 Task: Find connections with filter location Český Těšín with filter topic #CEOwith filter profile language Spanish with filter current company Victoria's Secret with filter school Oriental Institute of Science & Technology with filter industry Wholesale Footwear with filter service category Digital Marketing with filter keywords title Market Researcher
Action: Mouse moved to (584, 88)
Screenshot: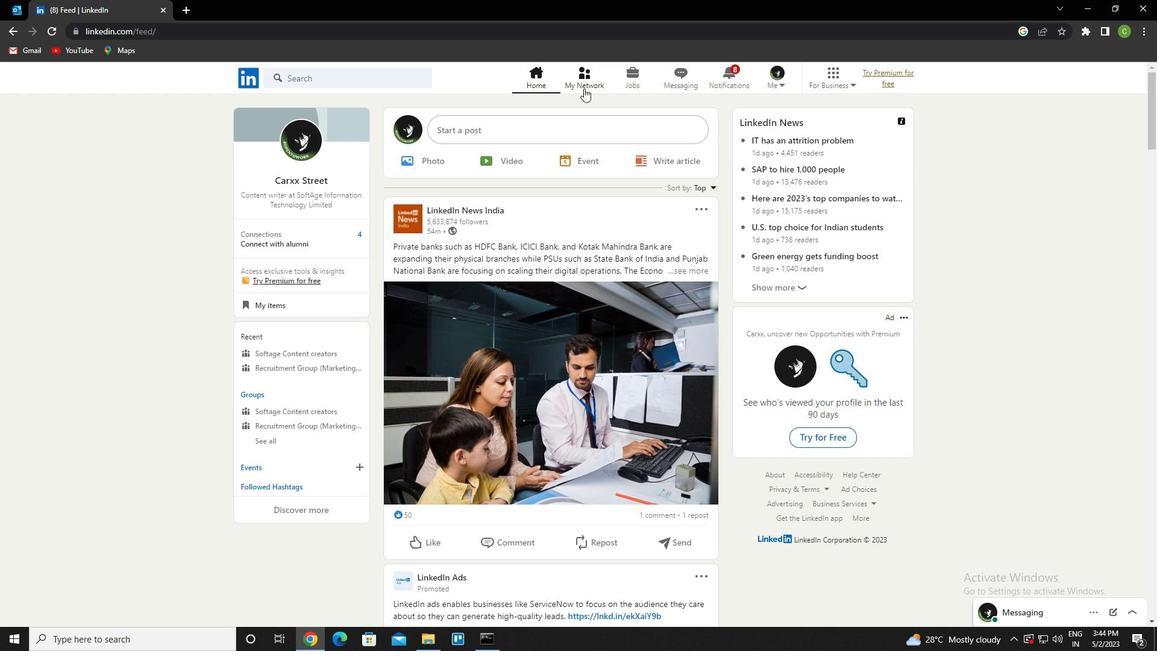
Action: Mouse pressed left at (584, 88)
Screenshot: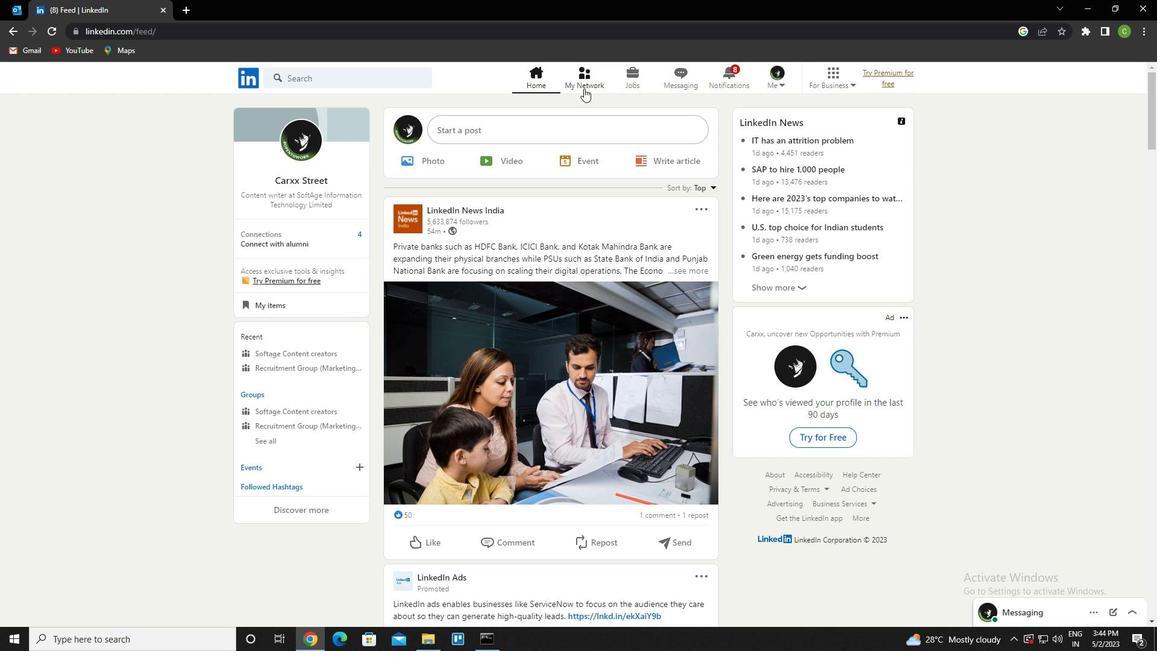 
Action: Mouse moved to (355, 142)
Screenshot: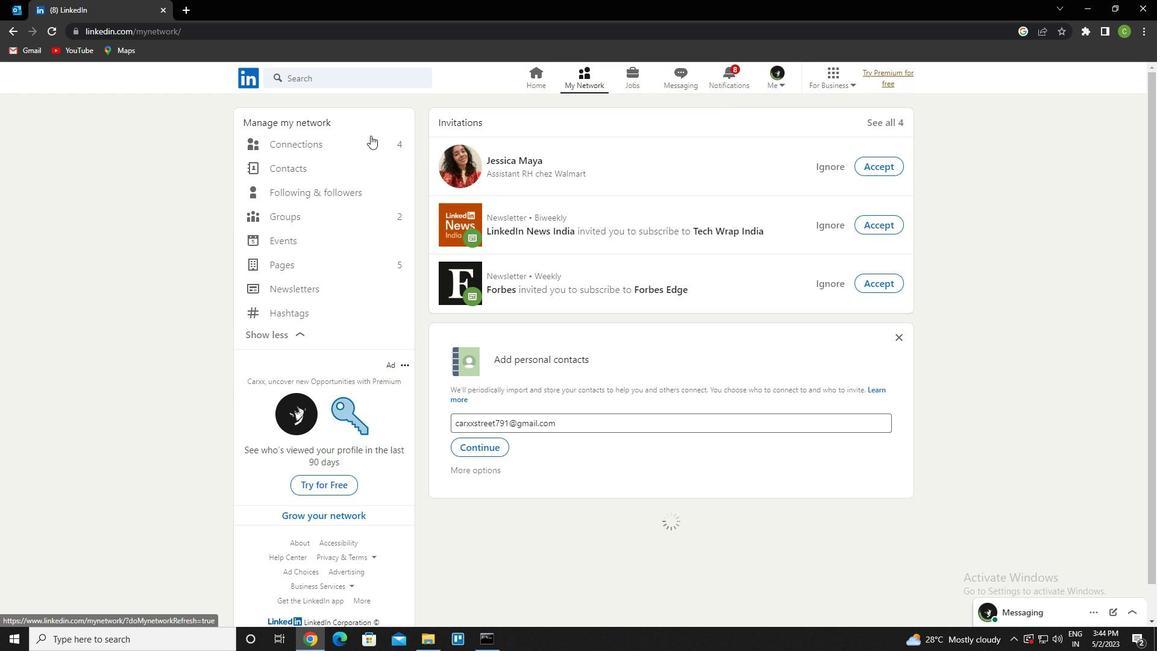 
Action: Mouse pressed left at (355, 142)
Screenshot: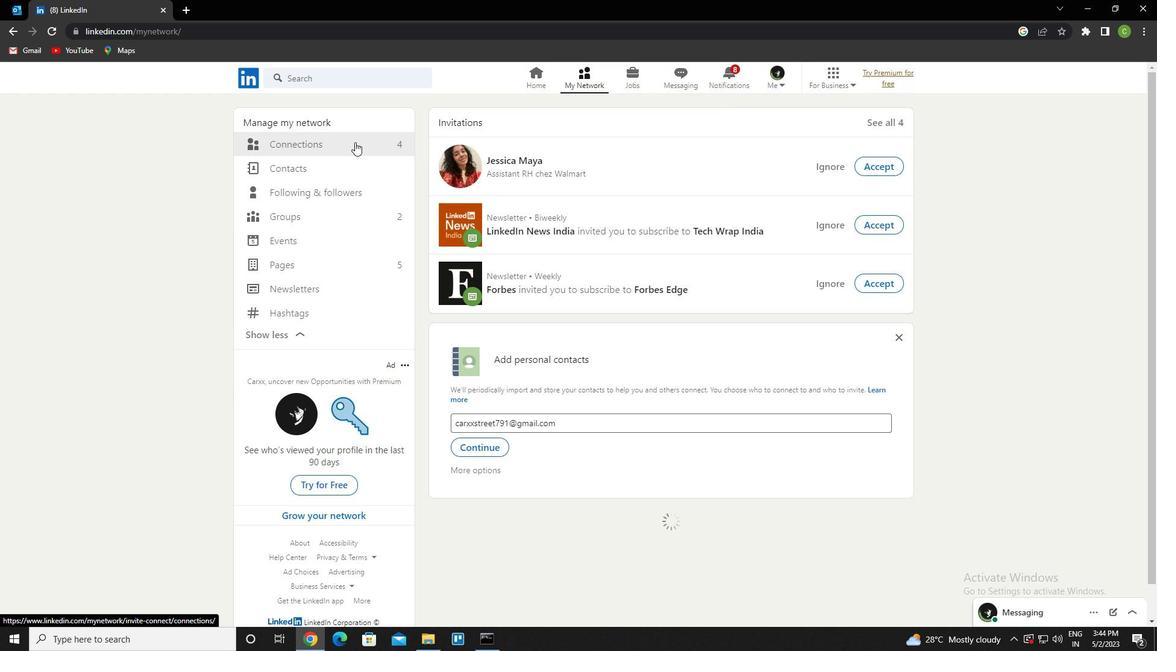 
Action: Mouse moved to (689, 142)
Screenshot: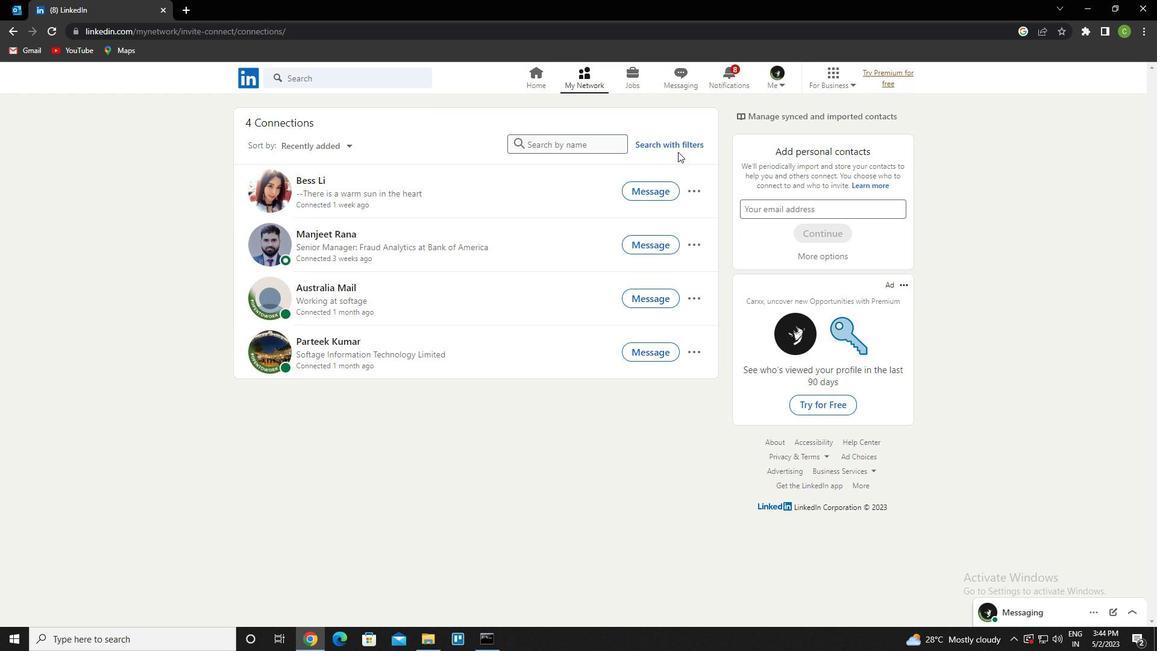 
Action: Mouse pressed left at (689, 142)
Screenshot: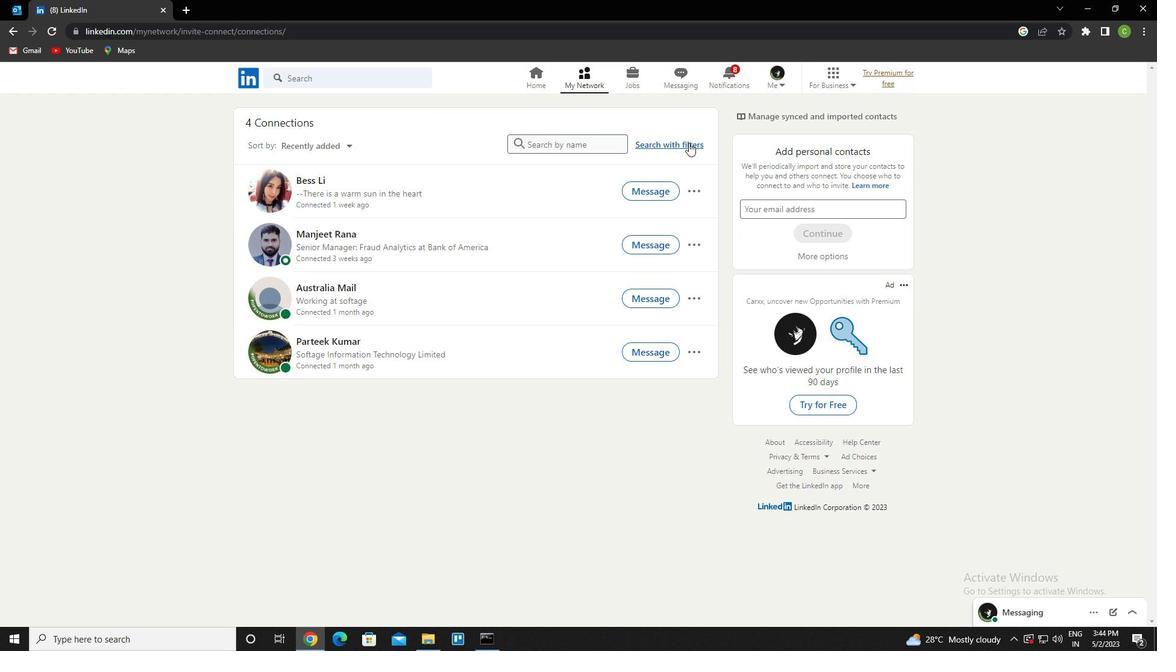 
Action: Mouse moved to (612, 113)
Screenshot: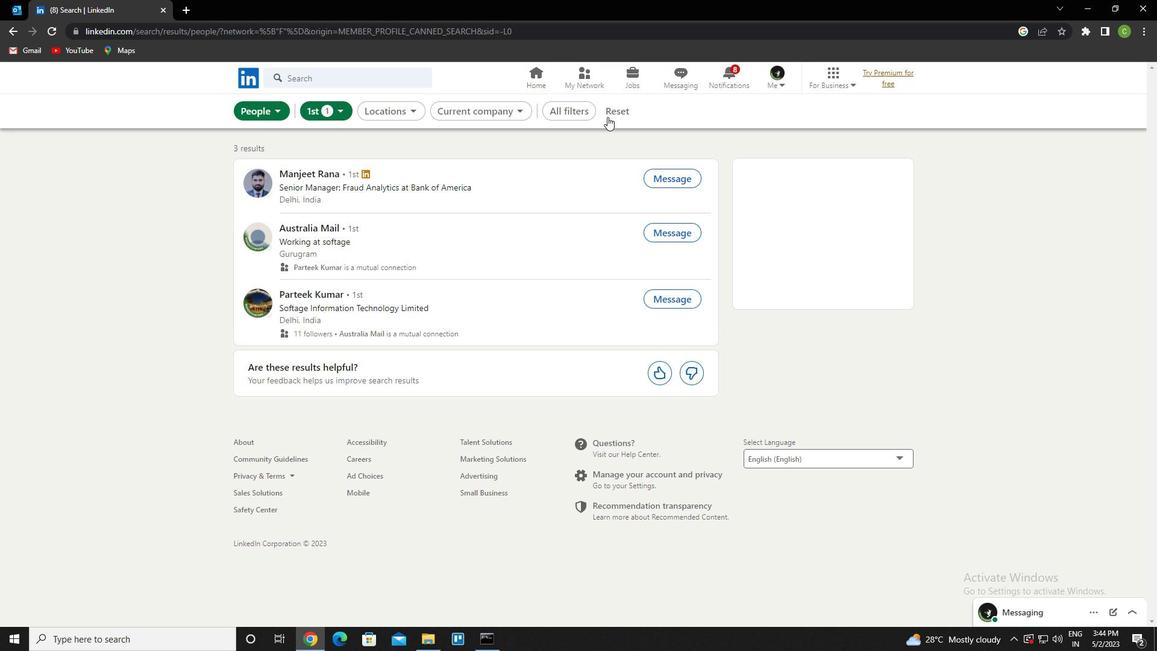 
Action: Mouse pressed left at (612, 113)
Screenshot: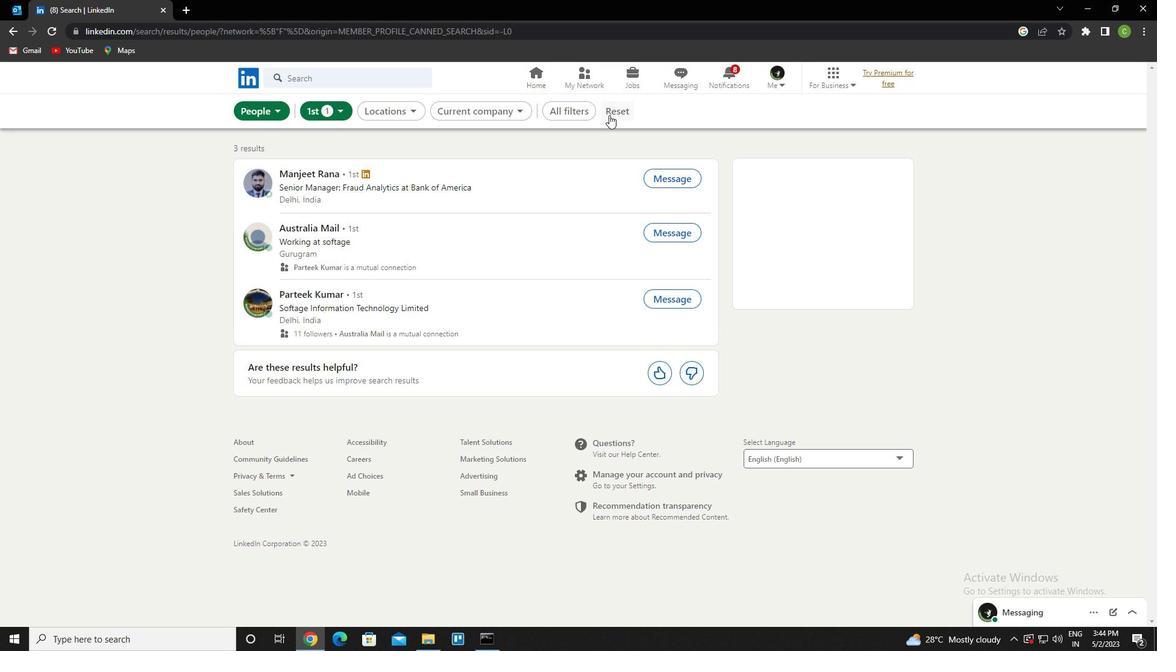 
Action: Mouse moved to (603, 112)
Screenshot: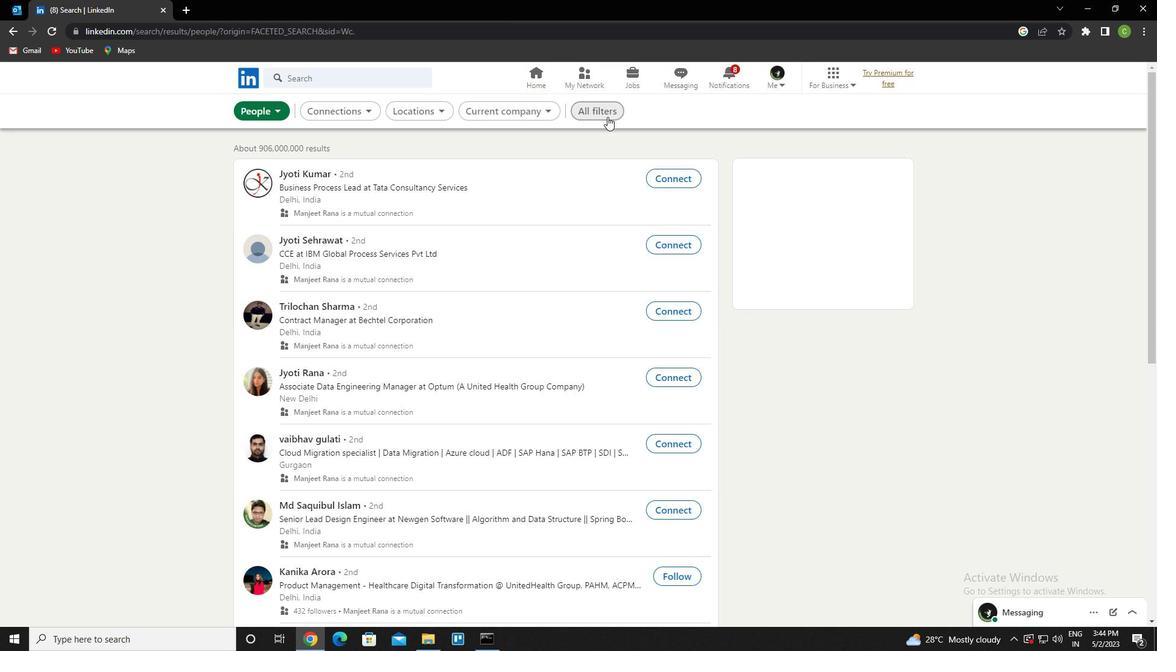 
Action: Mouse pressed left at (603, 112)
Screenshot: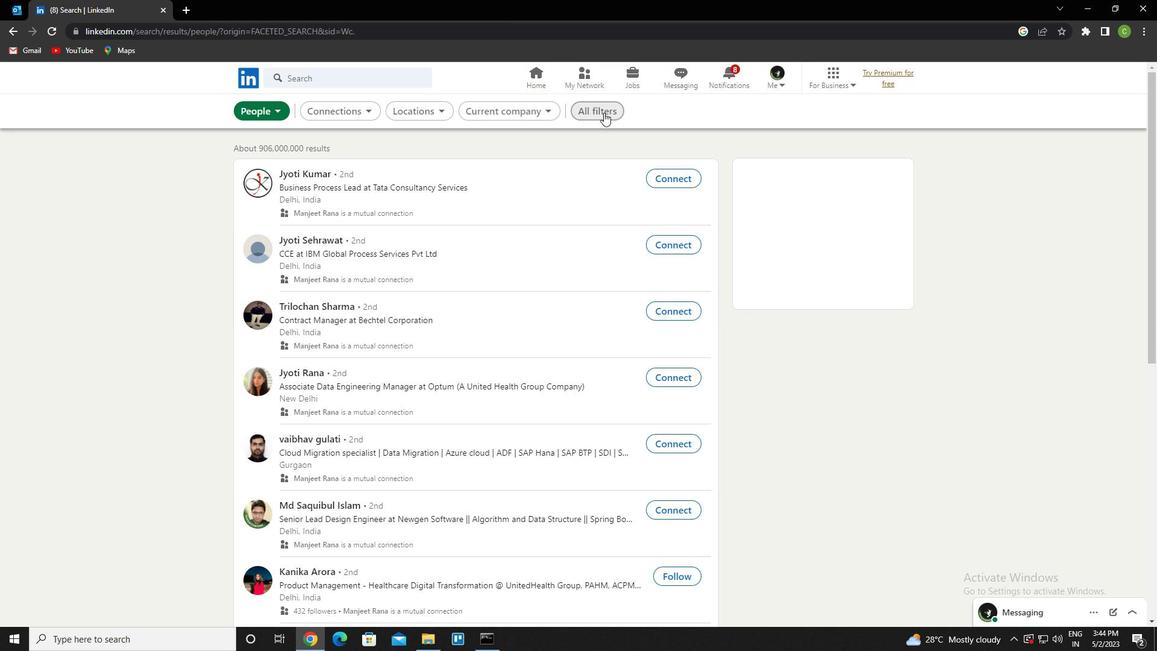 
Action: Mouse moved to (1013, 381)
Screenshot: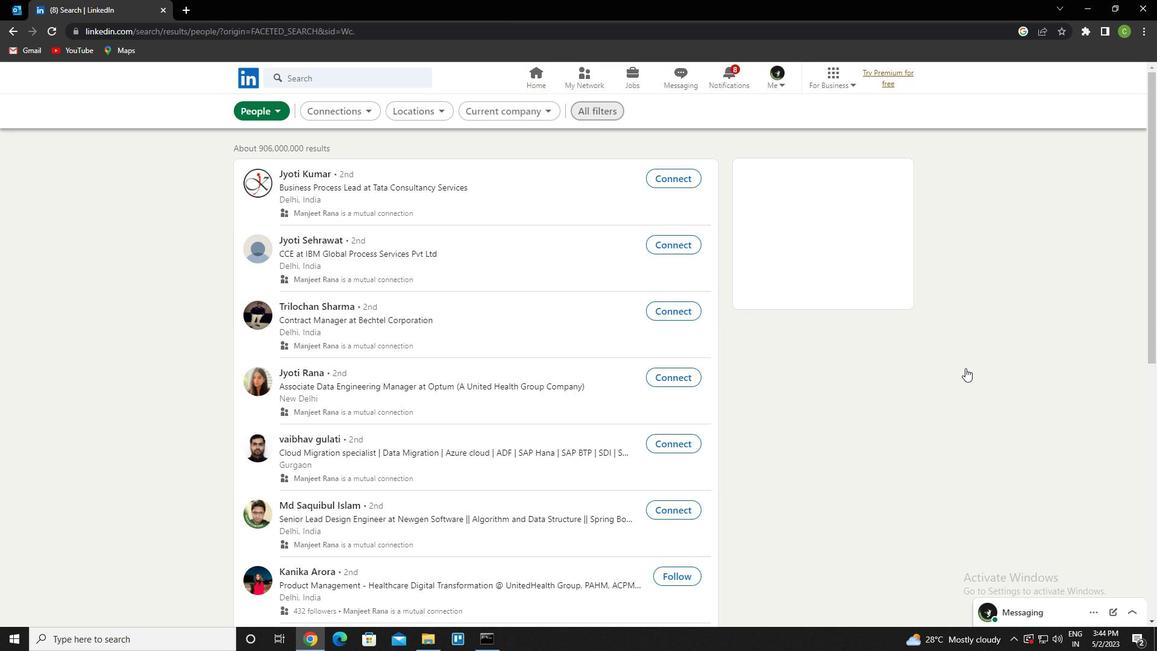 
Action: Mouse scrolled (1013, 381) with delta (0, 0)
Screenshot: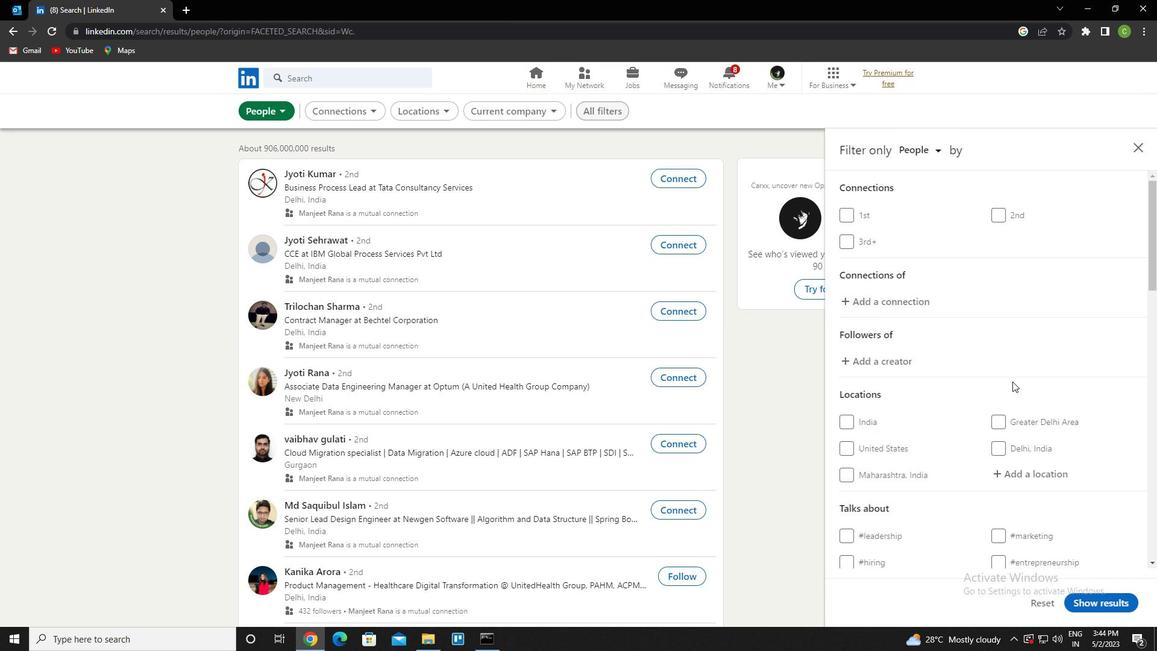 
Action: Mouse moved to (1012, 381)
Screenshot: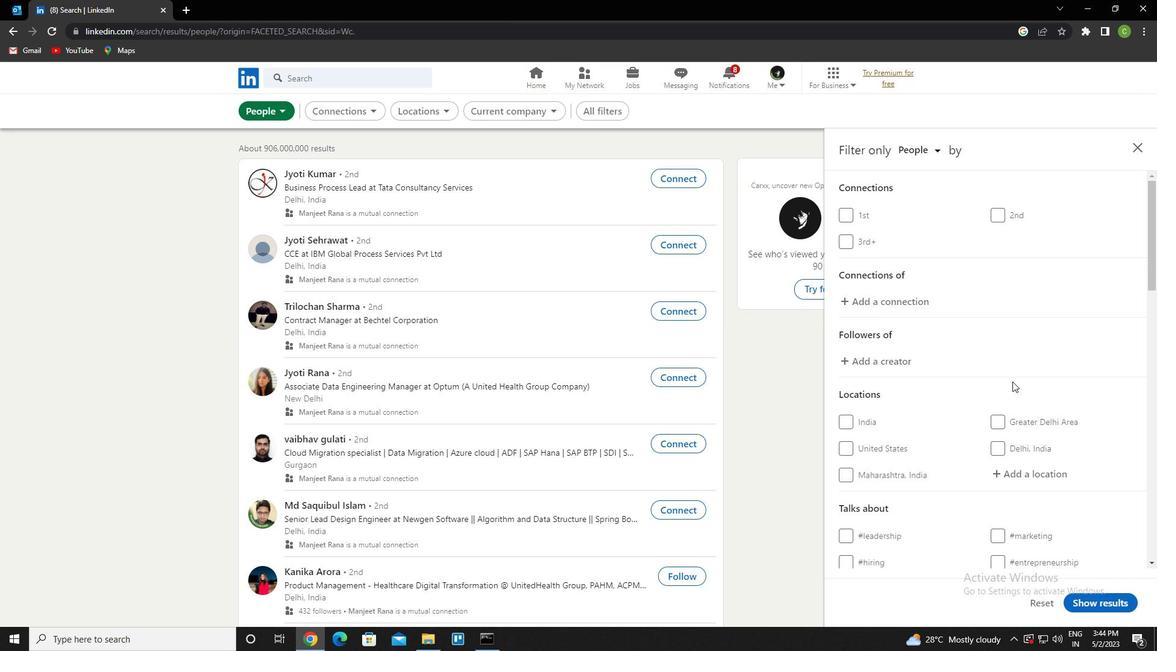 
Action: Mouse scrolled (1012, 381) with delta (0, 0)
Screenshot: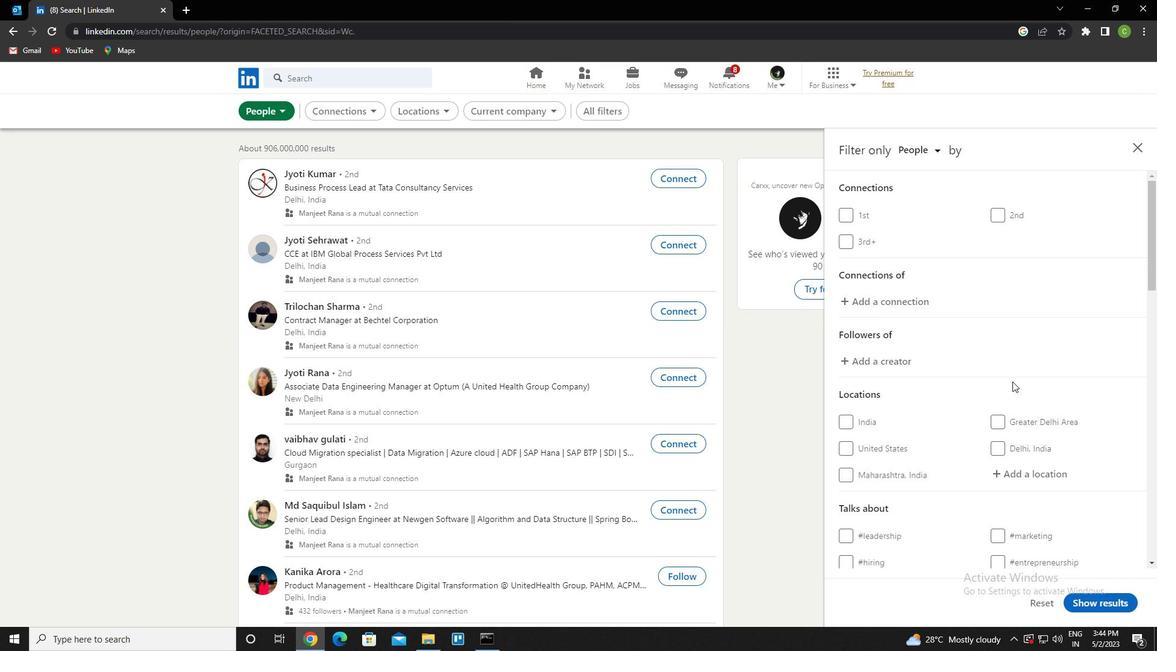 
Action: Mouse moved to (1008, 352)
Screenshot: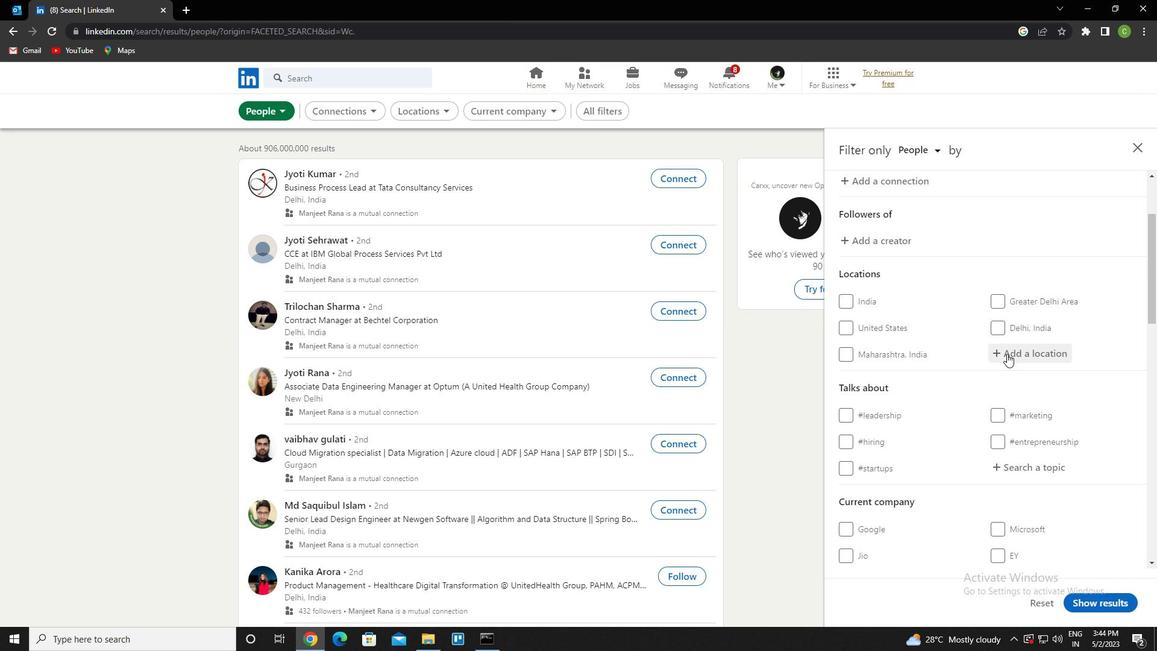 
Action: Mouse pressed left at (1008, 352)
Screenshot: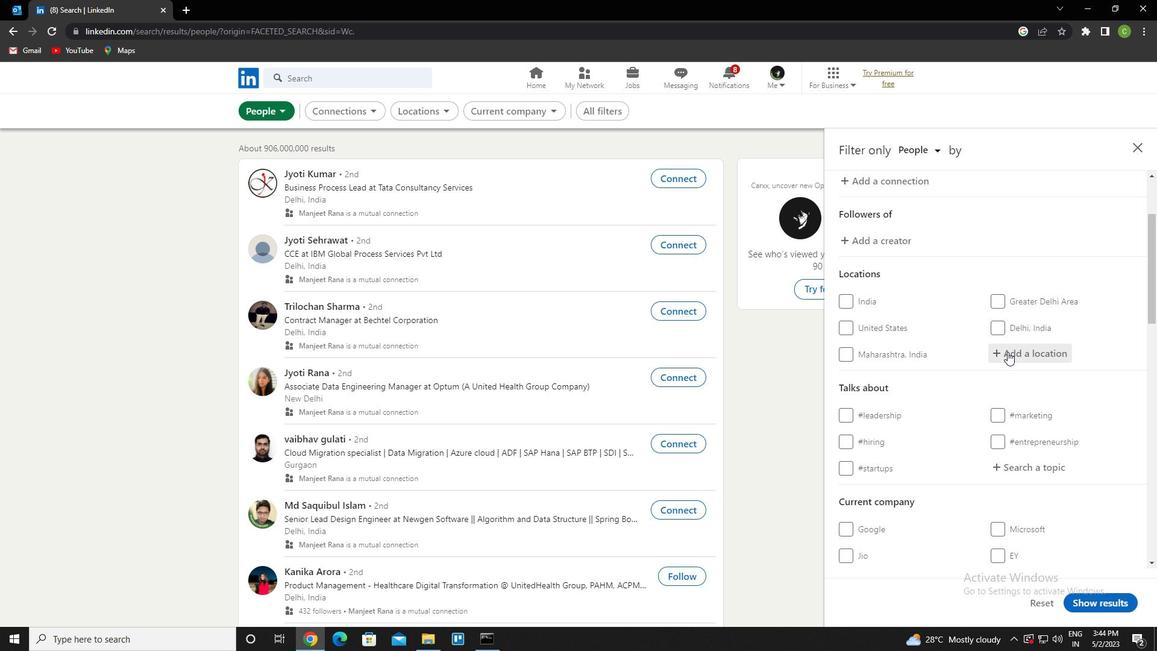 
Action: Key pressed <Key.caps_lock>c<Key.caps_lock>esky<Key.down><Key.enter>
Screenshot: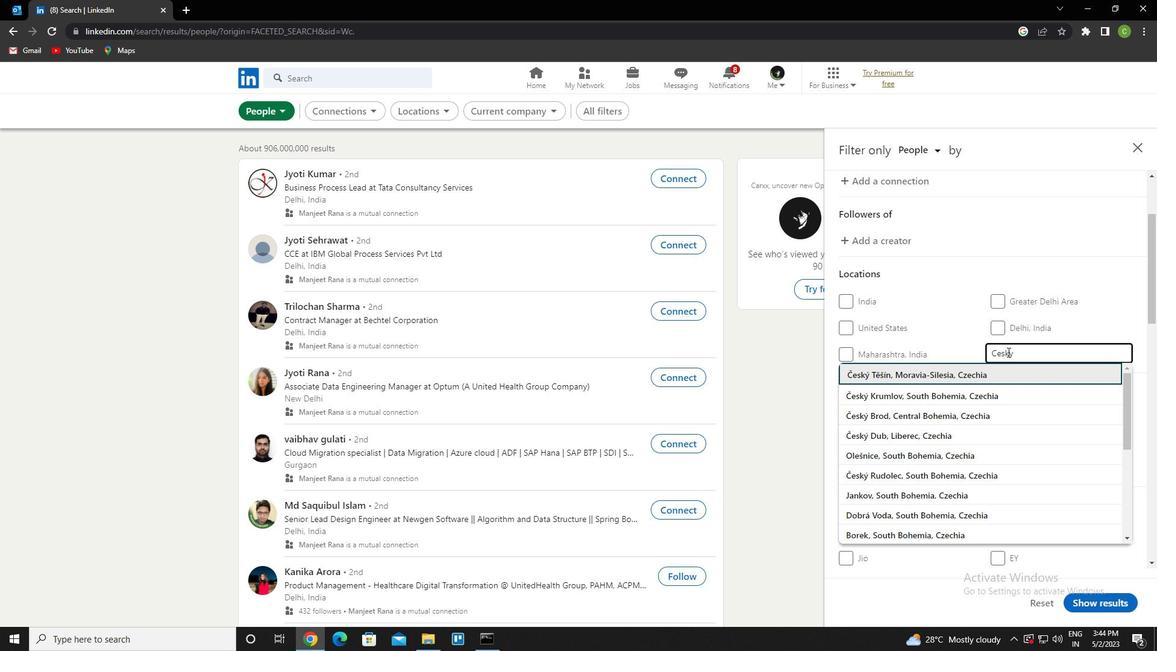 
Action: Mouse scrolled (1008, 351) with delta (0, 0)
Screenshot: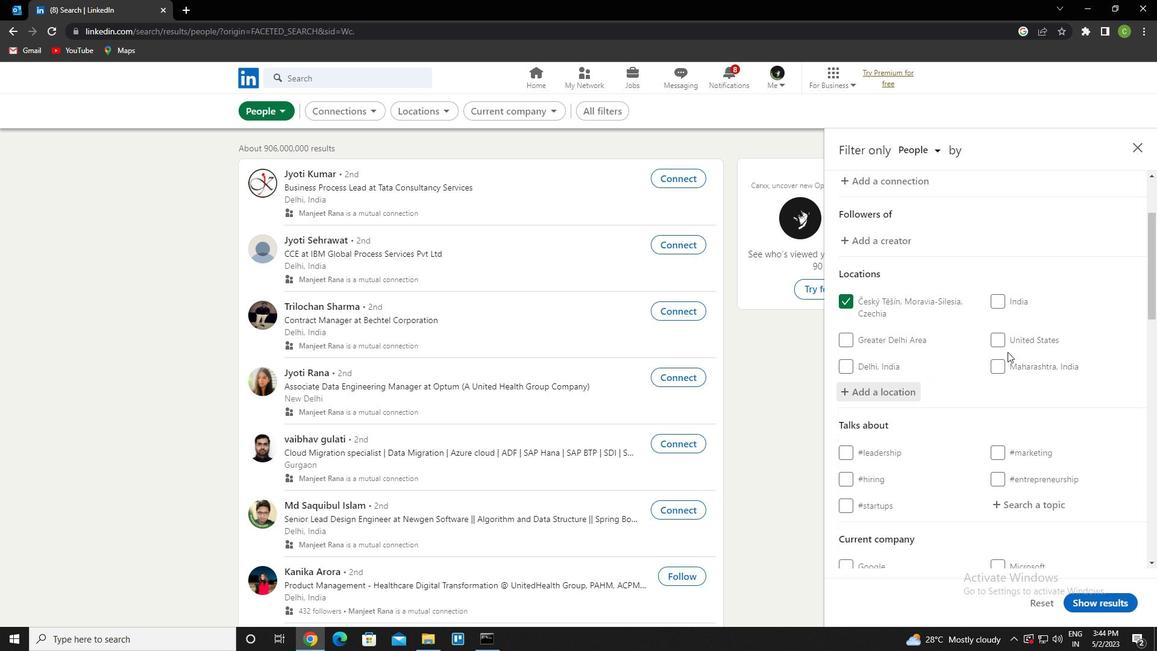 
Action: Mouse moved to (1028, 441)
Screenshot: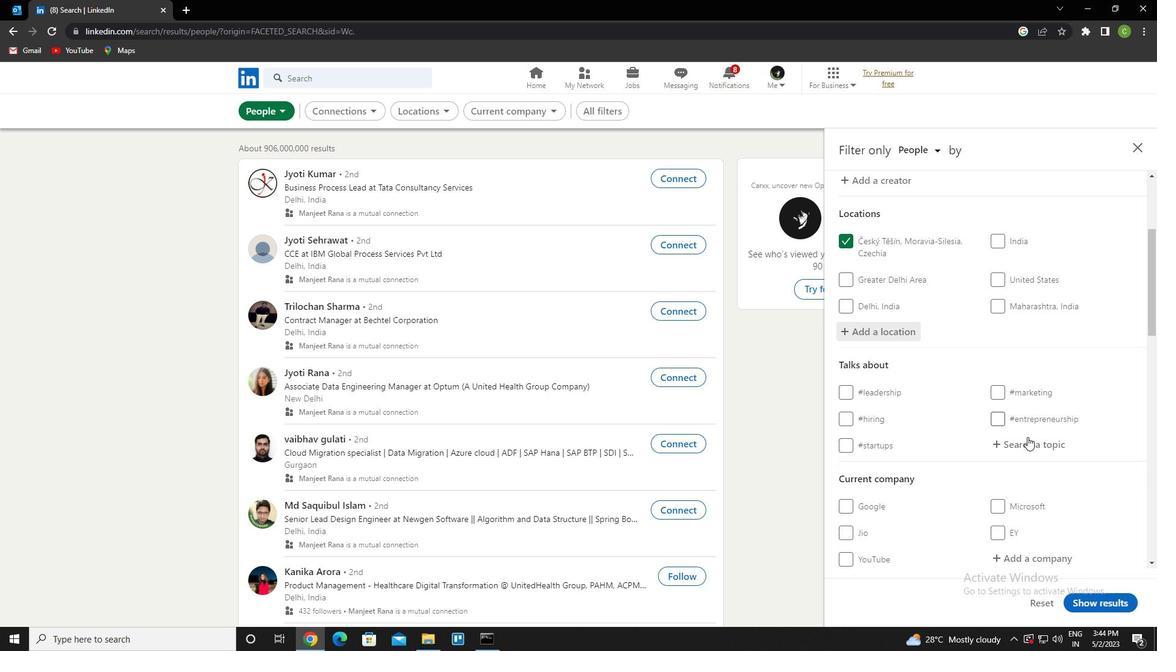 
Action: Mouse pressed left at (1028, 441)
Screenshot: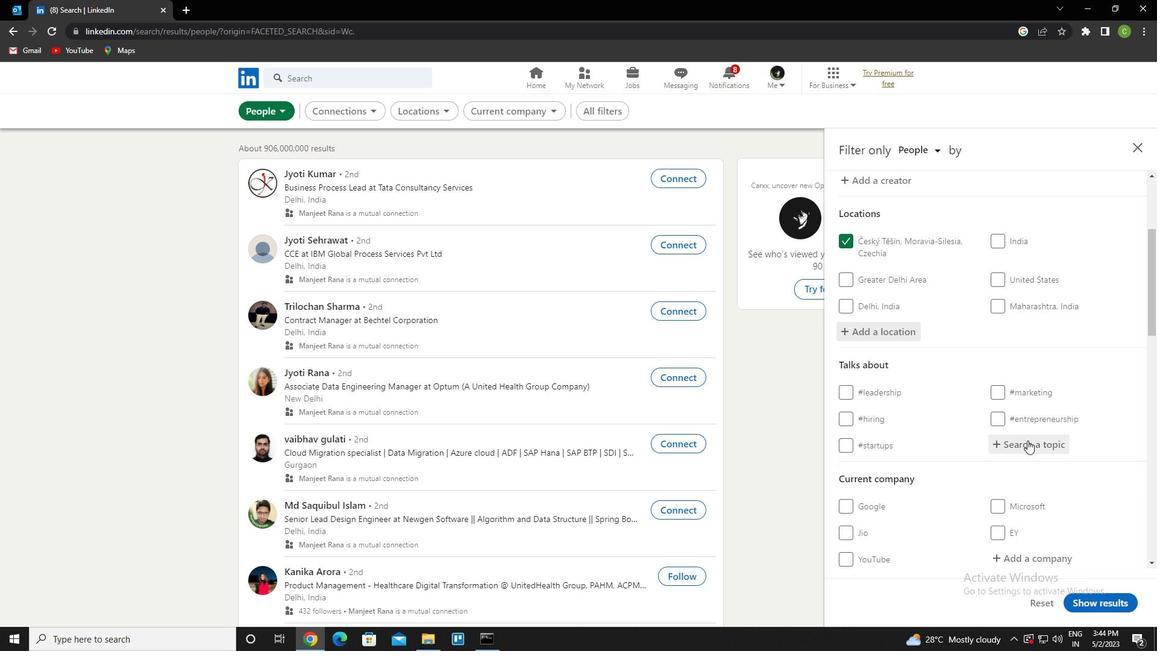 
Action: Key pressed ceo<Key.down><Key.enter>
Screenshot: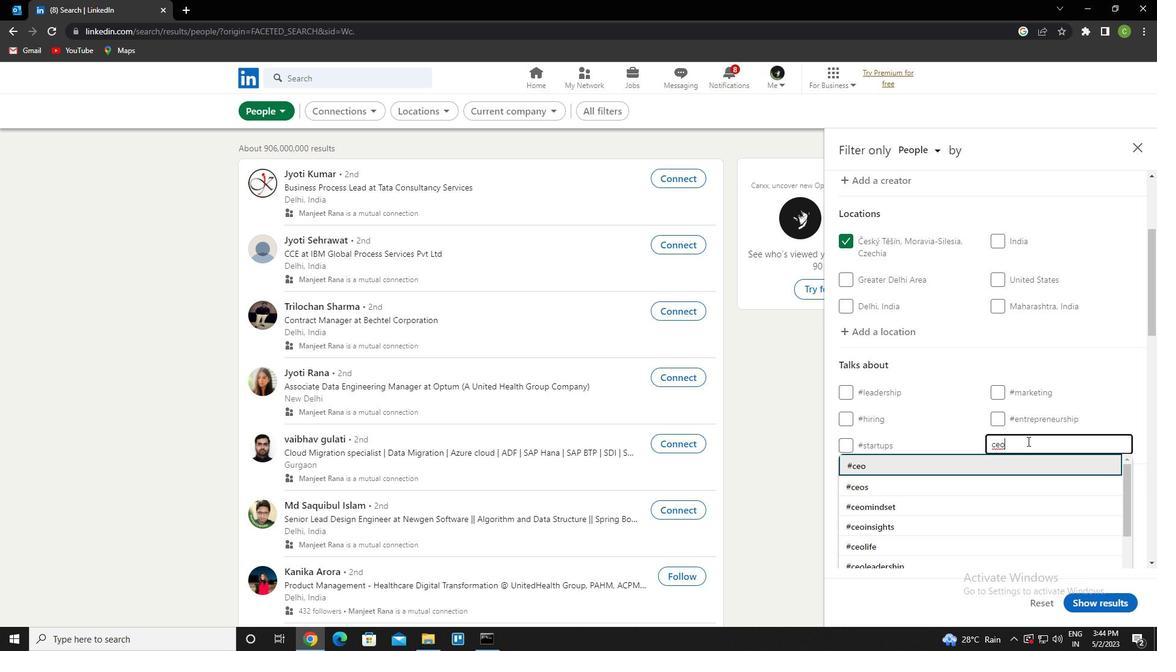 
Action: Mouse moved to (1011, 432)
Screenshot: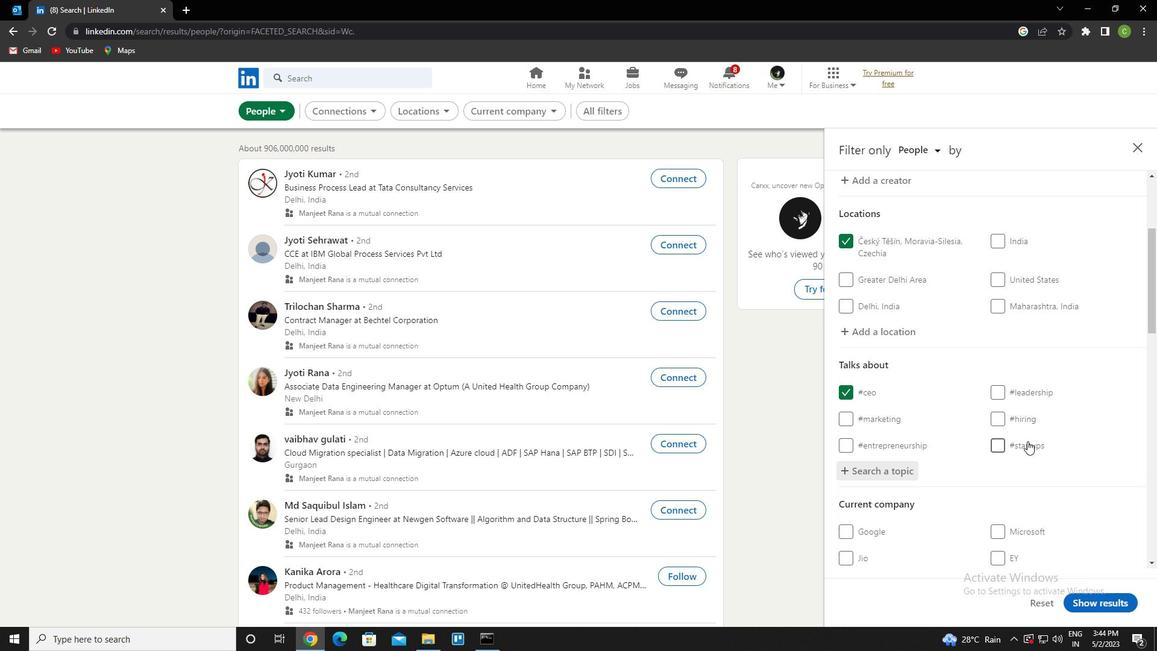 
Action: Mouse scrolled (1011, 431) with delta (0, 0)
Screenshot: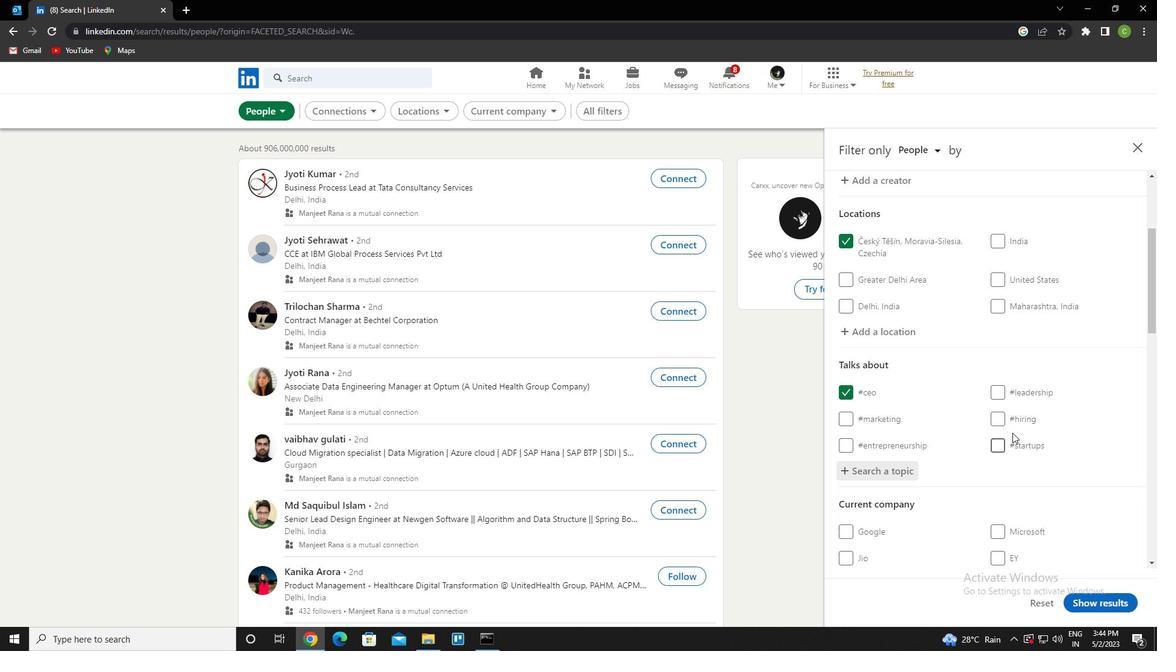 
Action: Mouse scrolled (1011, 431) with delta (0, 0)
Screenshot: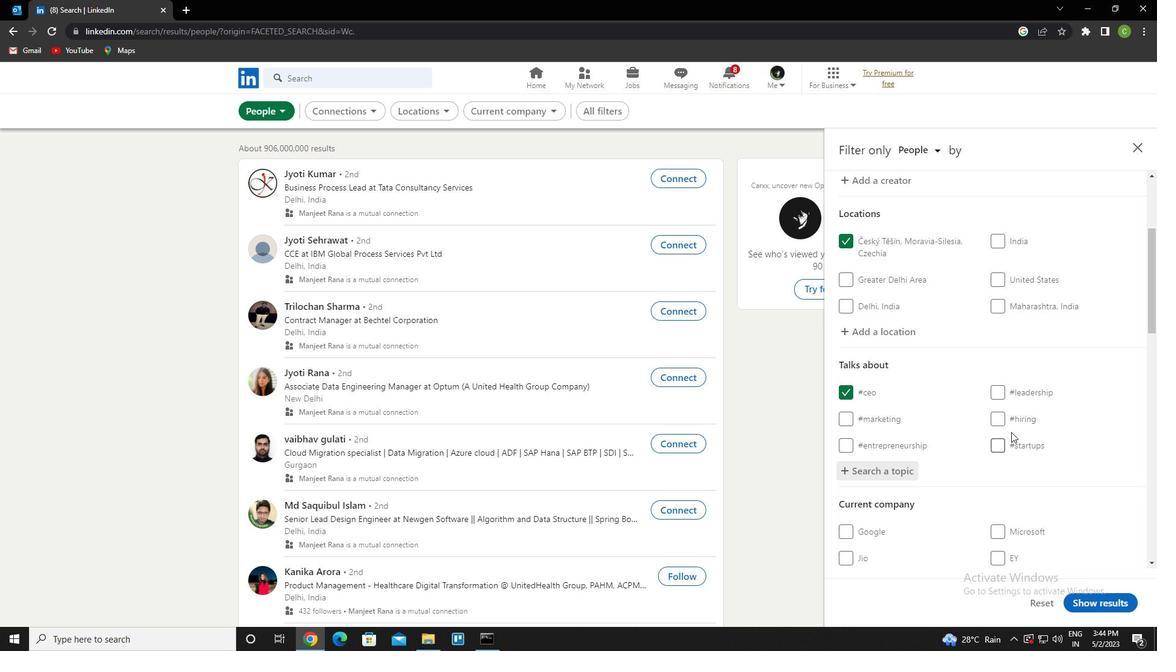 
Action: Mouse scrolled (1011, 431) with delta (0, 0)
Screenshot: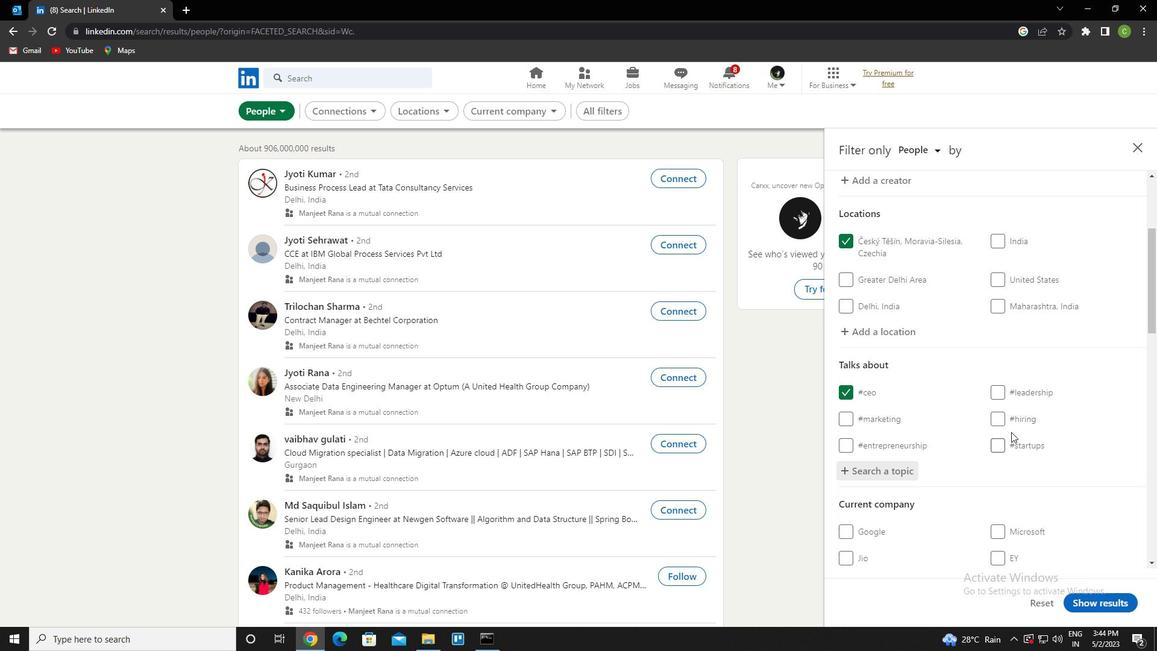 
Action: Mouse moved to (1010, 438)
Screenshot: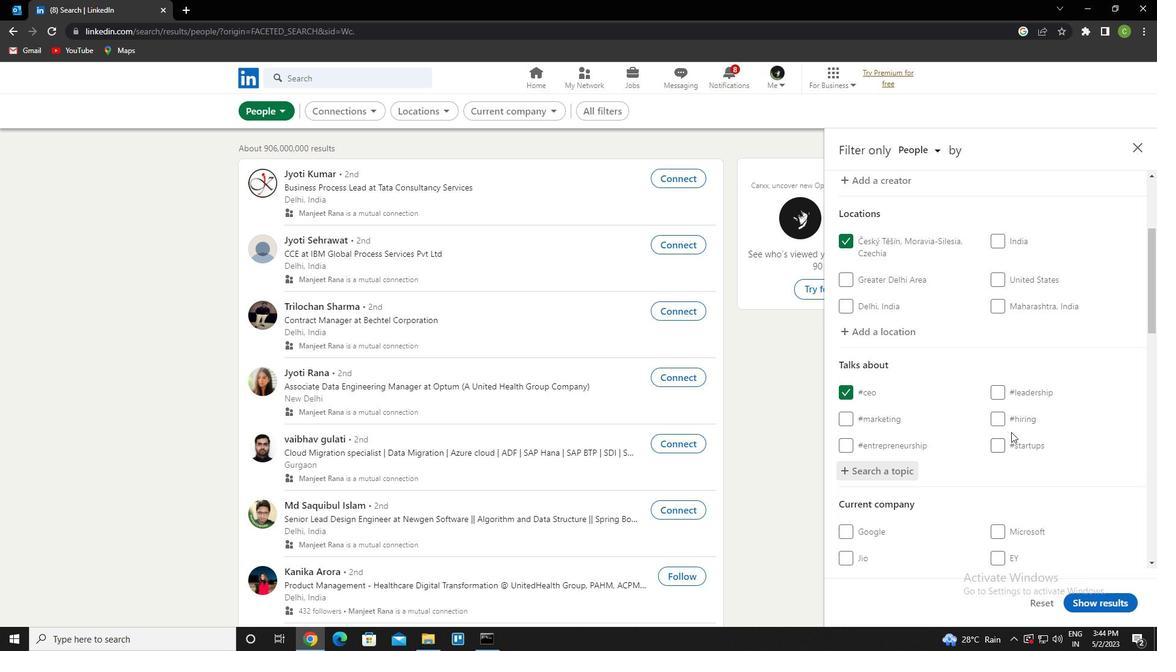
Action: Mouse scrolled (1010, 438) with delta (0, 0)
Screenshot: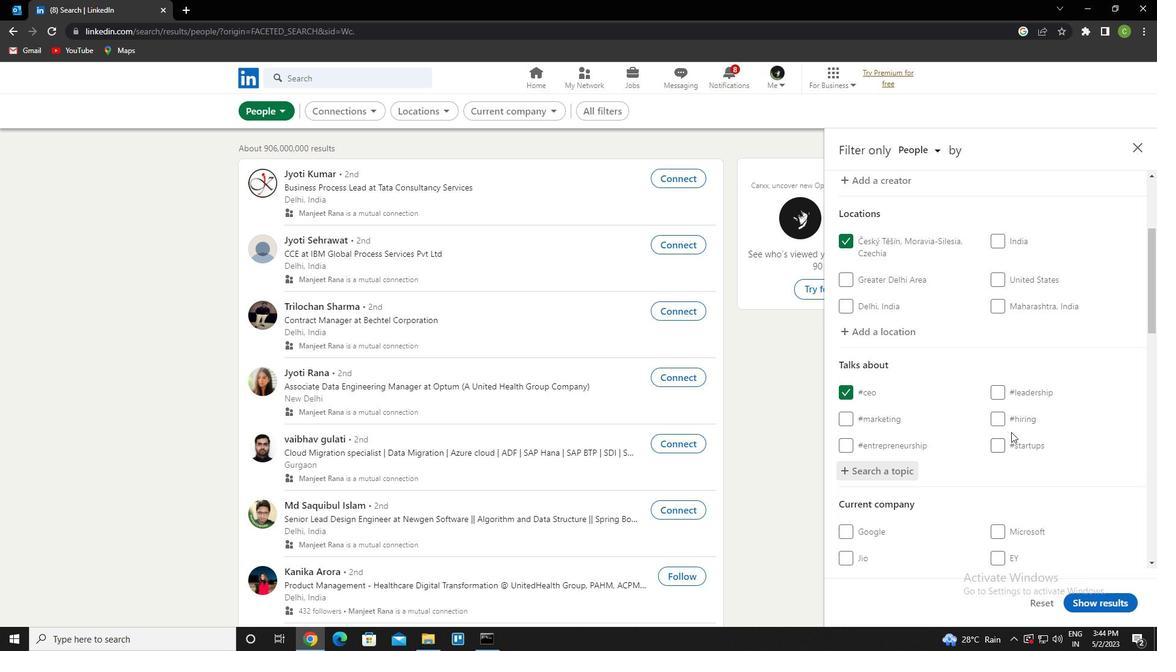
Action: Mouse moved to (1009, 442)
Screenshot: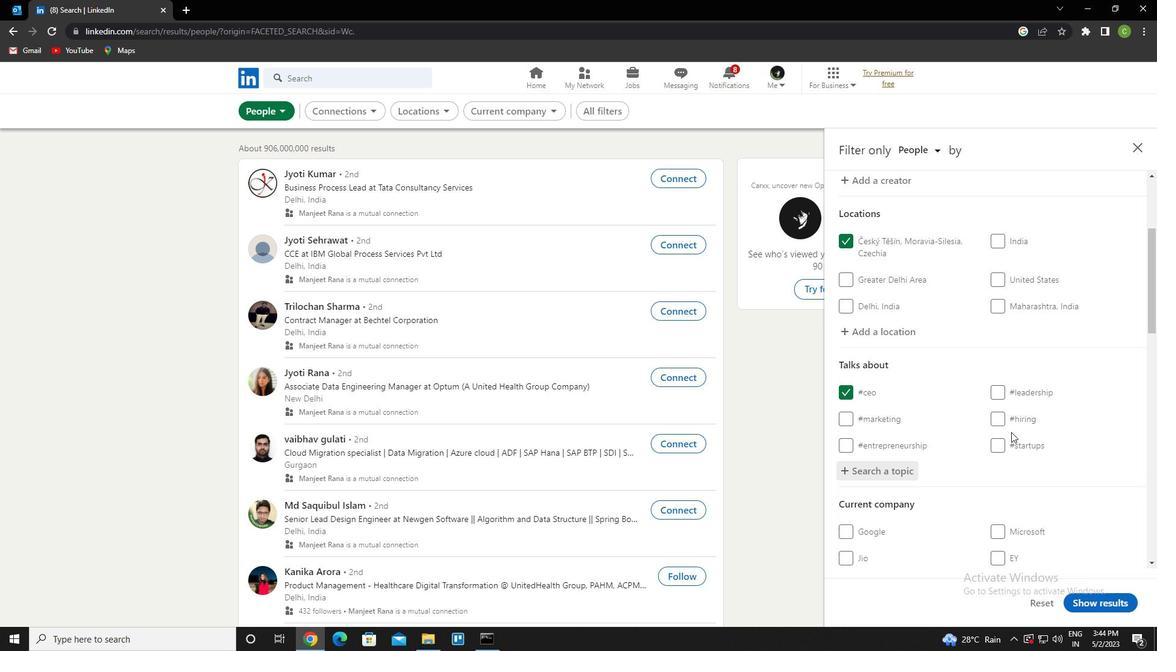 
Action: Mouse scrolled (1009, 442) with delta (0, 0)
Screenshot: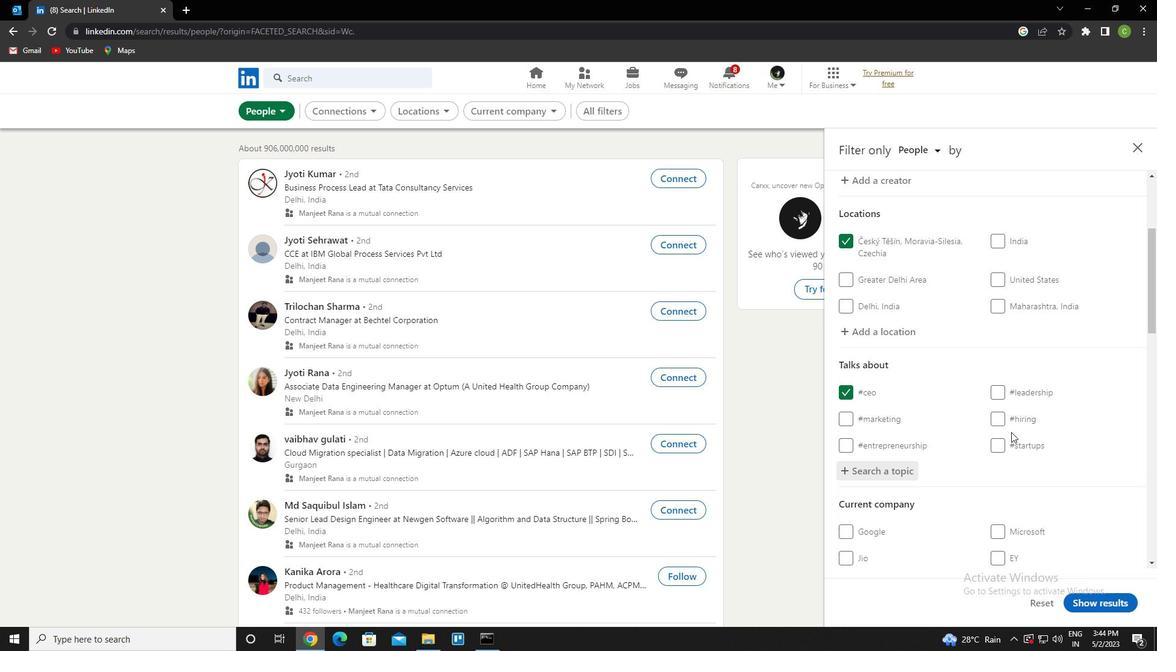 
Action: Mouse moved to (1008, 444)
Screenshot: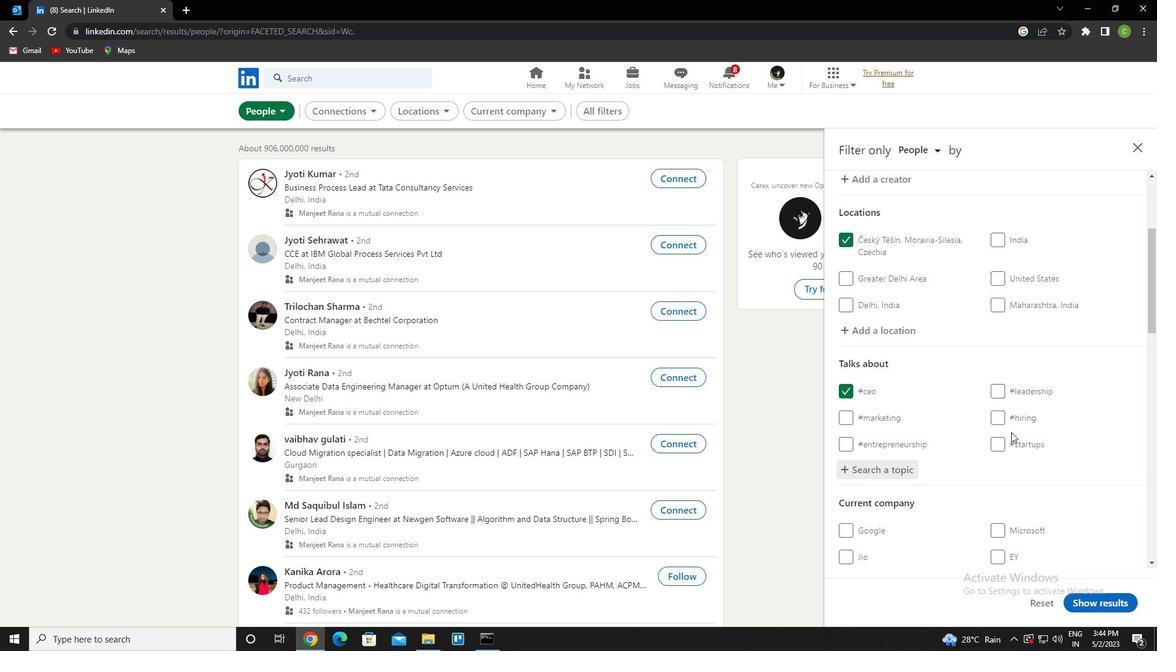 
Action: Mouse scrolled (1008, 443) with delta (0, 0)
Screenshot: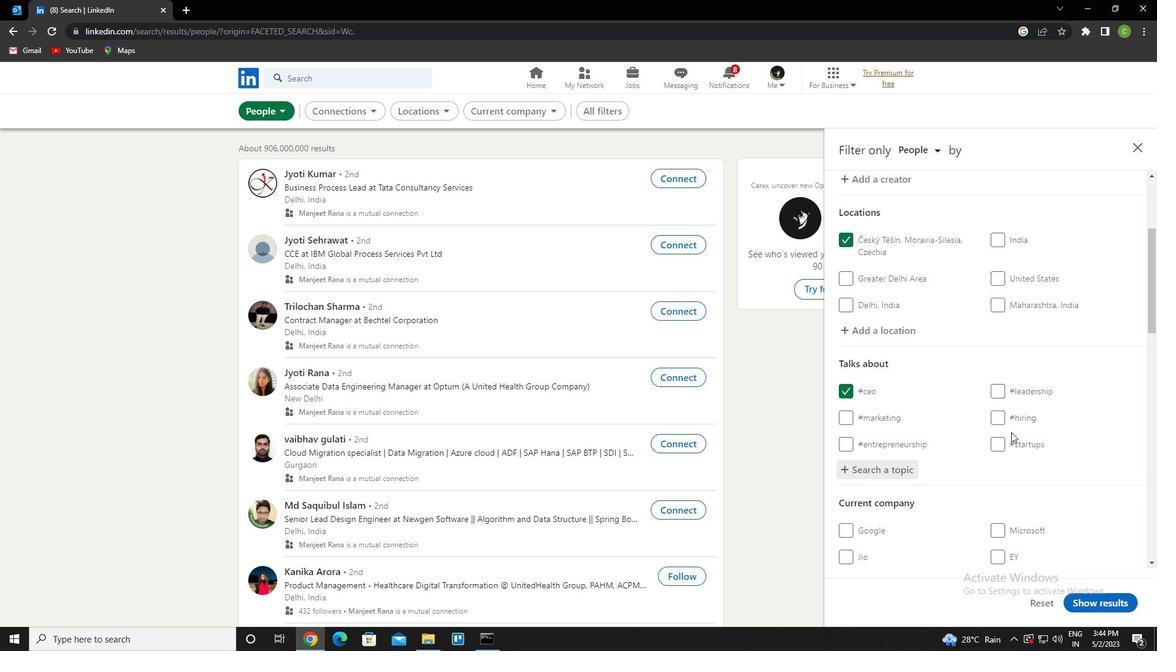
Action: Mouse moved to (1008, 445)
Screenshot: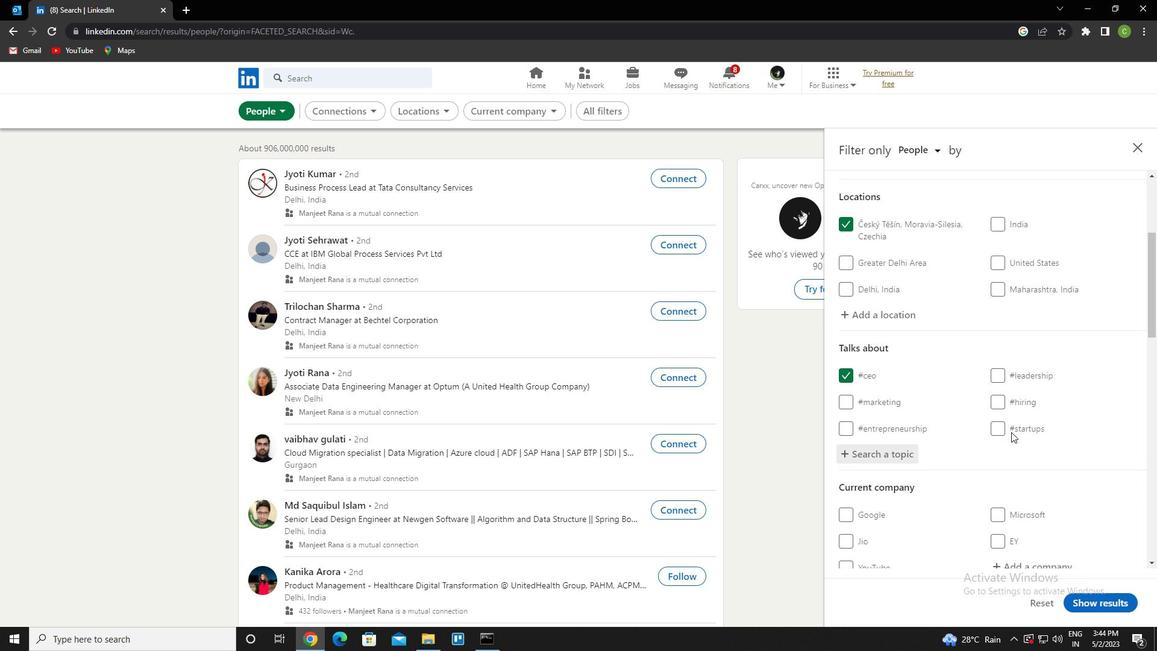 
Action: Mouse scrolled (1008, 444) with delta (0, 0)
Screenshot: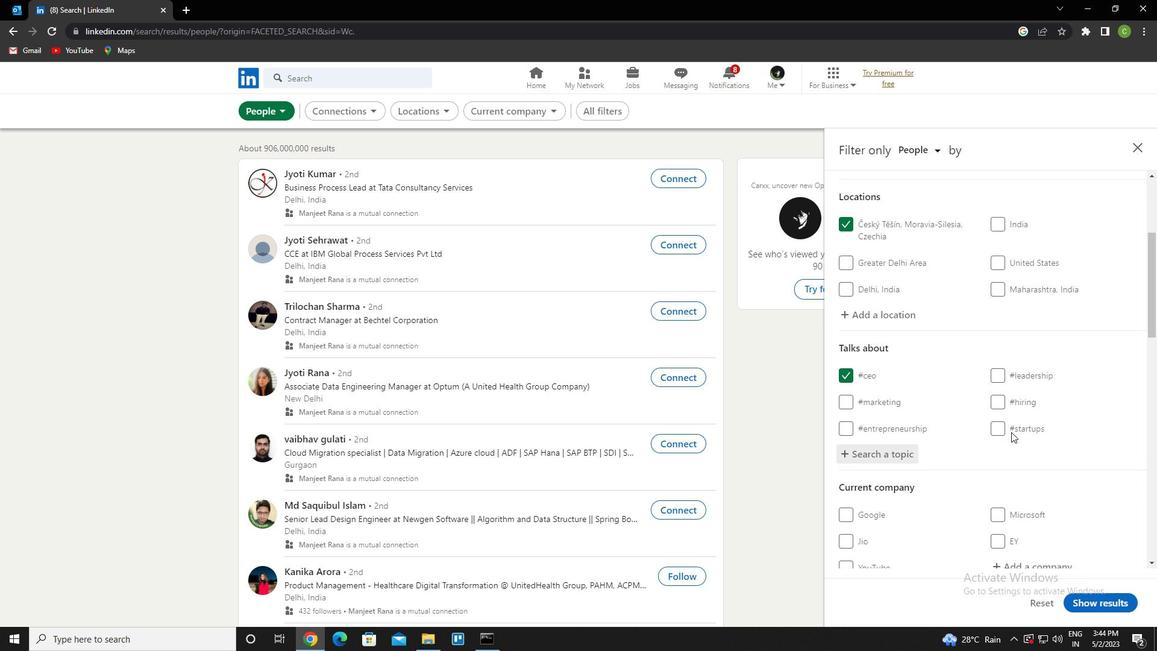 
Action: Mouse moved to (1007, 446)
Screenshot: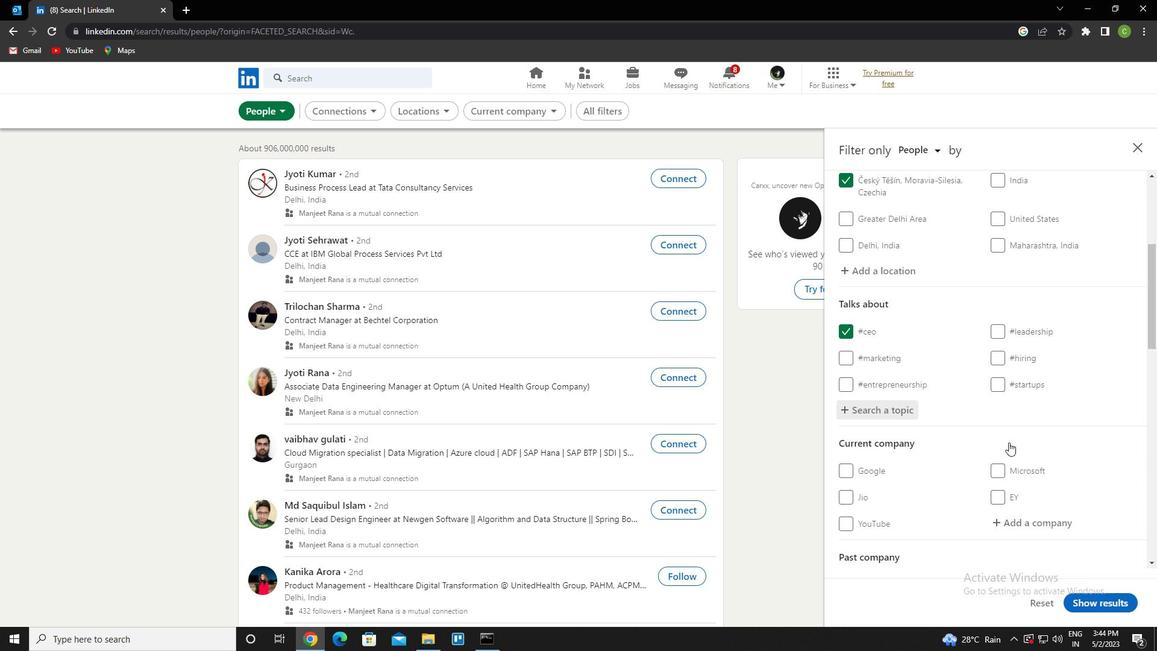 
Action: Mouse scrolled (1007, 445) with delta (0, 0)
Screenshot: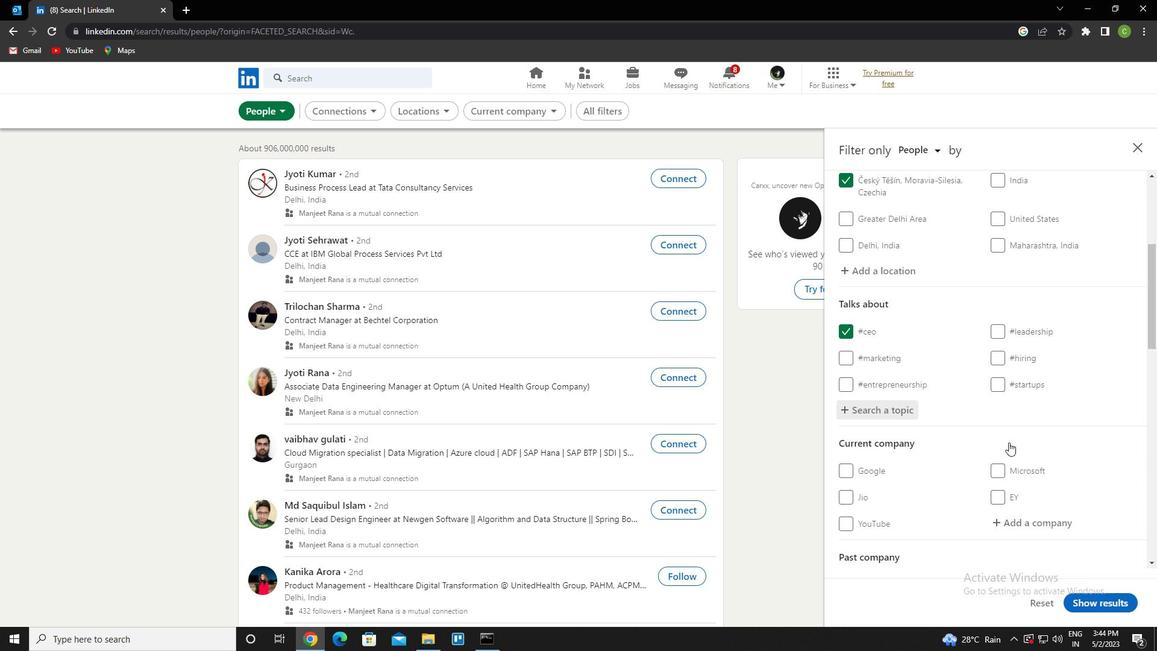 
Action: Mouse moved to (1007, 446)
Screenshot: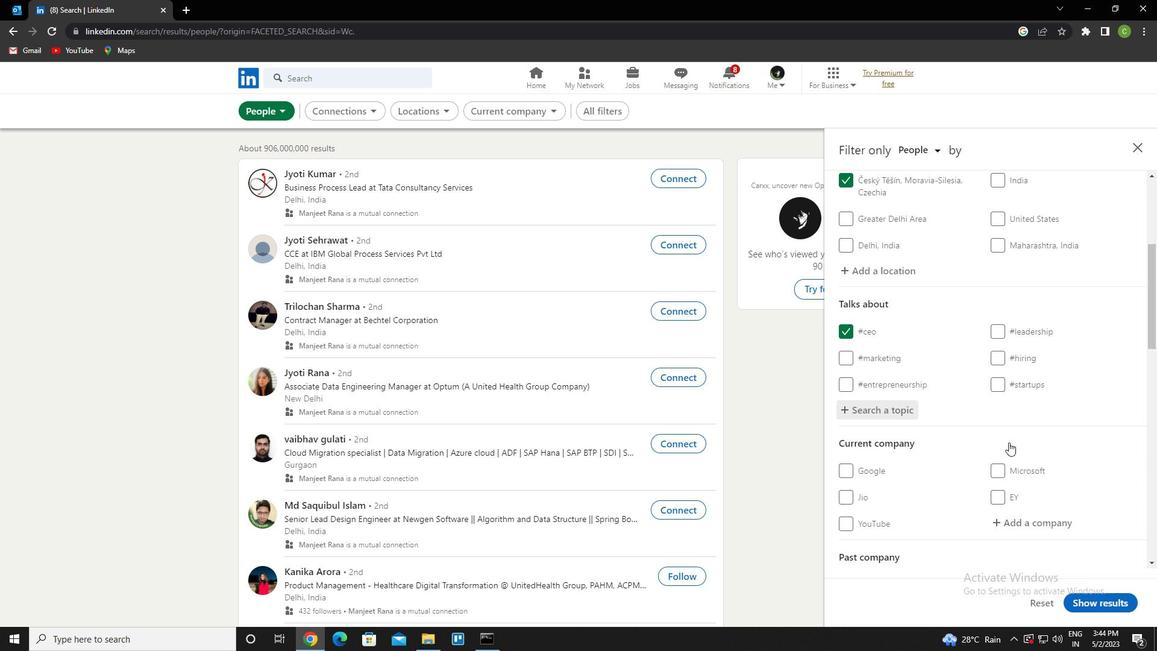 
Action: Mouse scrolled (1007, 445) with delta (0, 0)
Screenshot: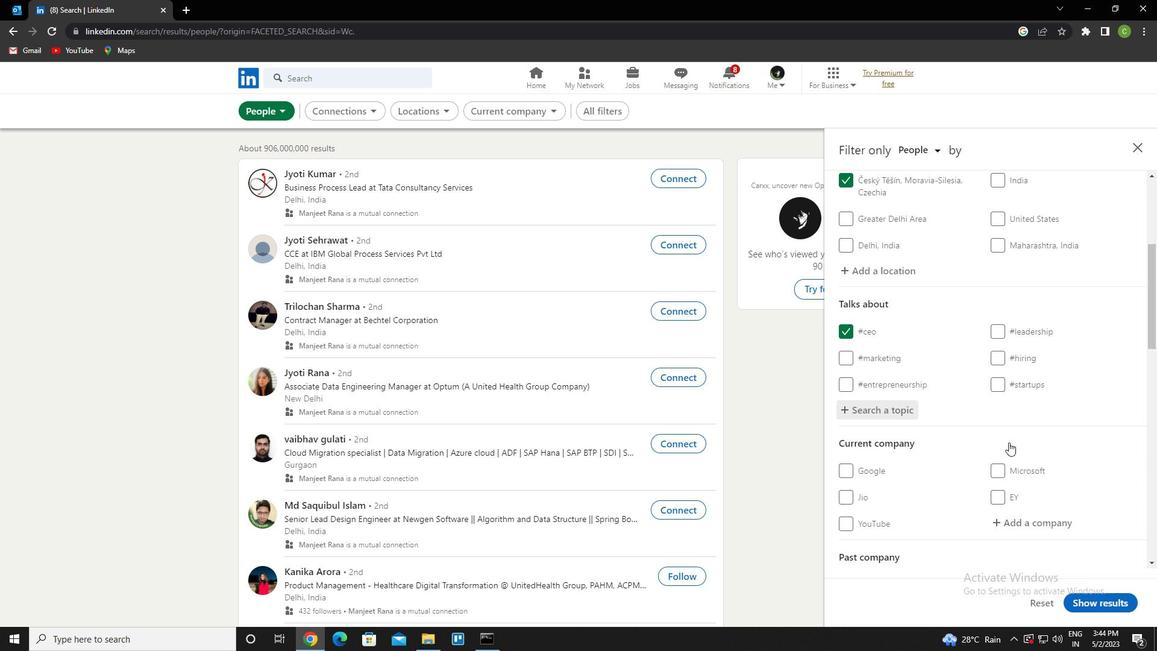 
Action: Mouse moved to (1004, 448)
Screenshot: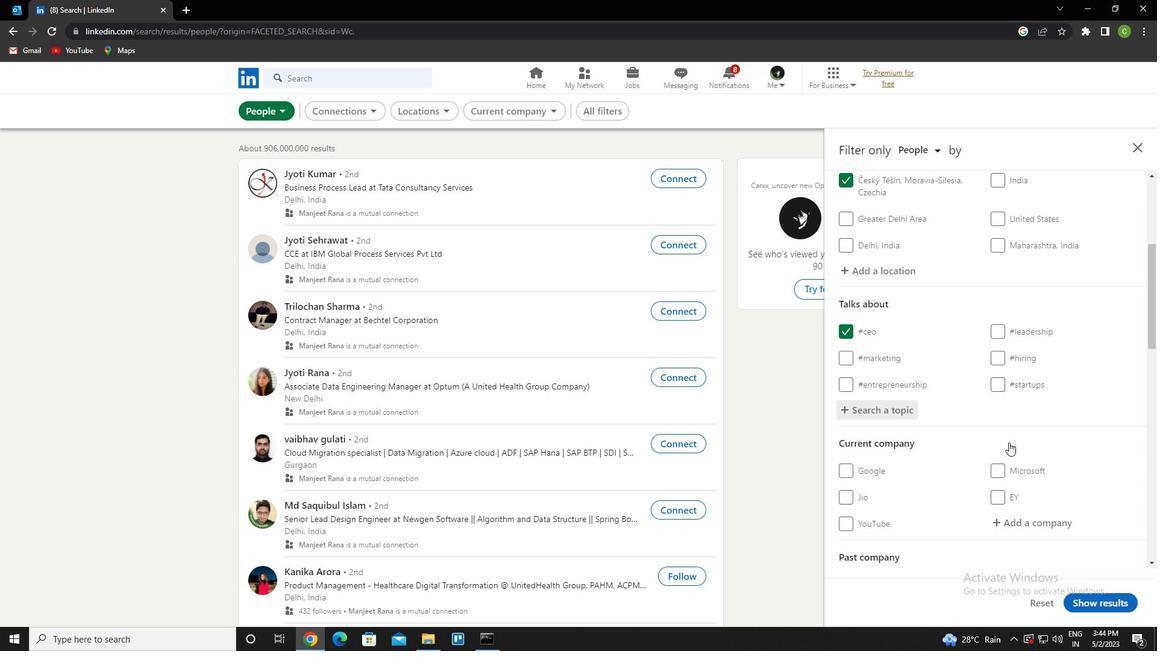 
Action: Mouse scrolled (1004, 447) with delta (0, 0)
Screenshot: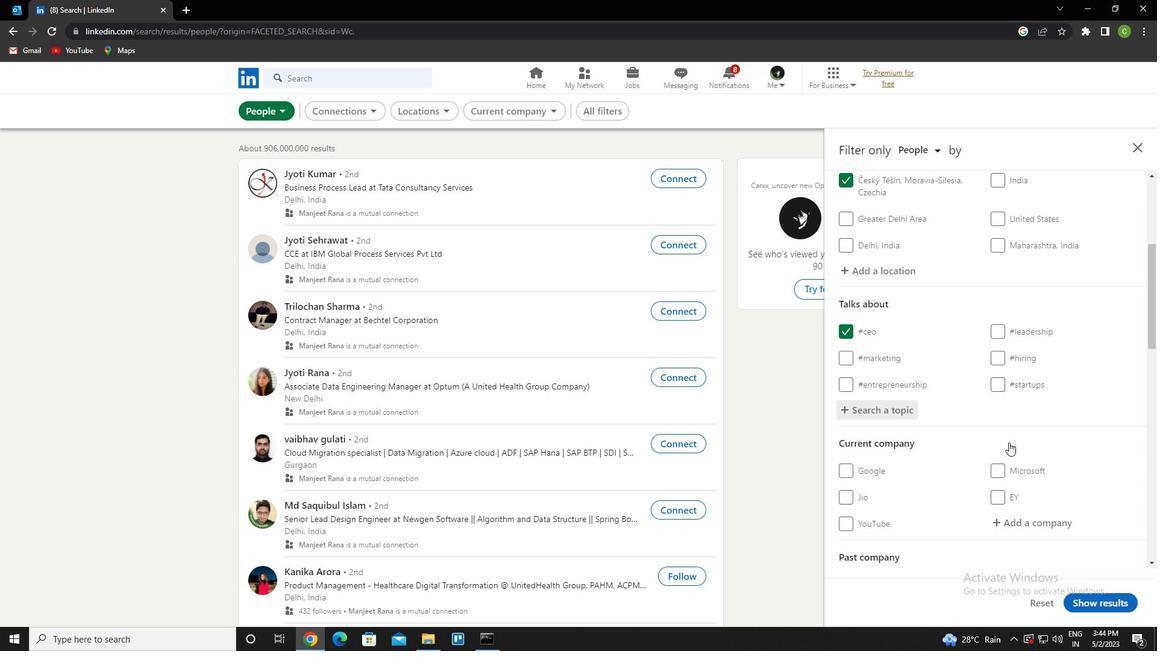 
Action: Mouse moved to (847, 440)
Screenshot: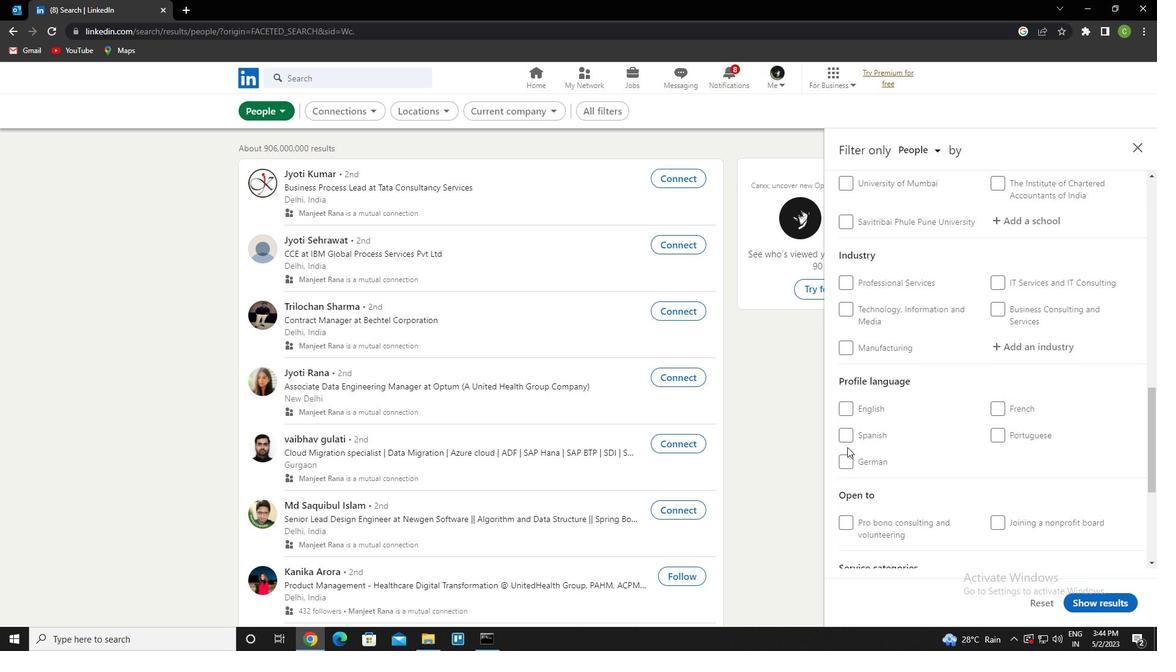
Action: Mouse pressed left at (847, 440)
Screenshot: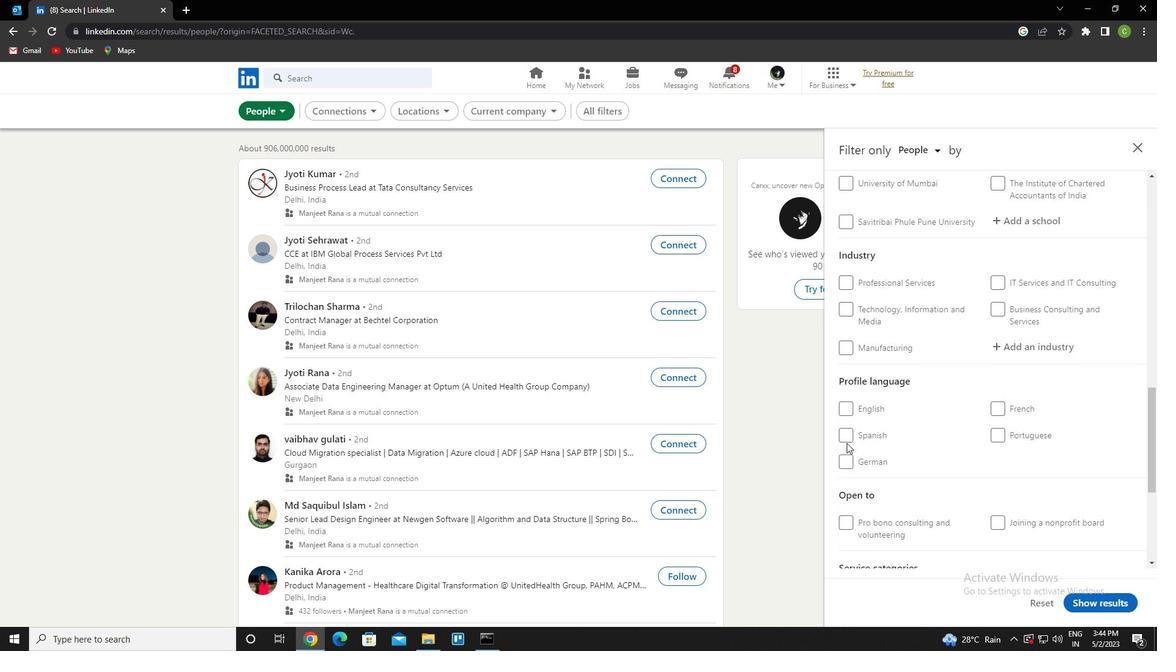 
Action: Mouse moved to (873, 447)
Screenshot: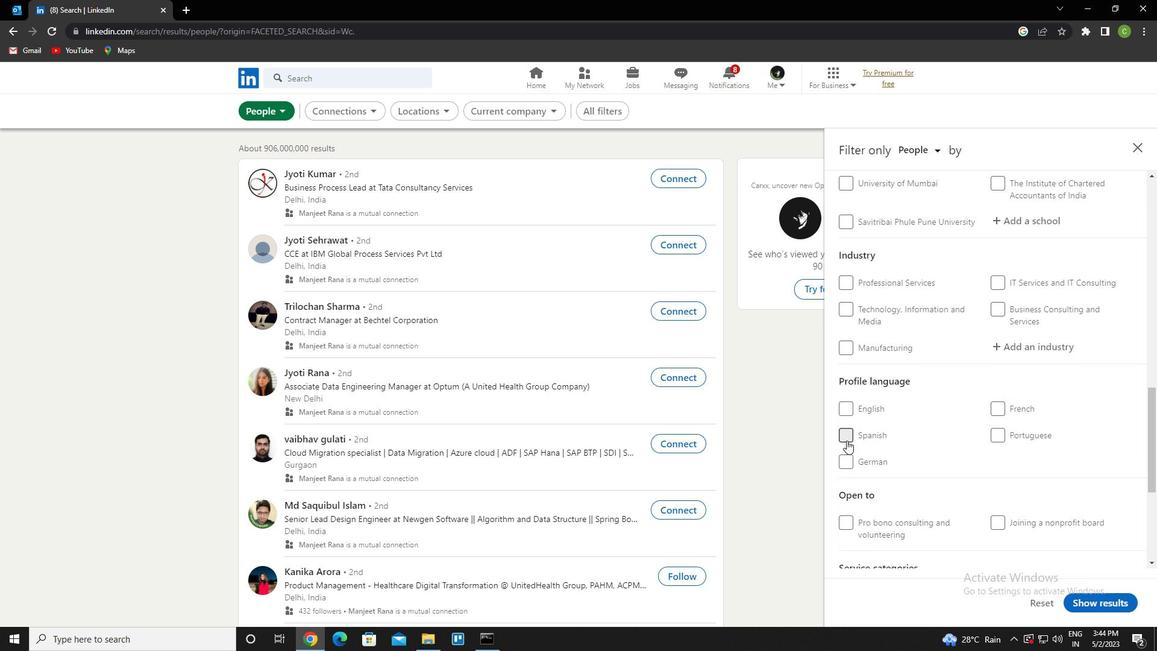 
Action: Mouse scrolled (873, 448) with delta (0, 0)
Screenshot: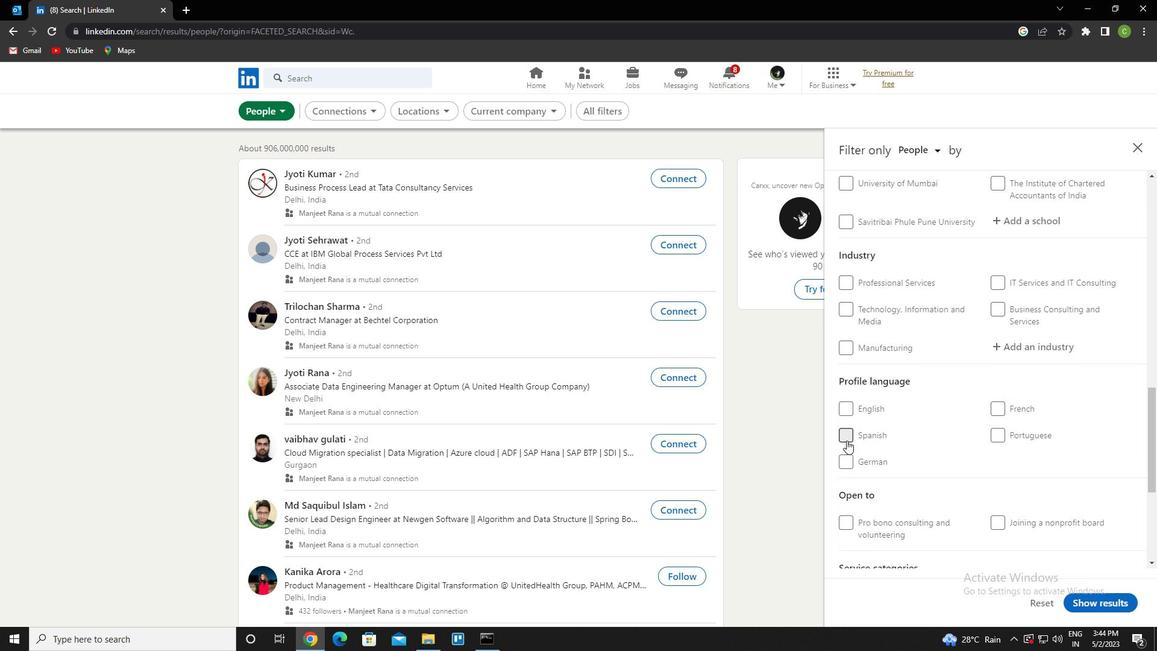 
Action: Mouse moved to (873, 446)
Screenshot: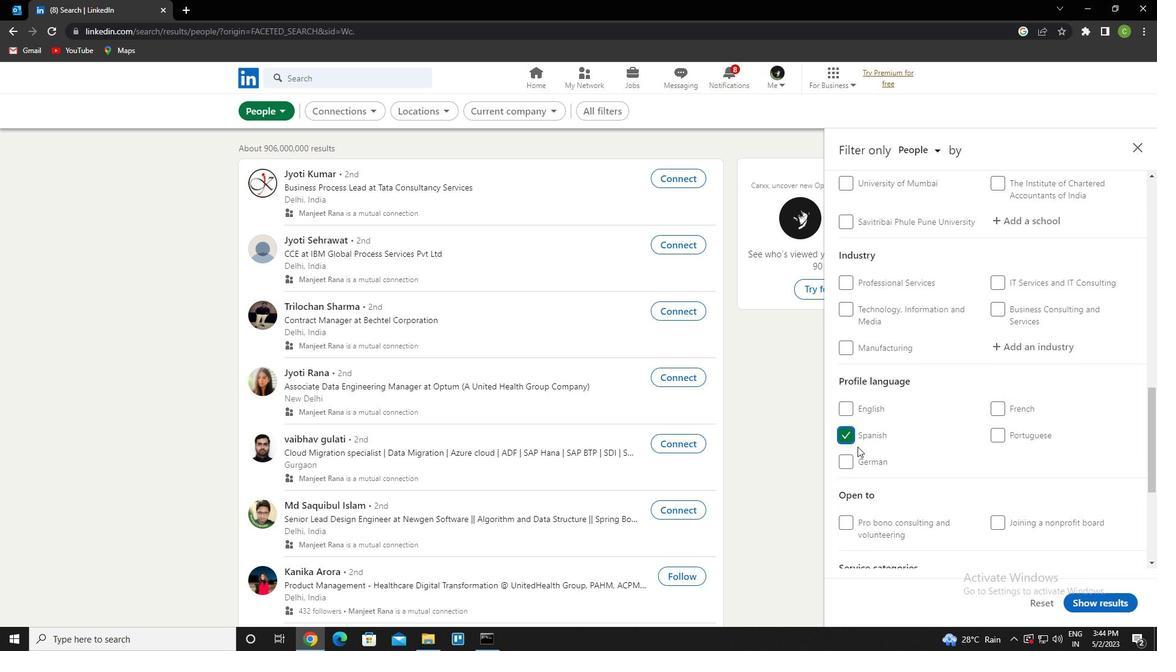 
Action: Mouse scrolled (873, 447) with delta (0, 0)
Screenshot: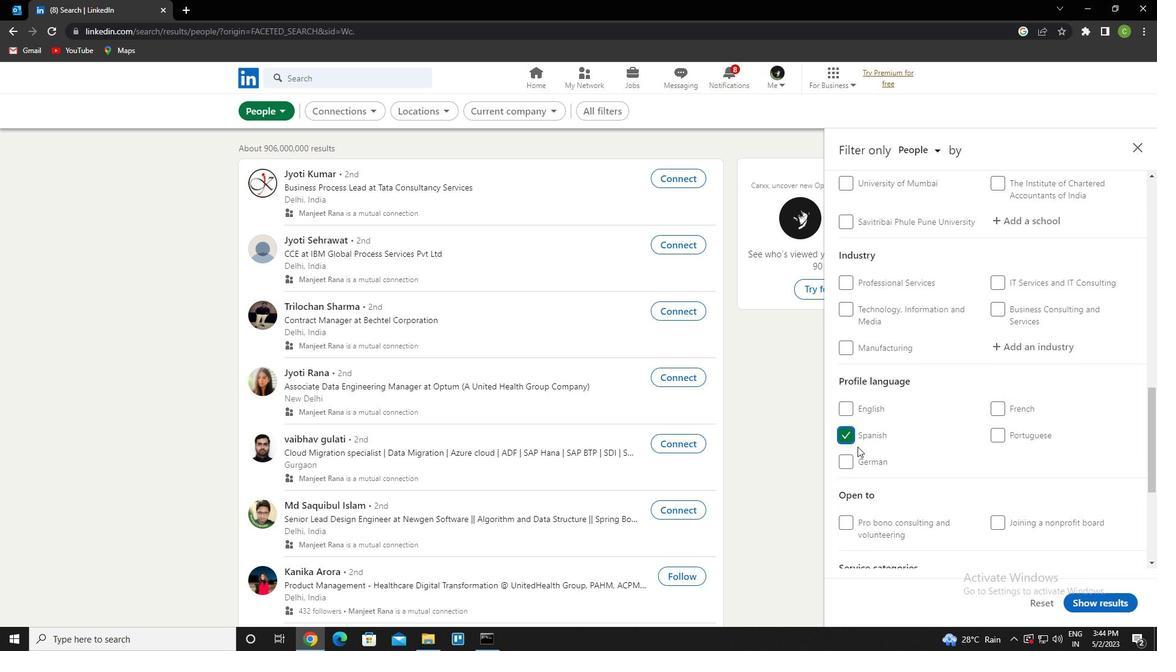 
Action: Mouse scrolled (873, 447) with delta (0, 0)
Screenshot: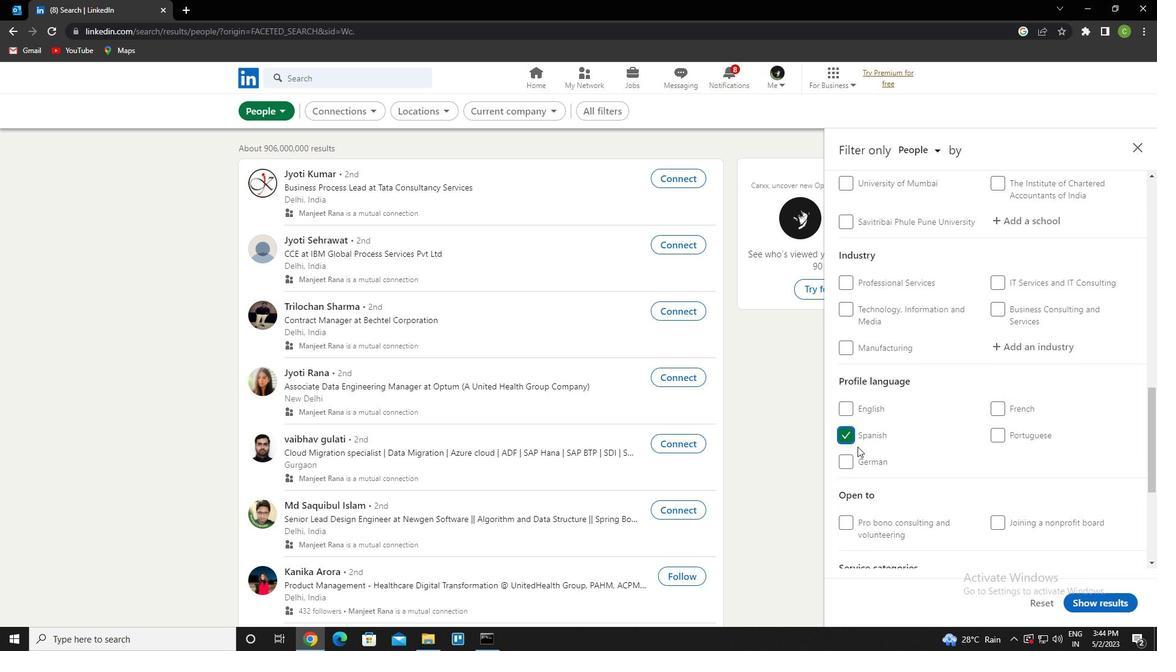 
Action: Mouse scrolled (873, 447) with delta (0, 0)
Screenshot: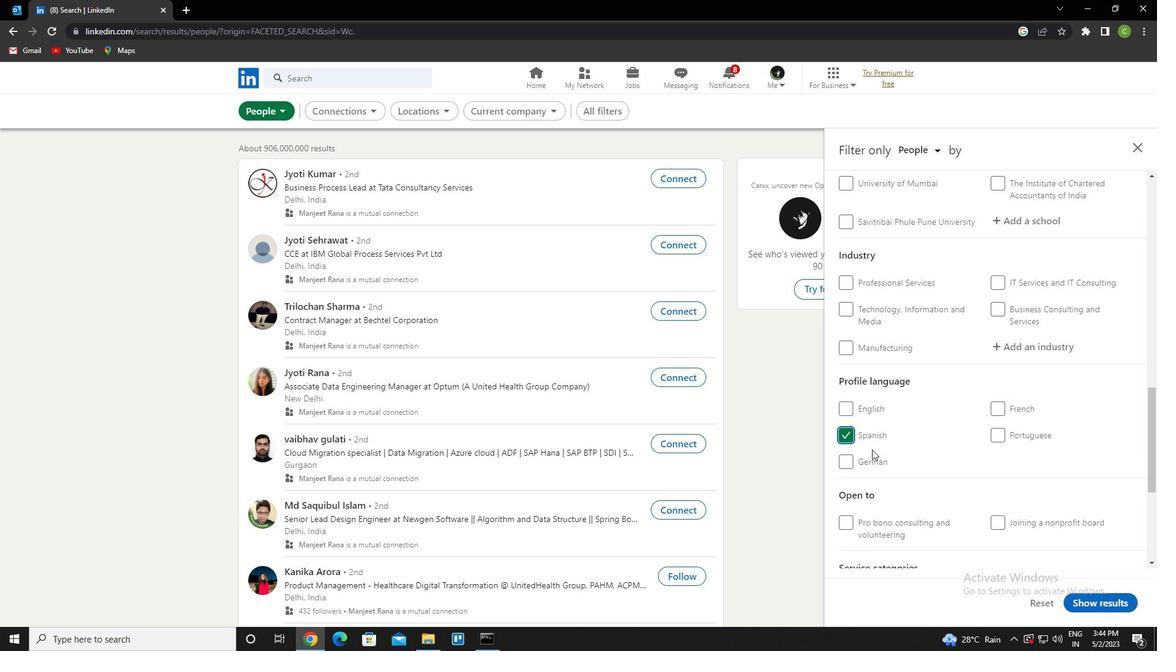 
Action: Mouse scrolled (873, 447) with delta (0, 0)
Screenshot: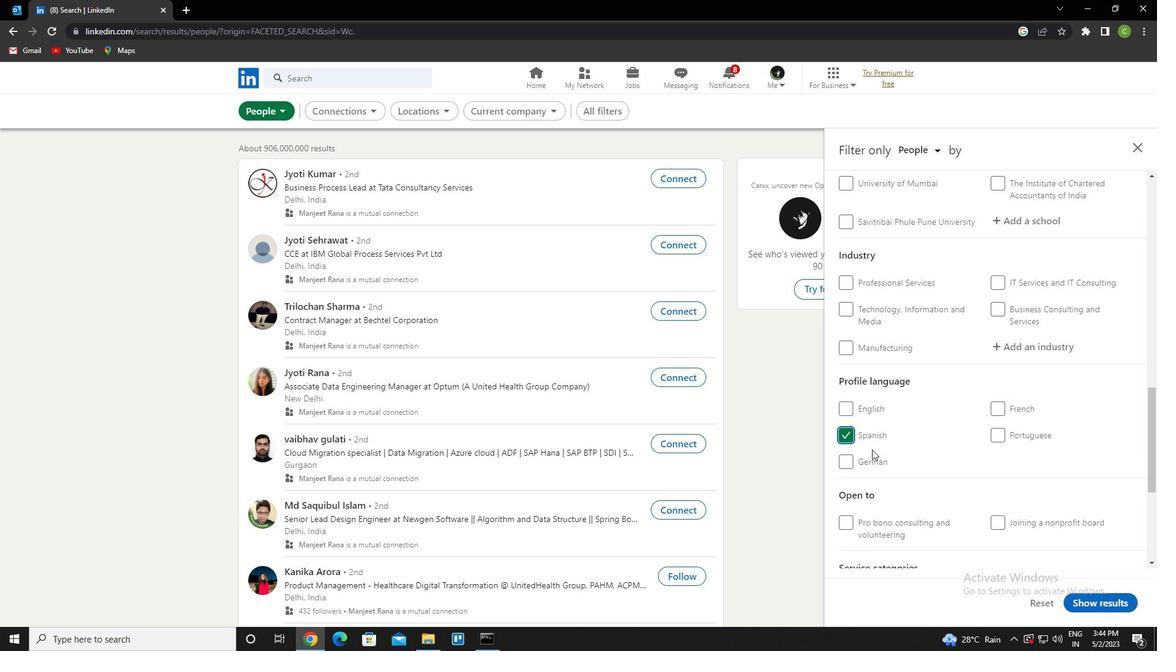 
Action: Mouse scrolled (873, 447) with delta (0, 0)
Screenshot: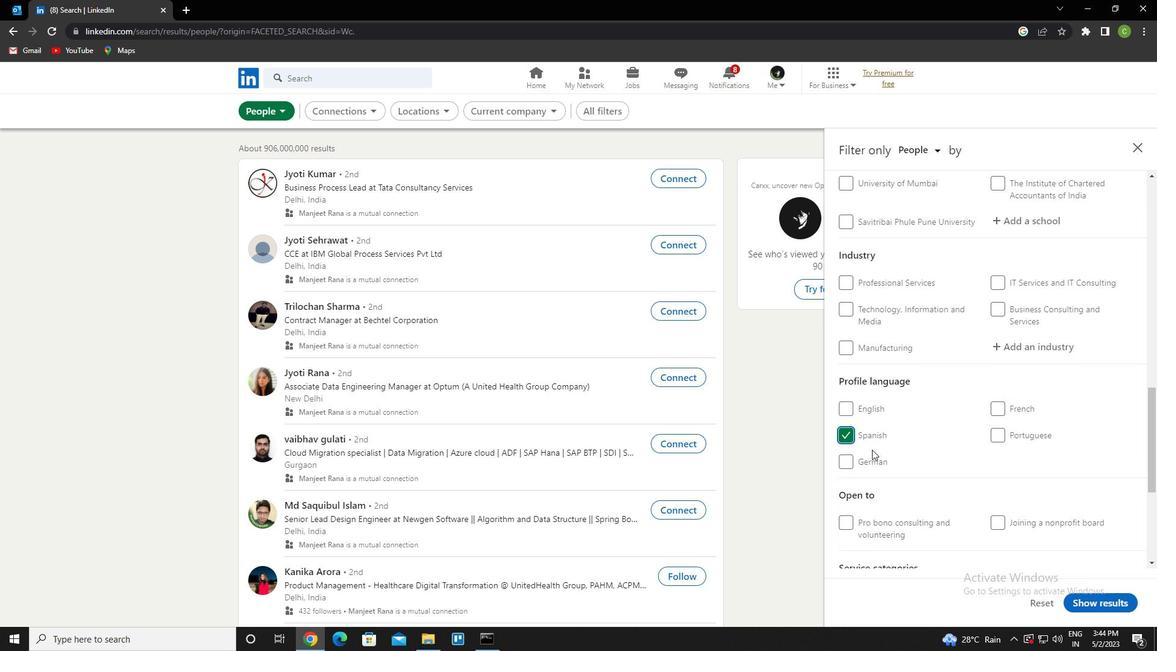 
Action: Mouse scrolled (873, 447) with delta (0, 0)
Screenshot: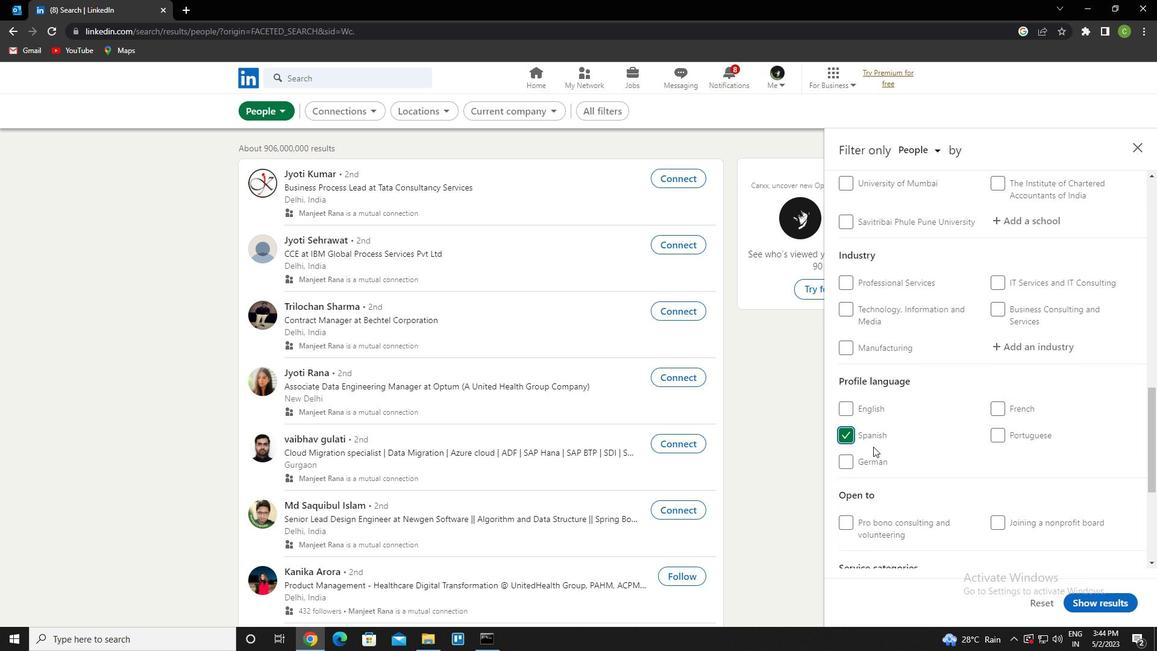 
Action: Mouse moved to (1000, 397)
Screenshot: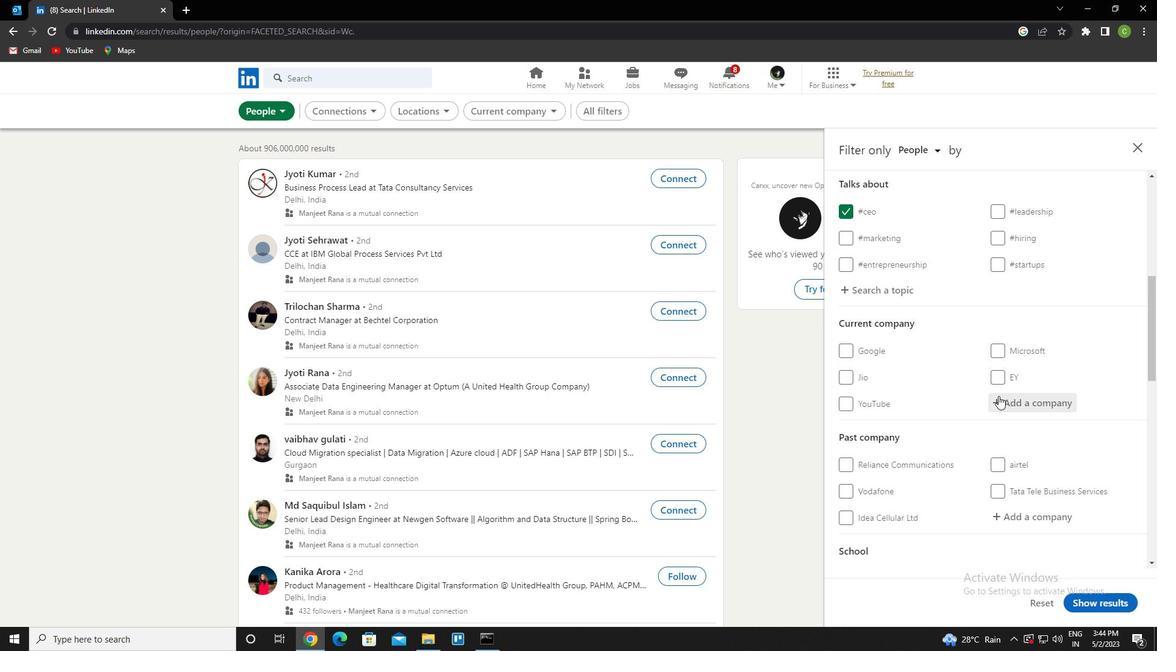 
Action: Mouse pressed left at (1000, 397)
Screenshot: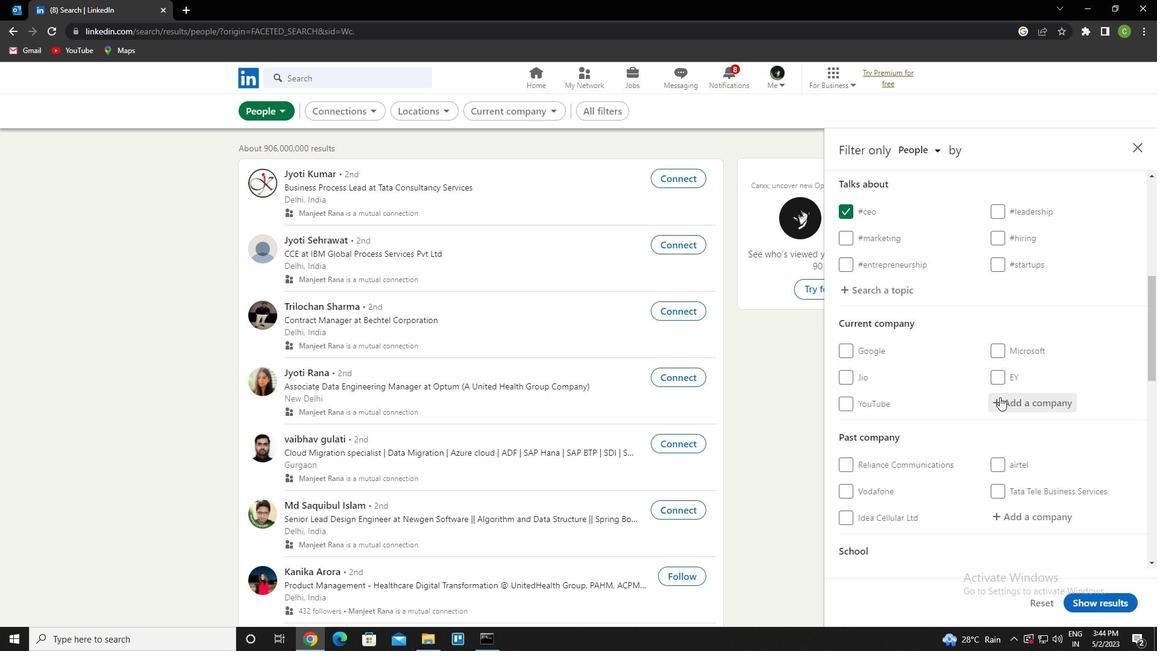 
Action: Key pressed <Key.caps_lock>v<Key.caps_lock>ictoria<Key.down><Key.enter>
Screenshot: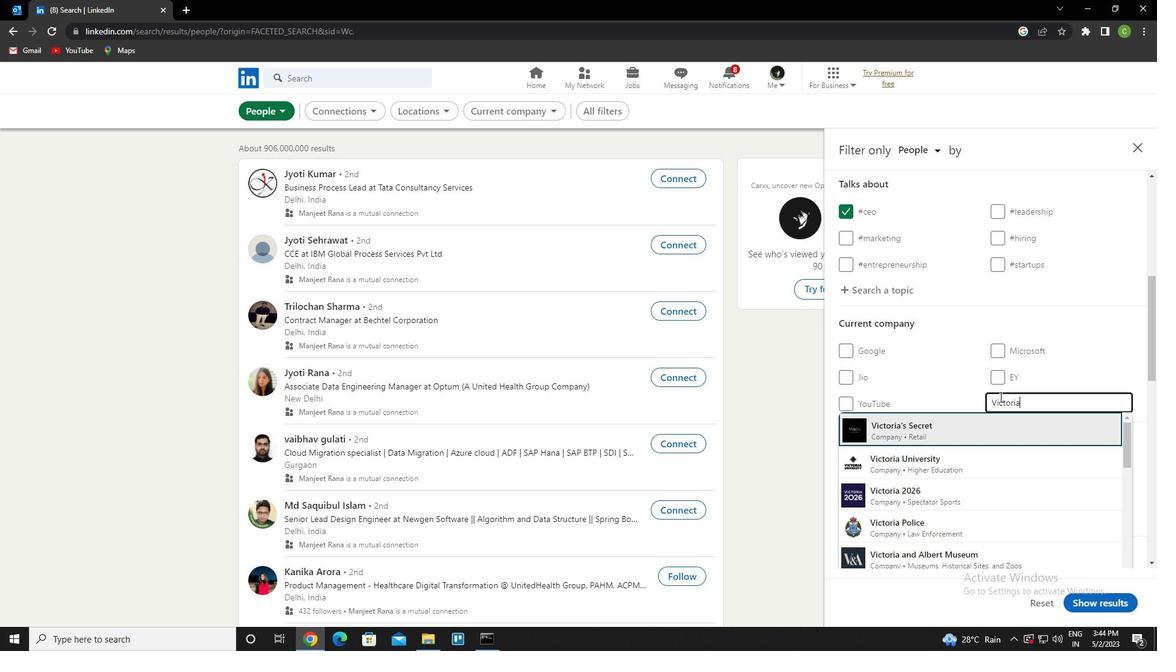 
Action: Mouse scrolled (1000, 396) with delta (0, 0)
Screenshot: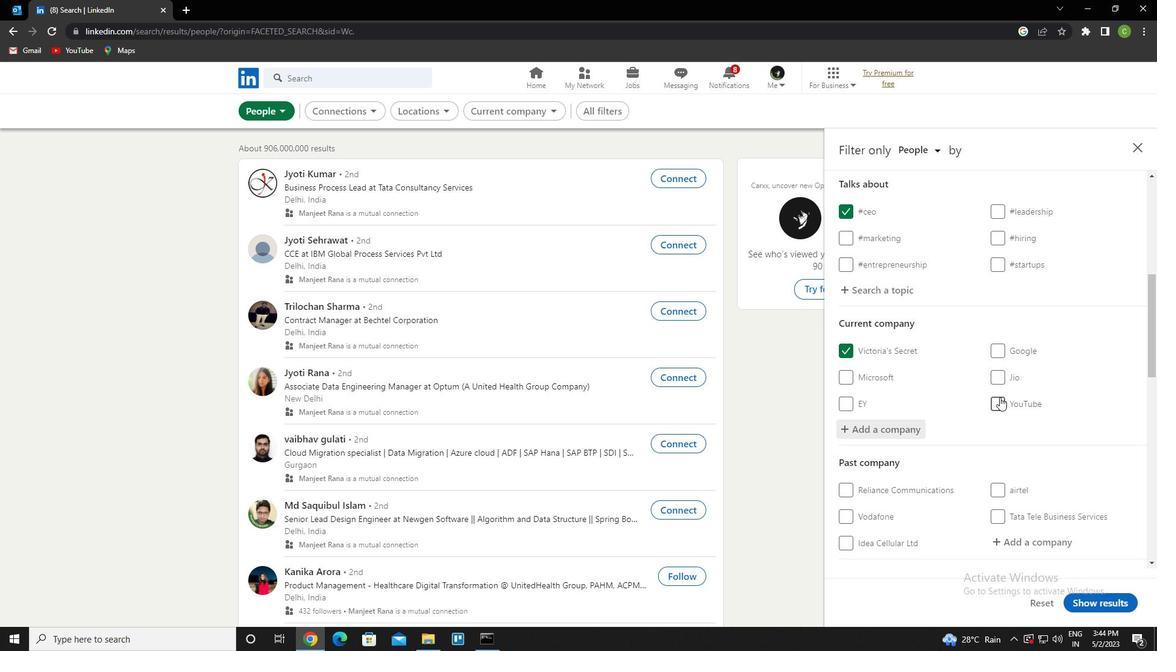 
Action: Mouse scrolled (1000, 396) with delta (0, 0)
Screenshot: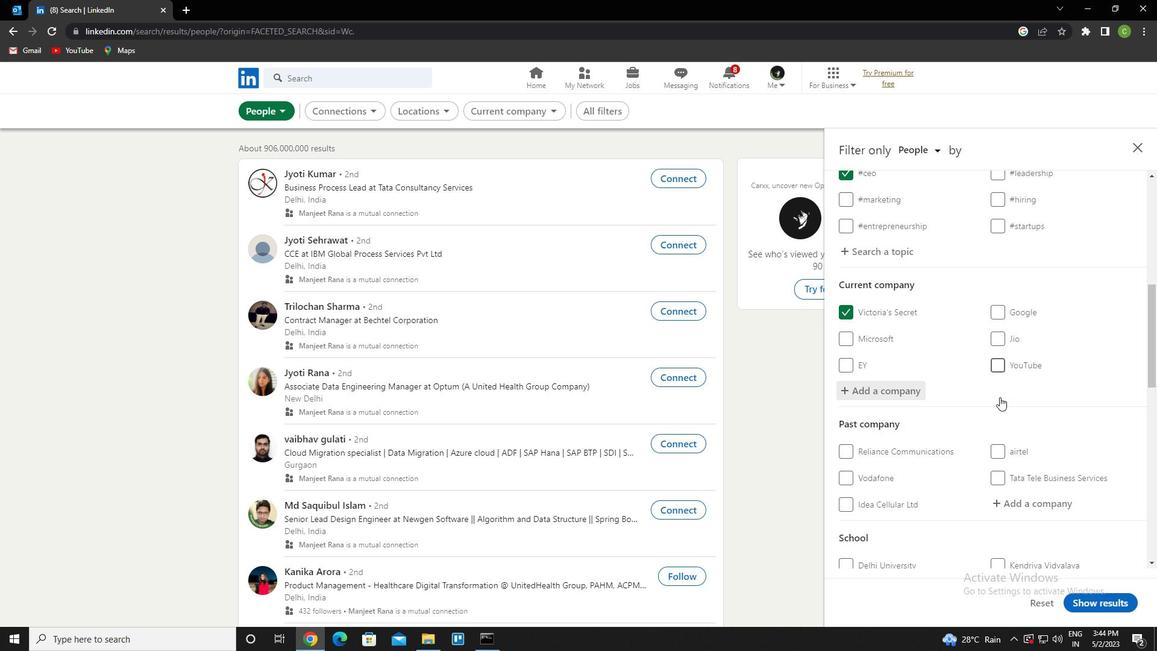 
Action: Mouse scrolled (1000, 396) with delta (0, 0)
Screenshot: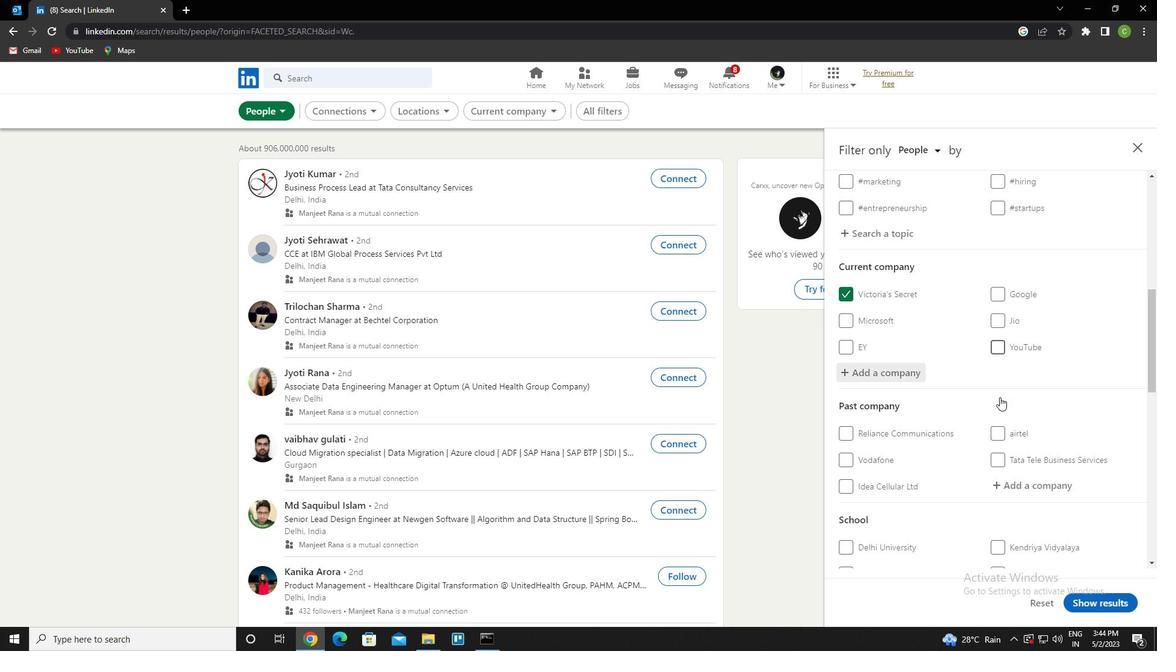 
Action: Mouse scrolled (1000, 396) with delta (0, 0)
Screenshot: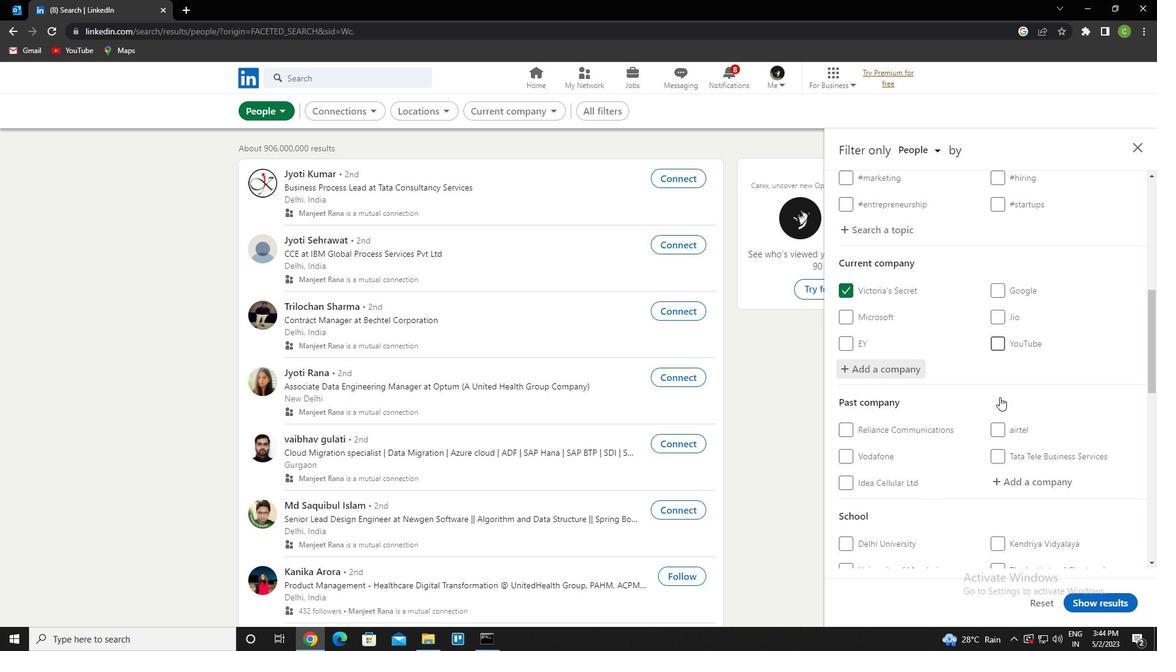 
Action: Mouse moved to (1021, 425)
Screenshot: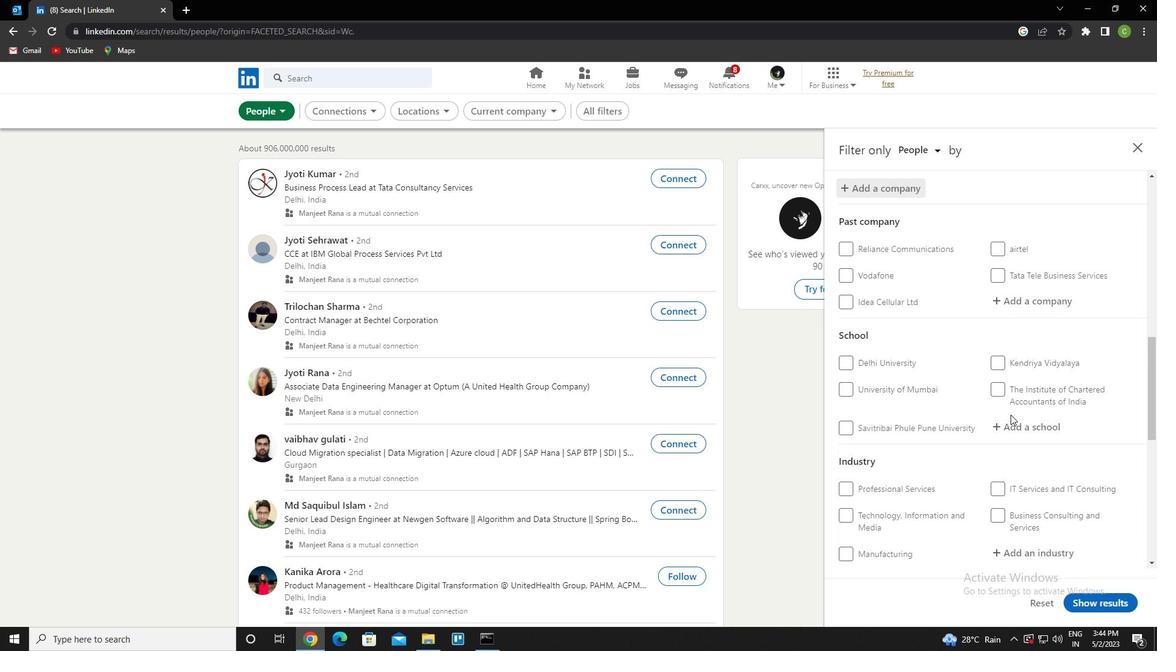
Action: Mouse pressed left at (1021, 425)
Screenshot: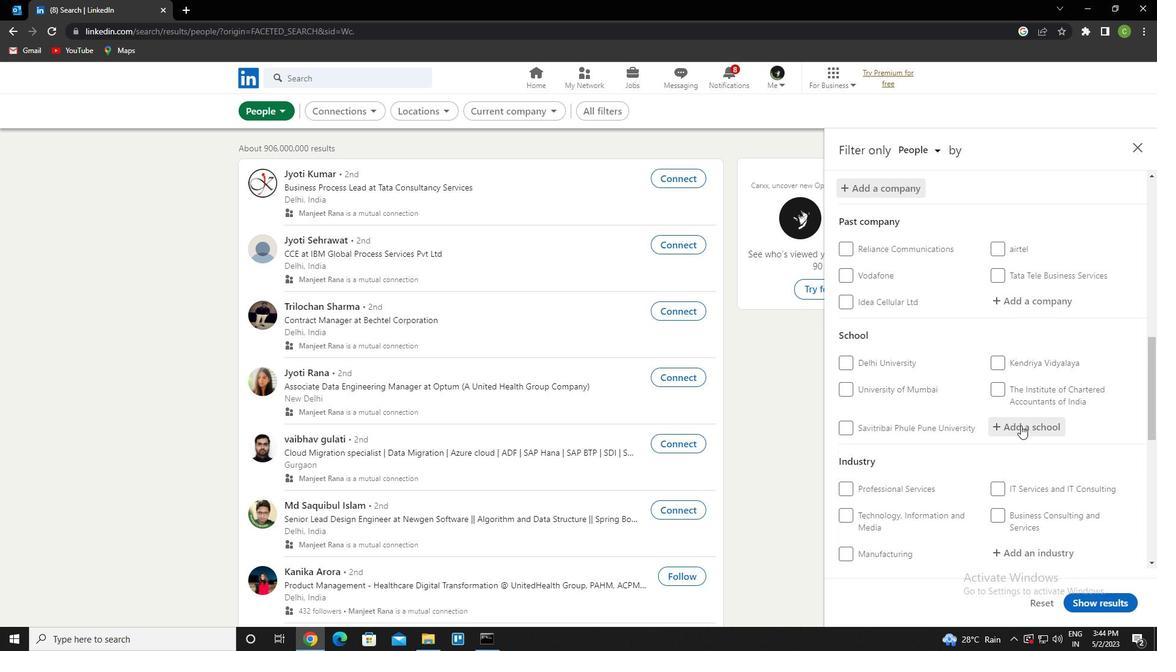 
Action: Key pressed <Key.caps_lock>o<Key.caps_lock>riental<Key.space>institute<Key.down><Key.down><Key.enter>
Screenshot: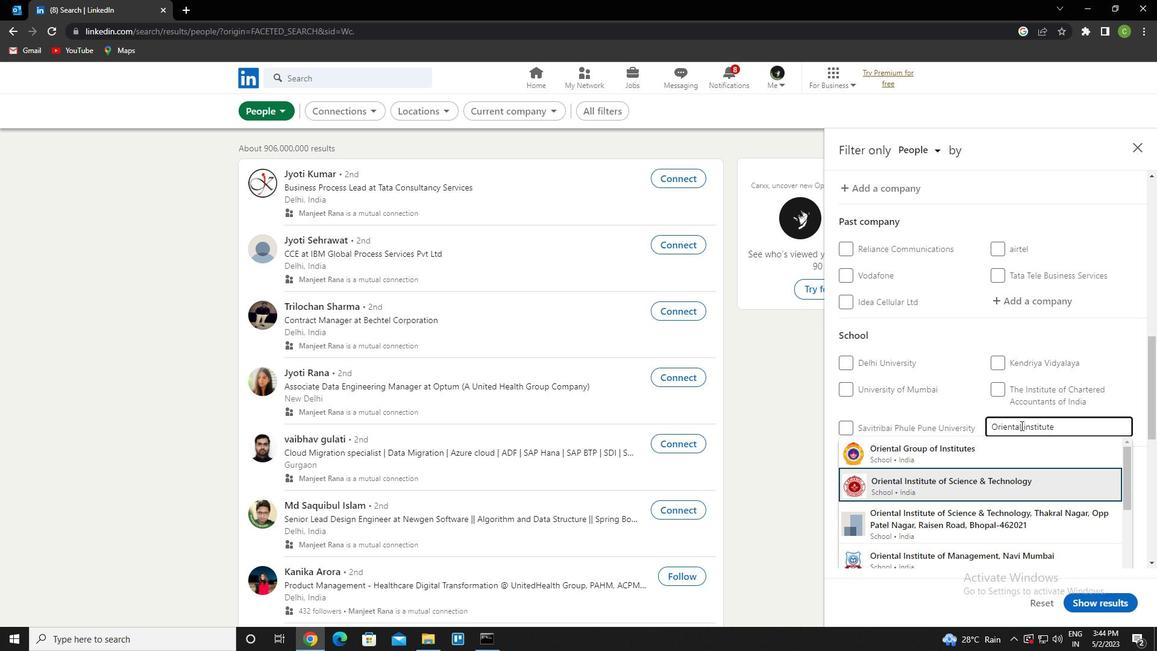 
Action: Mouse scrolled (1021, 425) with delta (0, 0)
Screenshot: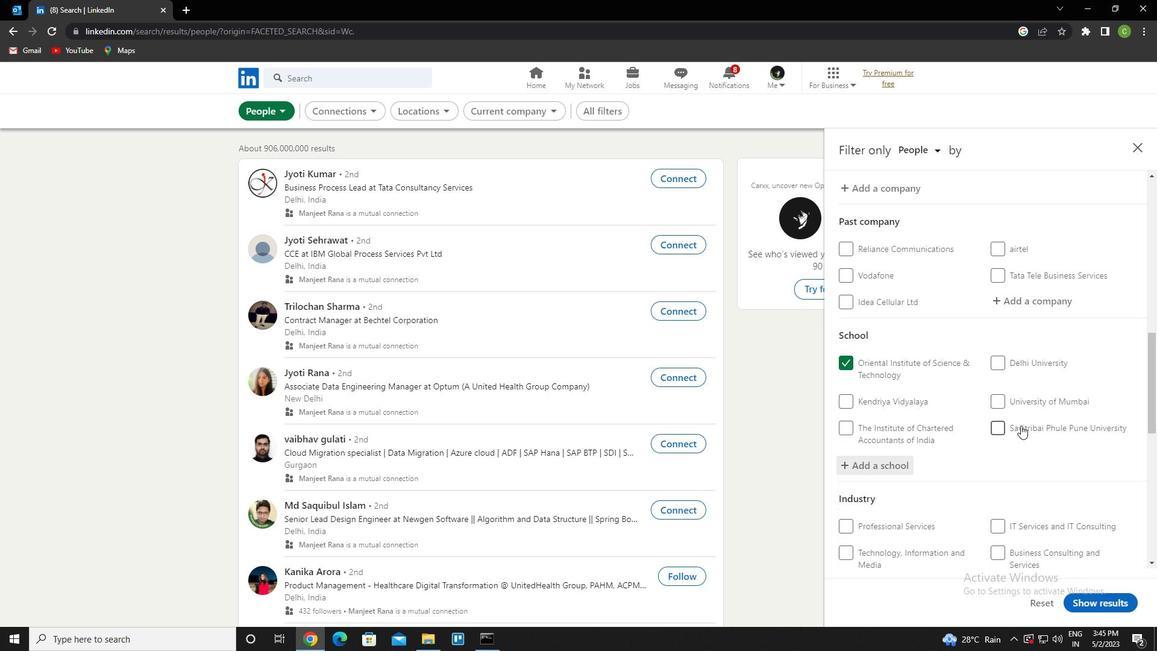 
Action: Mouse scrolled (1021, 425) with delta (0, 0)
Screenshot: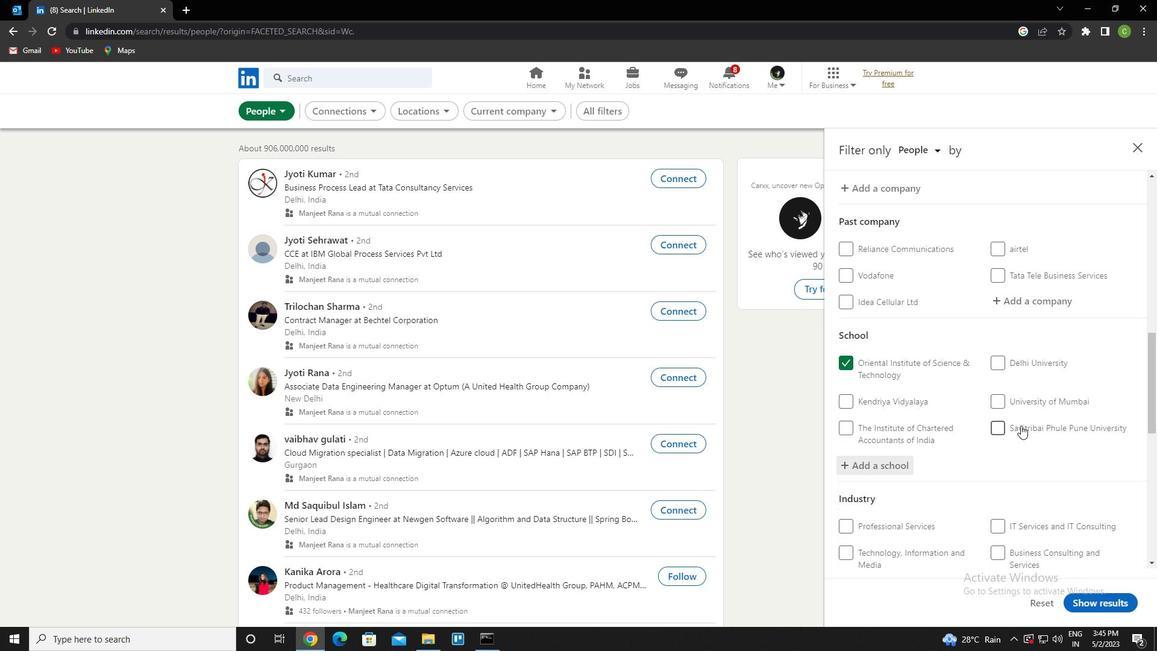 
Action: Mouse moved to (1044, 472)
Screenshot: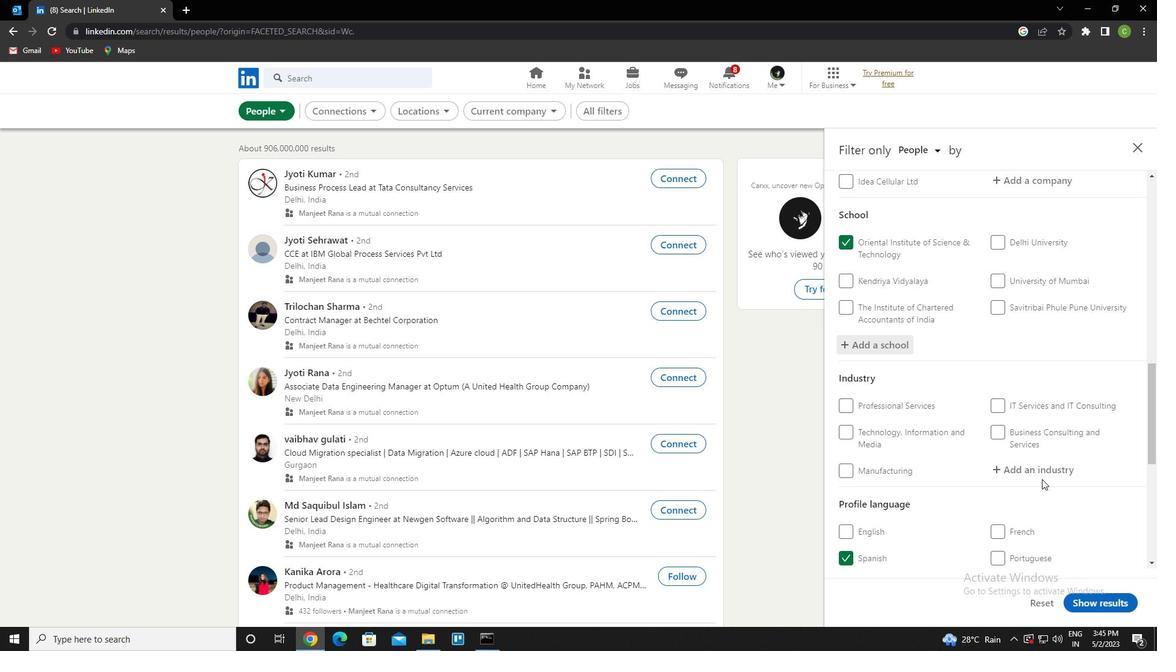 
Action: Mouse pressed left at (1044, 472)
Screenshot: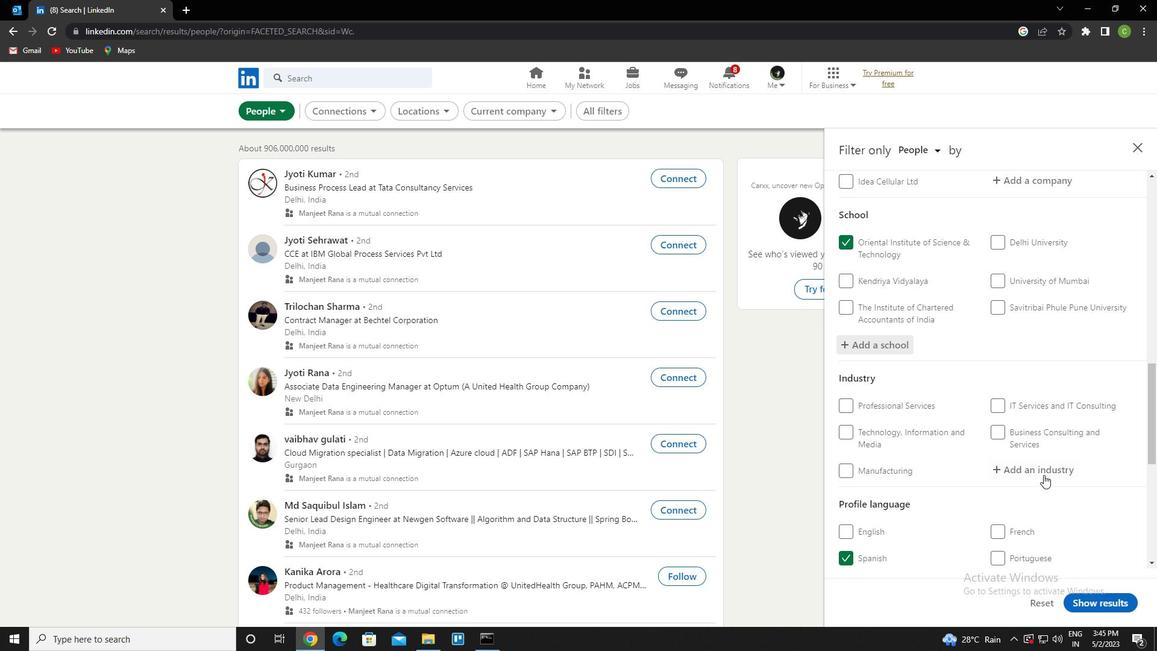 
Action: Mouse moved to (1045, 472)
Screenshot: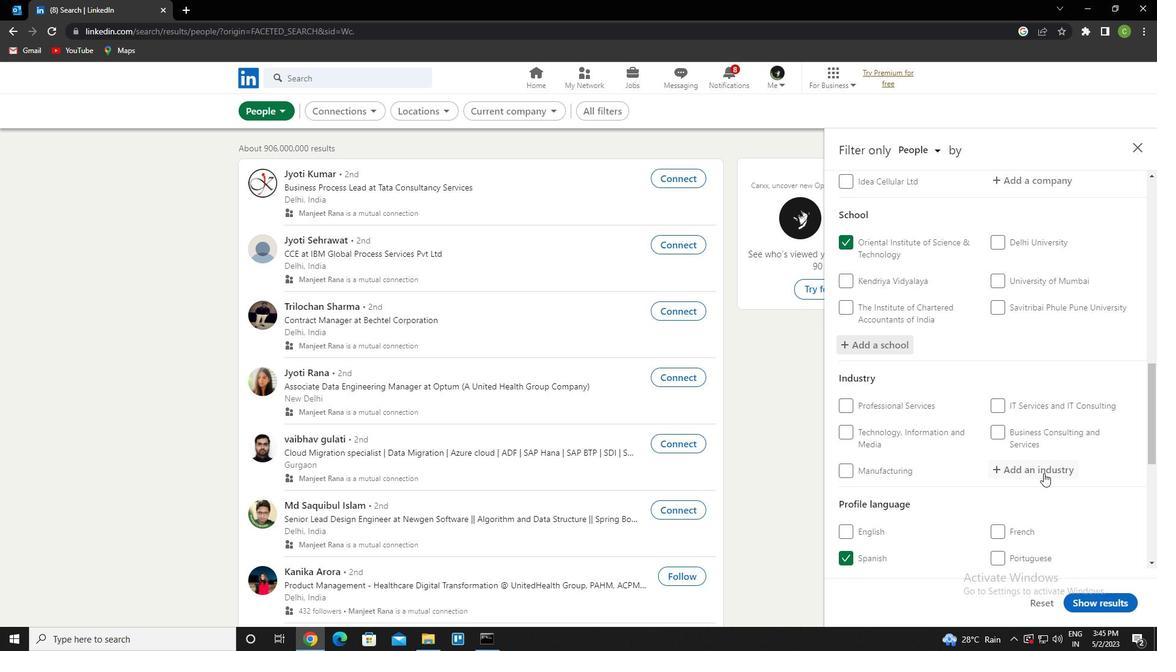 
Action: Key pressed wholesale<Key.space>foo<Key.down><Key.down><Key.enter>
Screenshot: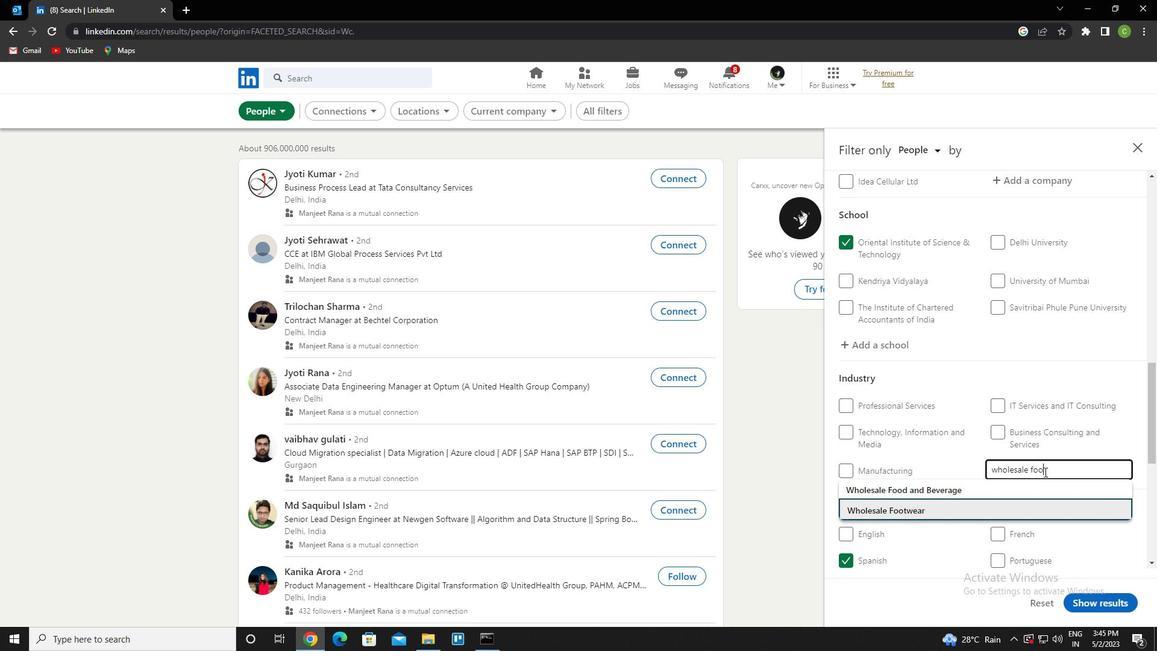 
Action: Mouse scrolled (1045, 471) with delta (0, 0)
Screenshot: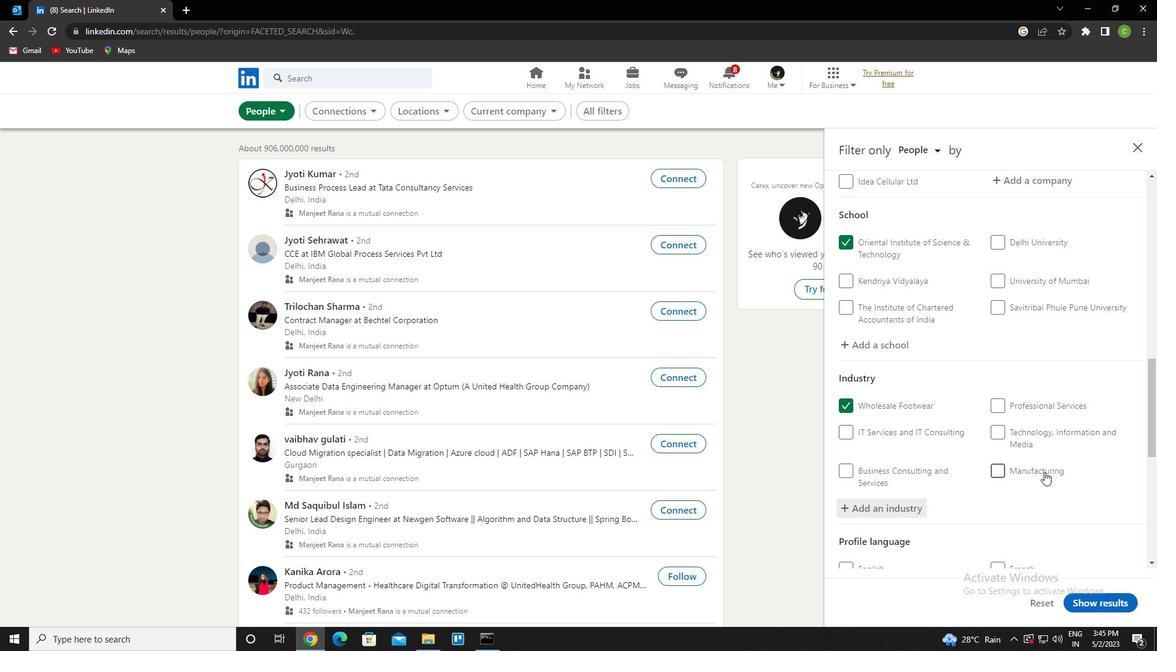 
Action: Mouse scrolled (1045, 471) with delta (0, 0)
Screenshot: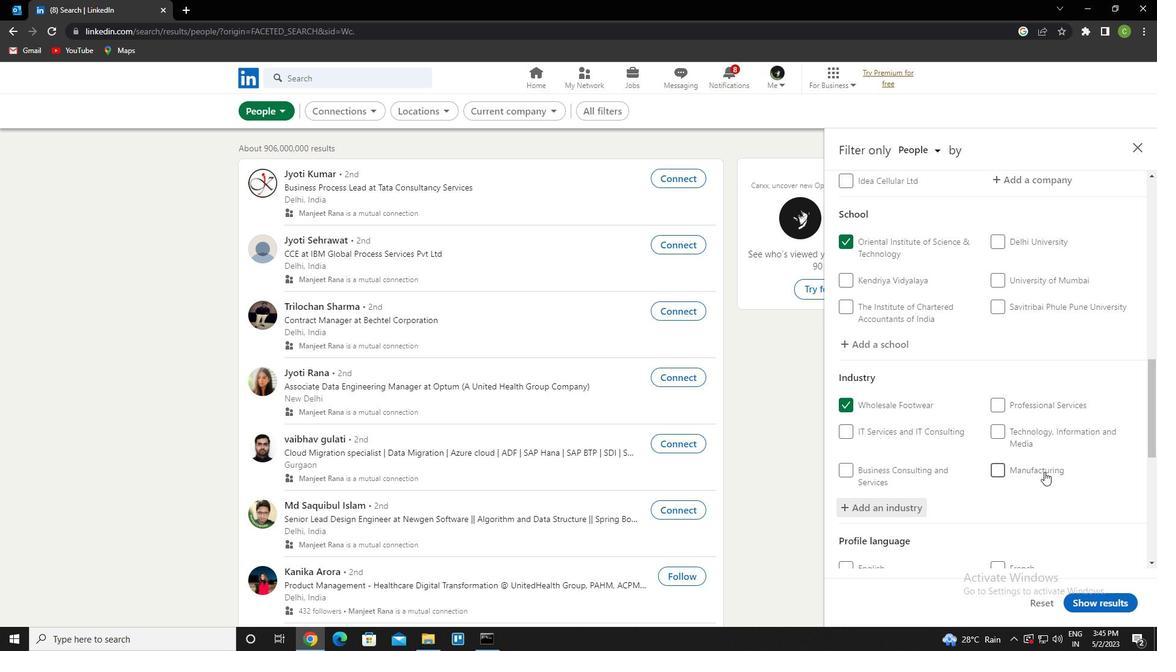 
Action: Mouse scrolled (1045, 471) with delta (0, 0)
Screenshot: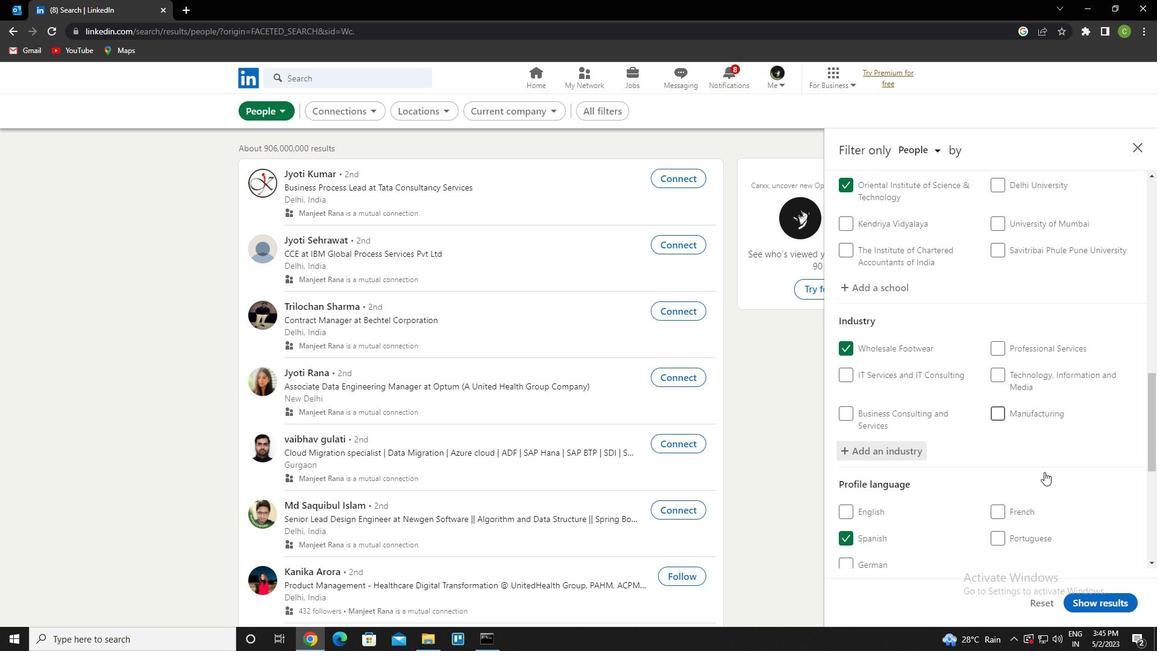
Action: Mouse scrolled (1045, 471) with delta (0, 0)
Screenshot: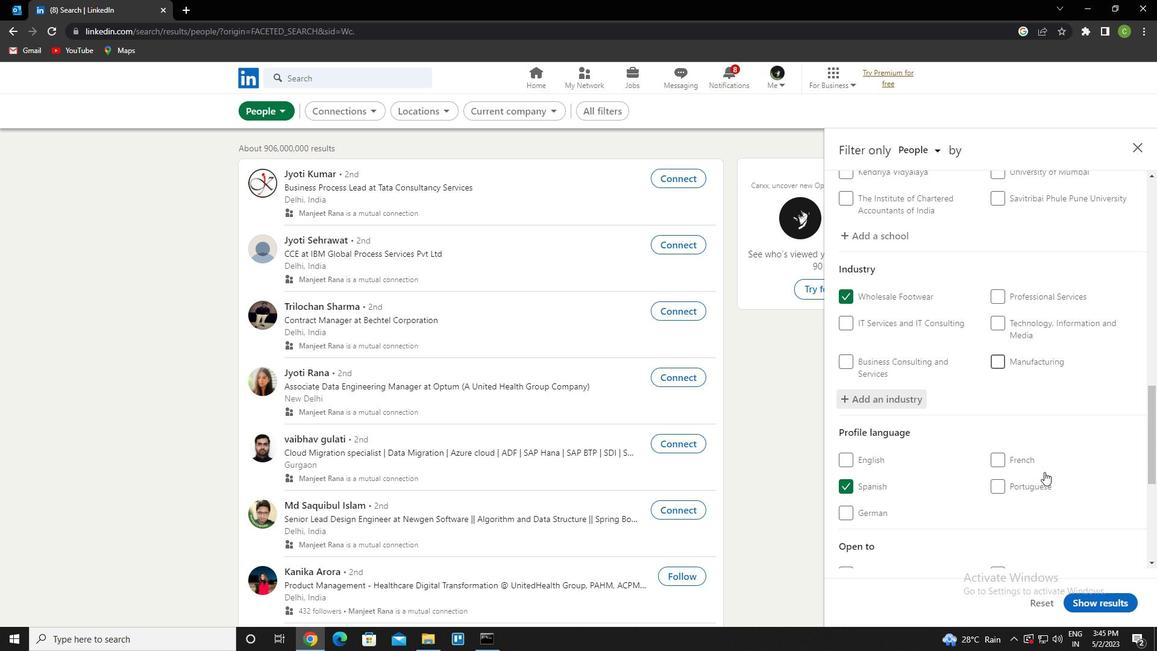 
Action: Mouse scrolled (1045, 471) with delta (0, 0)
Screenshot: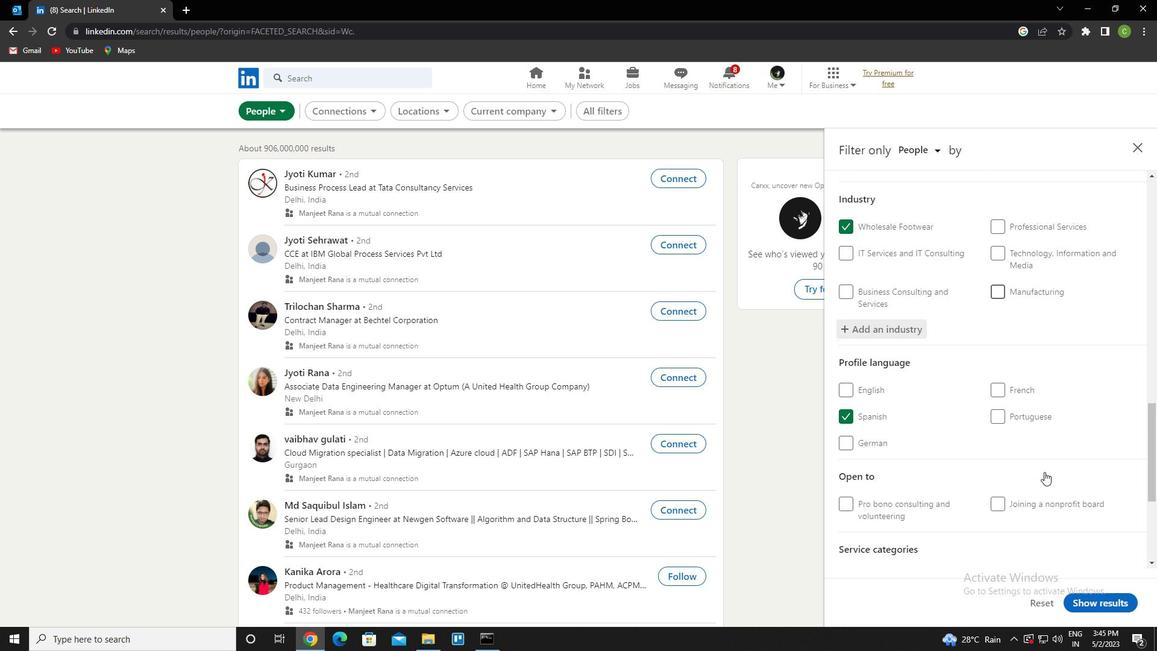 
Action: Mouse scrolled (1045, 471) with delta (0, 0)
Screenshot: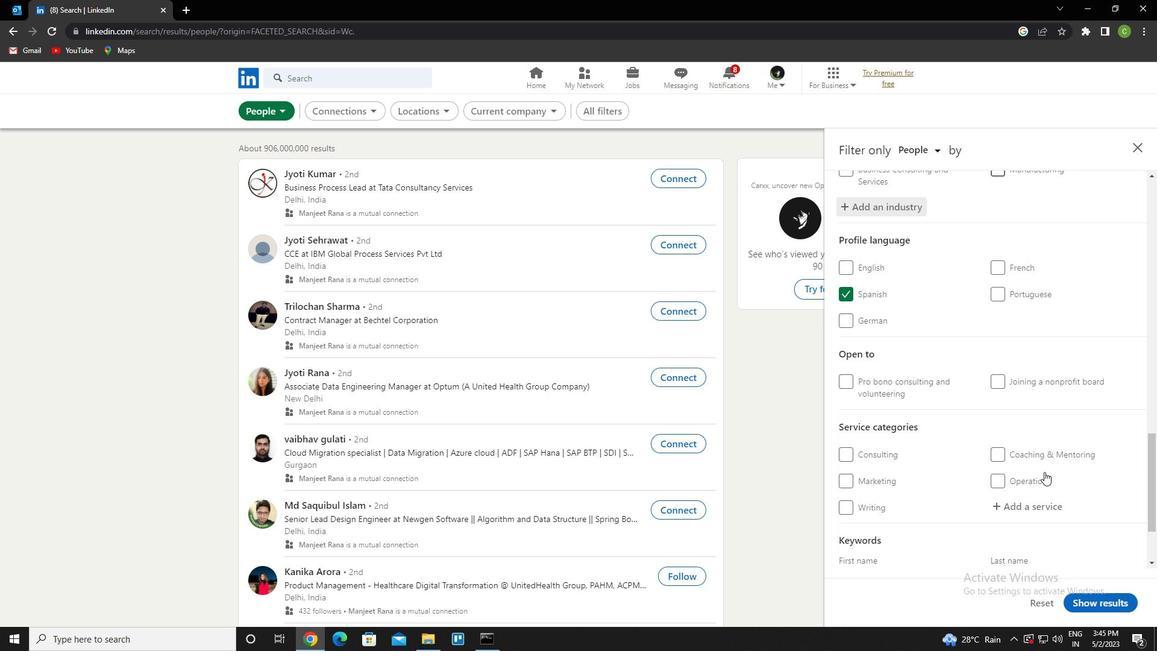 
Action: Mouse scrolled (1045, 471) with delta (0, 0)
Screenshot: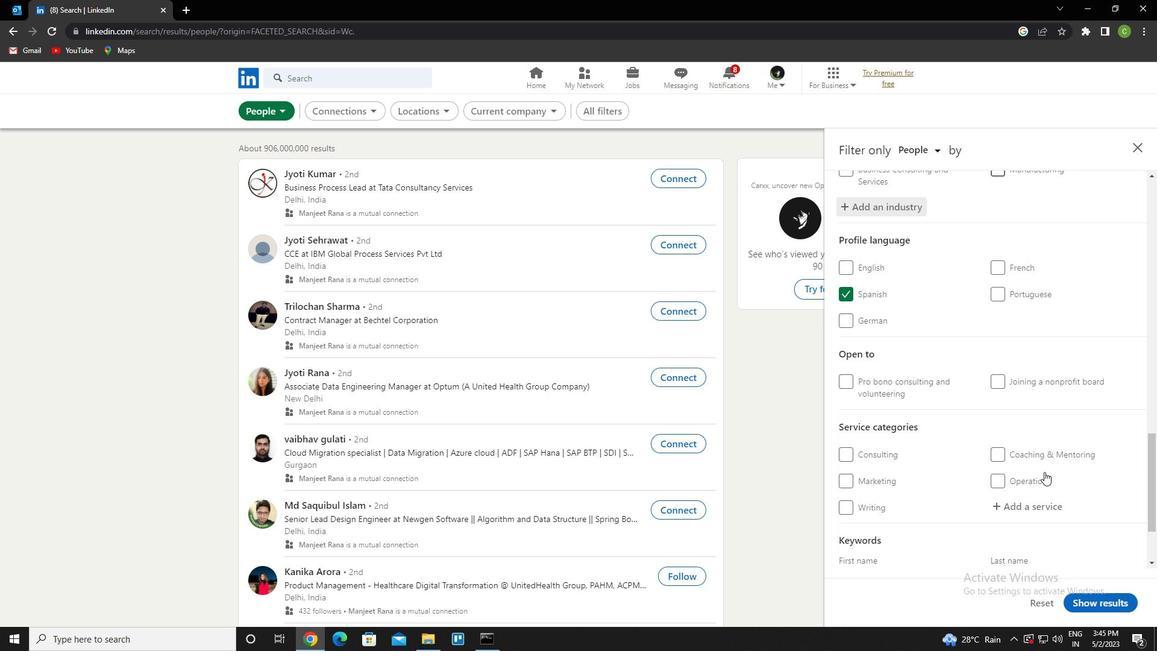 
Action: Mouse scrolled (1045, 471) with delta (0, 0)
Screenshot: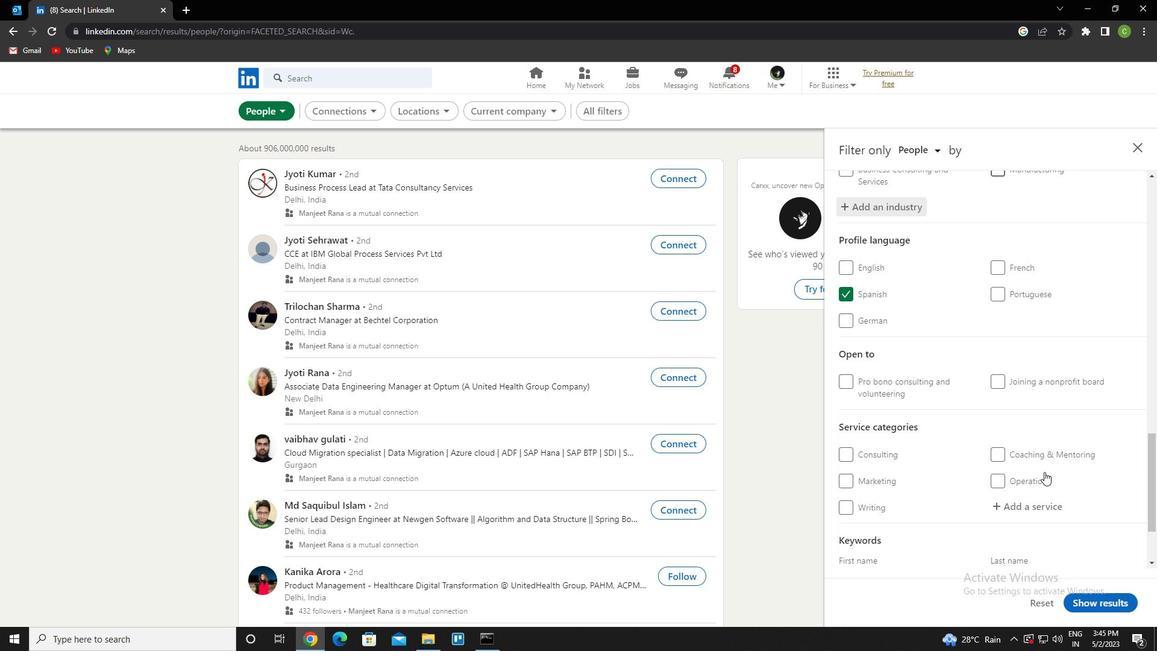 
Action: Mouse scrolled (1045, 471) with delta (0, 0)
Screenshot: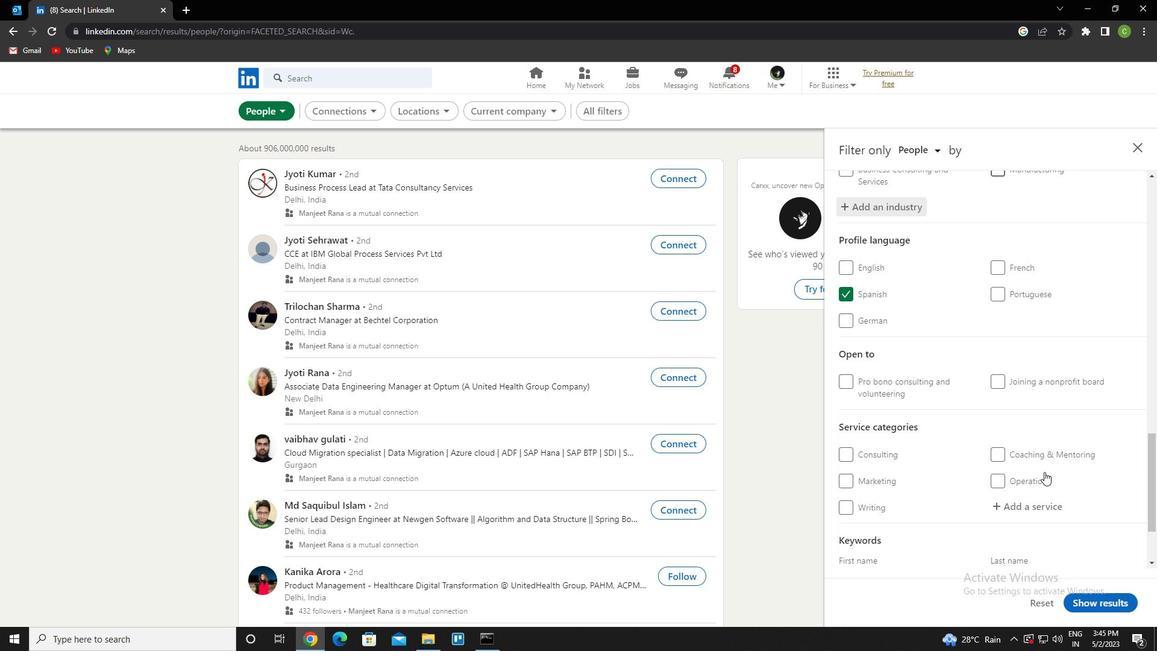
Action: Mouse scrolled (1045, 471) with delta (0, 0)
Screenshot: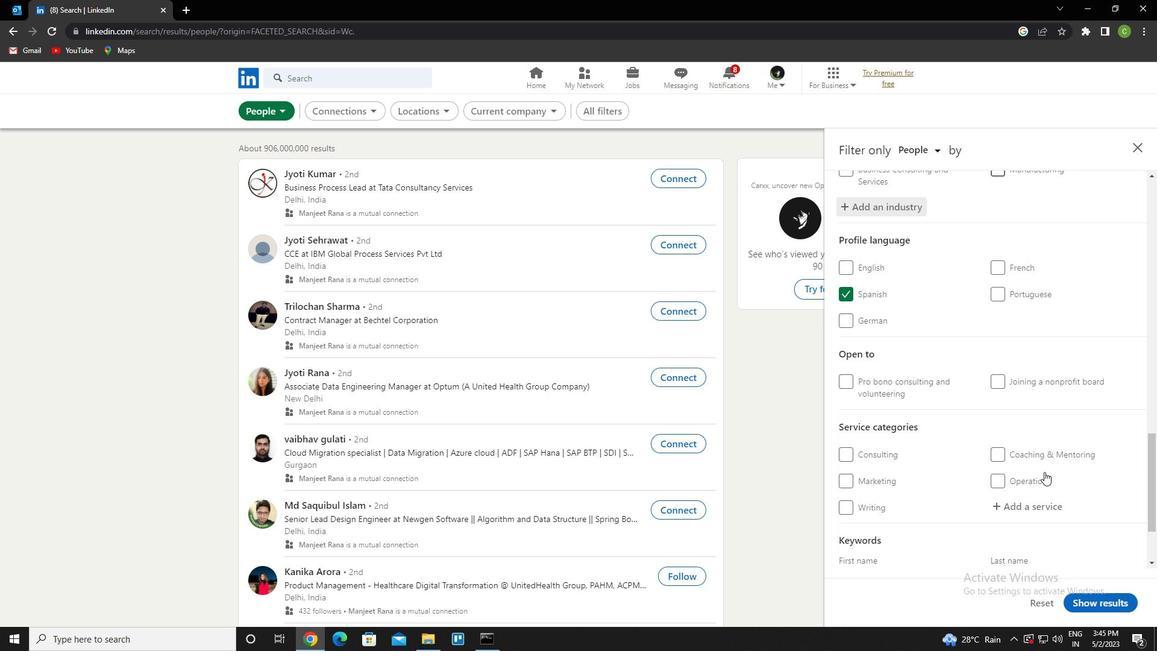 
Action: Mouse moved to (1036, 395)
Screenshot: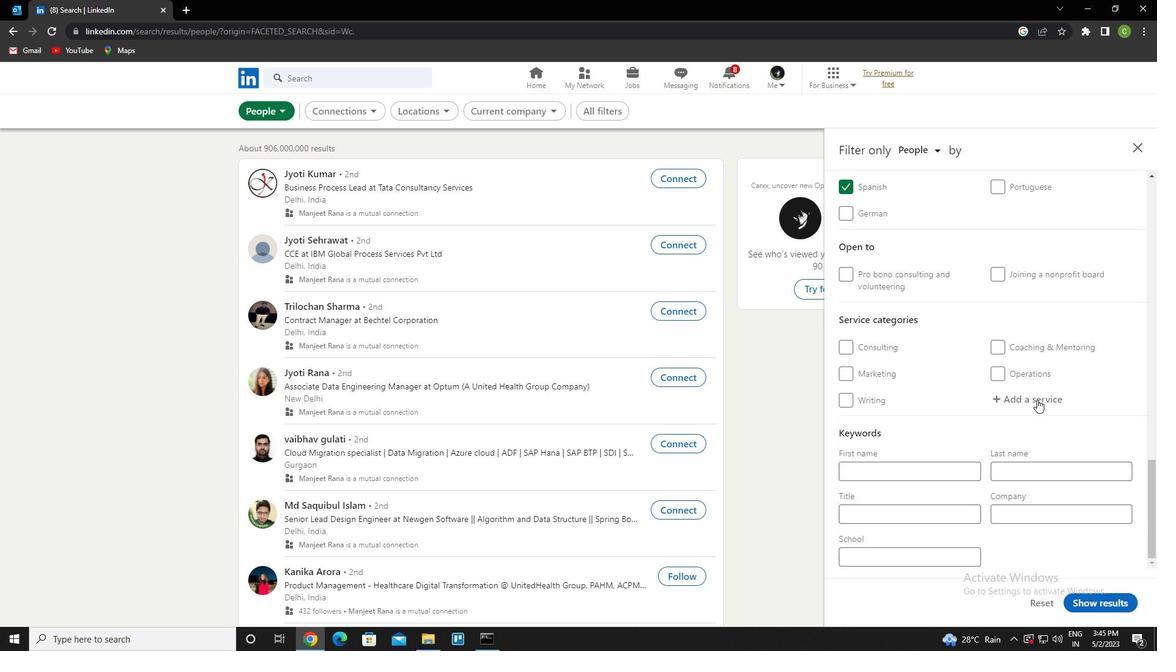 
Action: Mouse pressed left at (1036, 395)
Screenshot: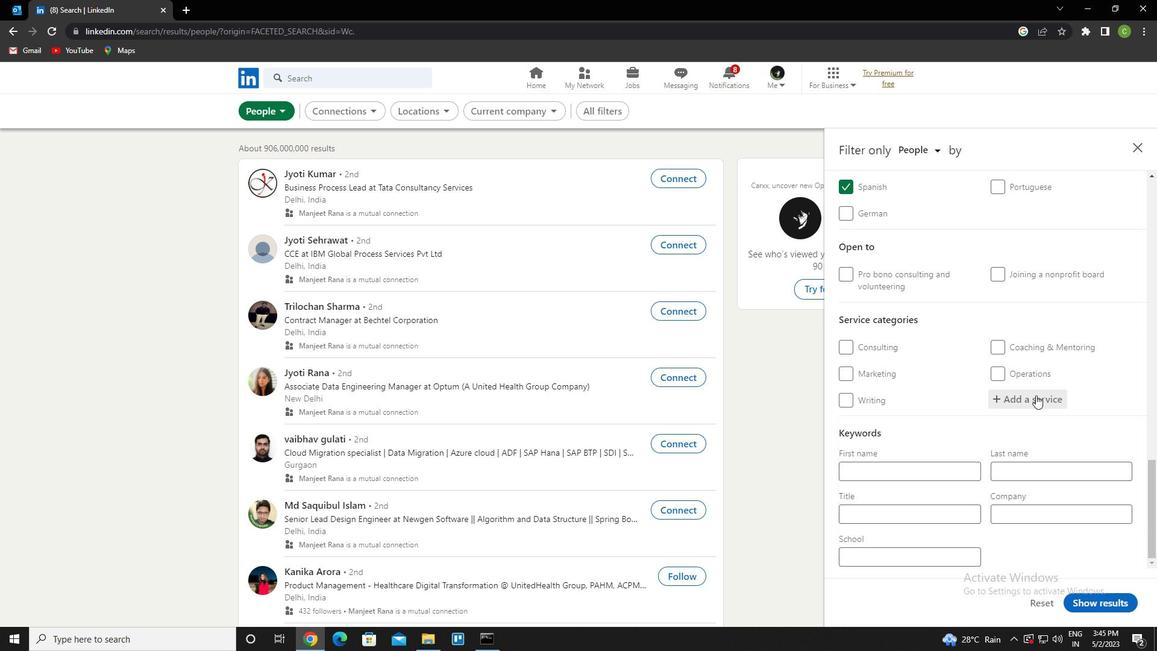 
Action: Key pressed <Key.caps_lock>d<Key.caps_lock>igital<Key.down><Key.enter>
Screenshot: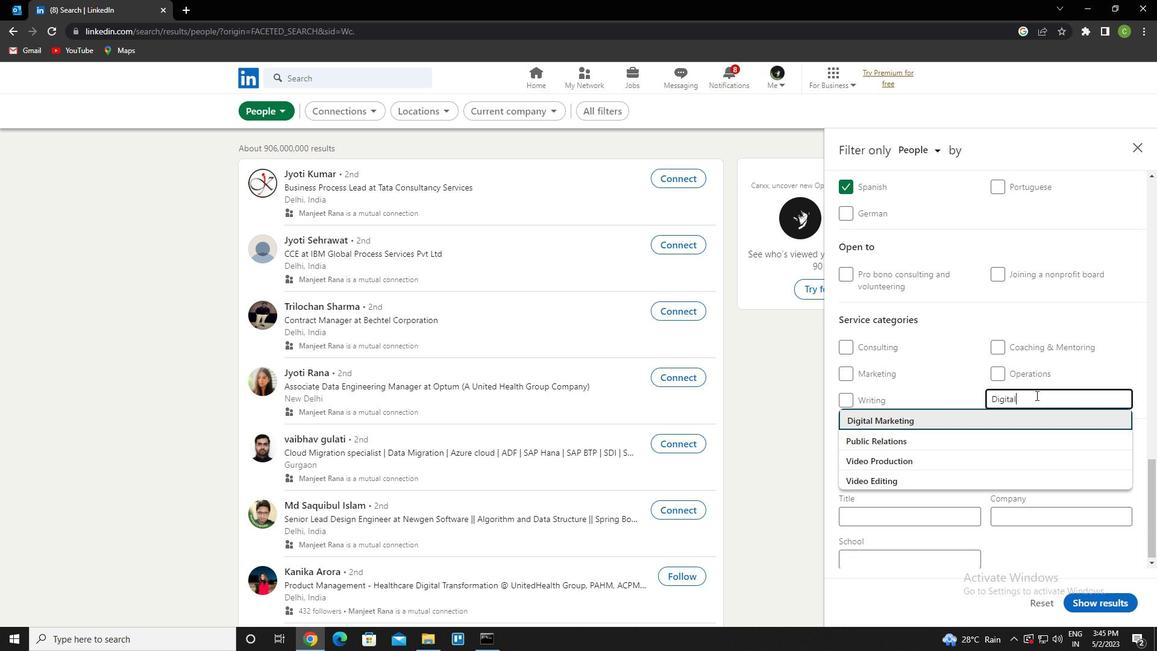 
Action: Mouse scrolled (1036, 394) with delta (0, 0)
Screenshot: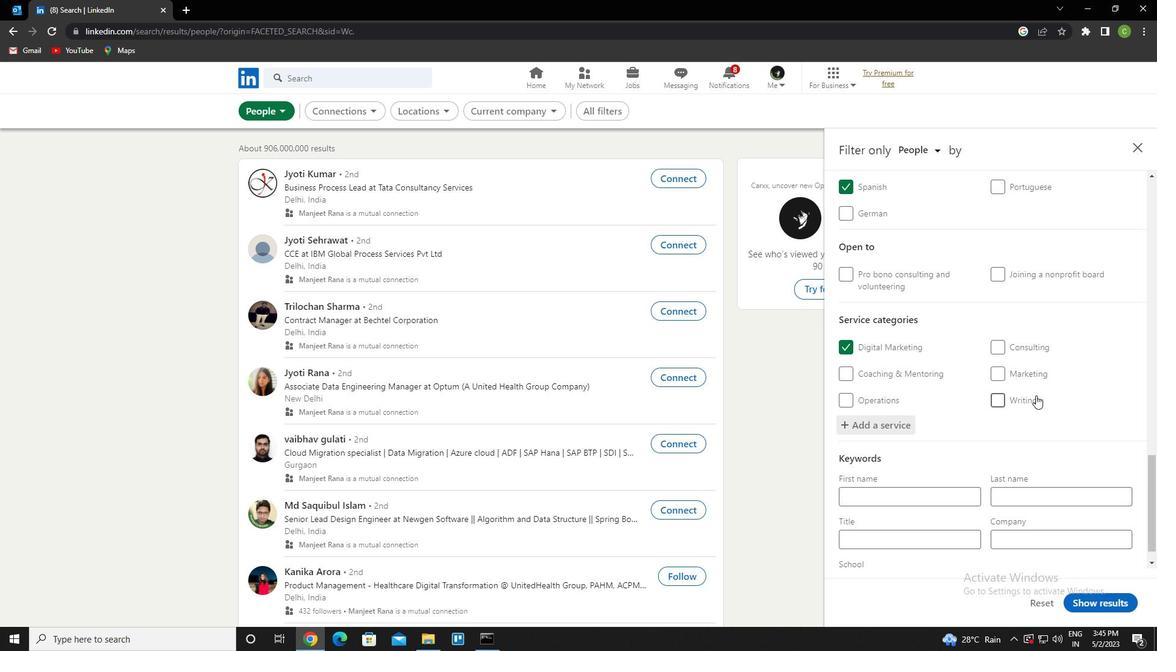 
Action: Mouse scrolled (1036, 394) with delta (0, 0)
Screenshot: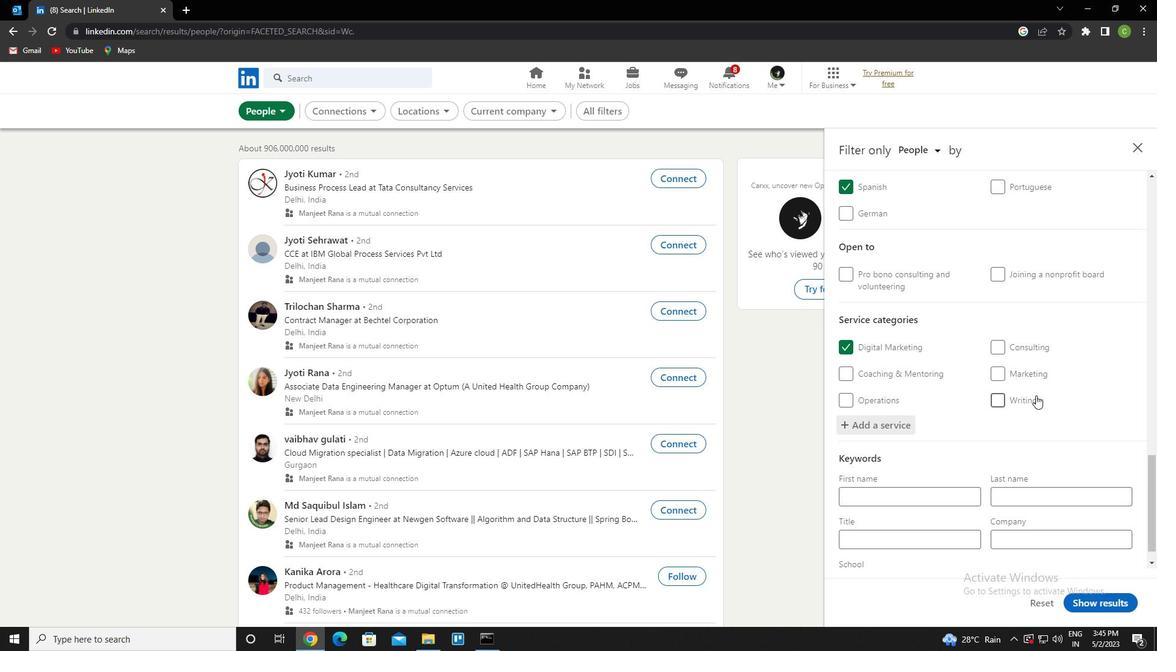 
Action: Mouse scrolled (1036, 394) with delta (0, 0)
Screenshot: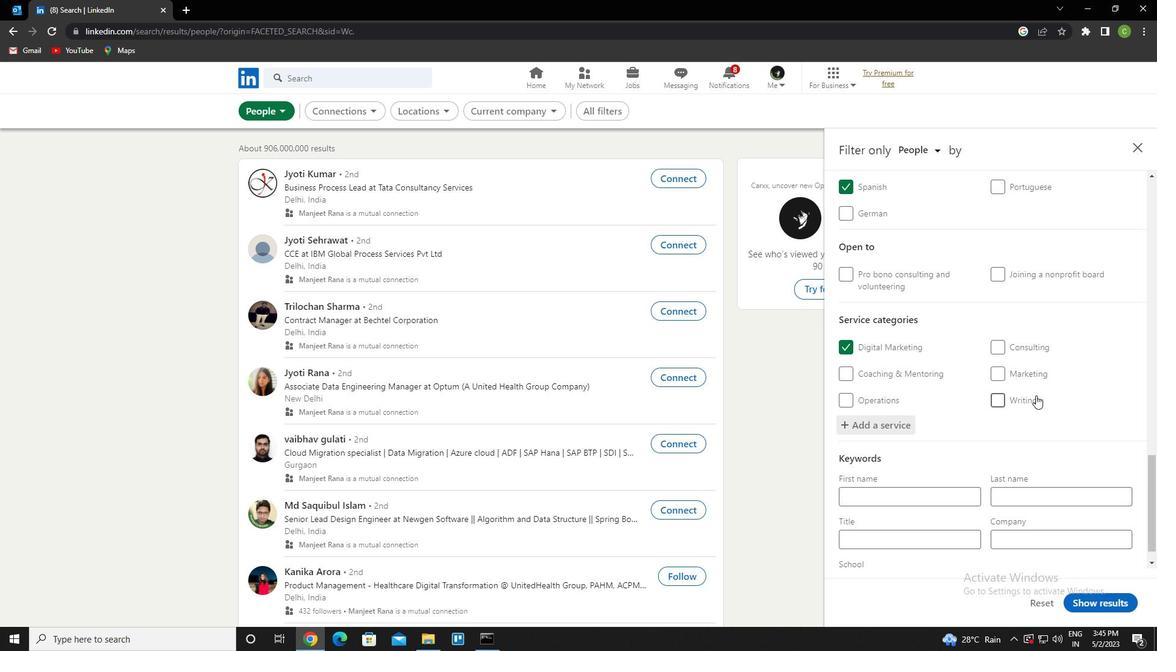 
Action: Mouse scrolled (1036, 394) with delta (0, 0)
Screenshot: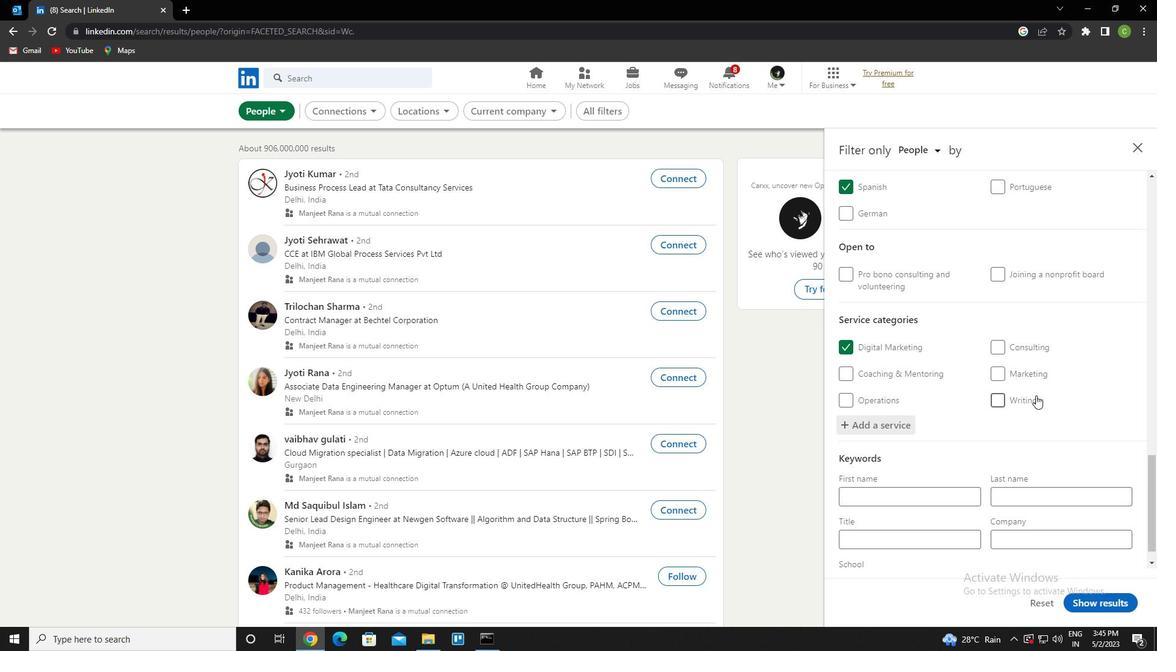 
Action: Mouse scrolled (1036, 394) with delta (0, 0)
Screenshot: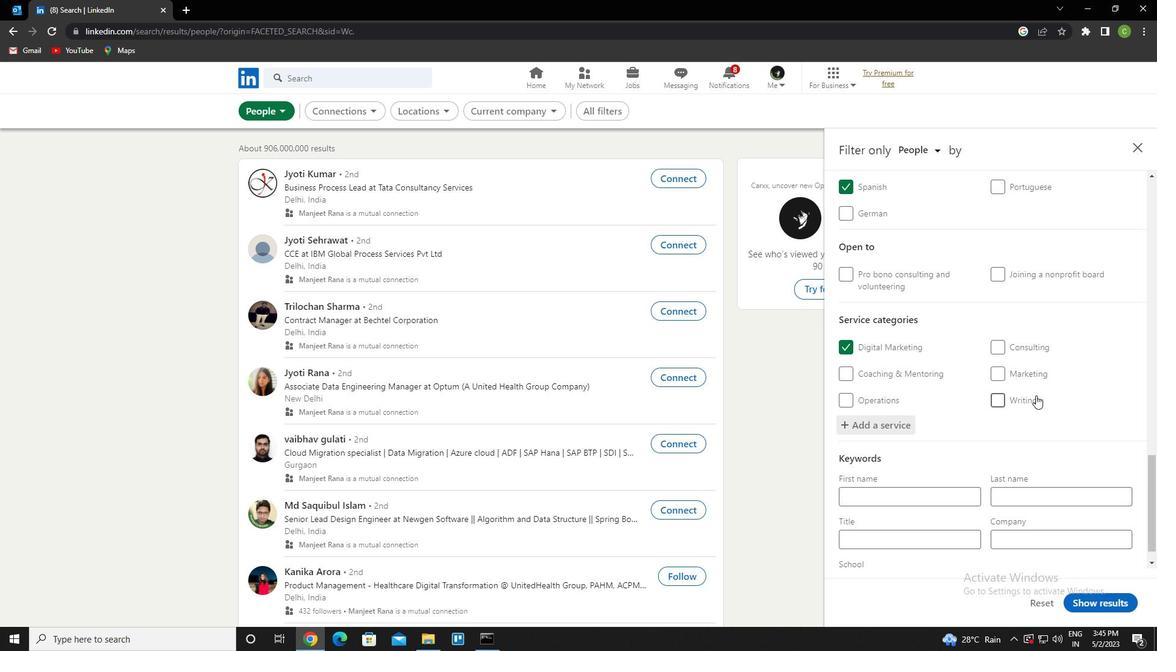 
Action: Mouse scrolled (1036, 394) with delta (0, 0)
Screenshot: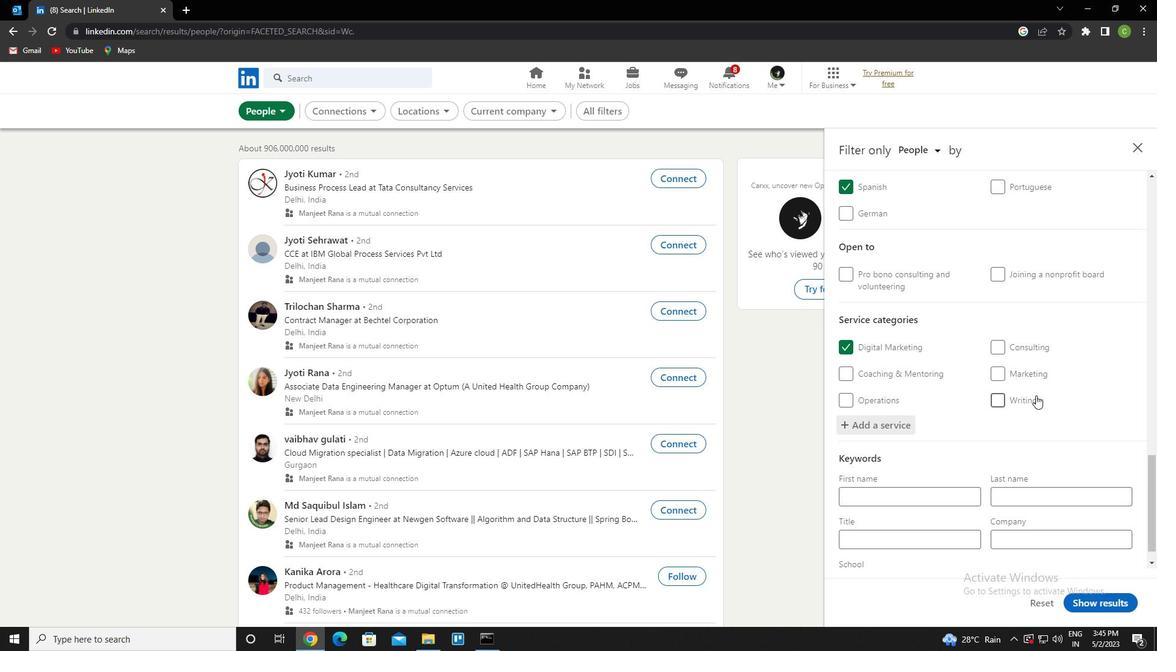 
Action: Mouse scrolled (1036, 394) with delta (0, 0)
Screenshot: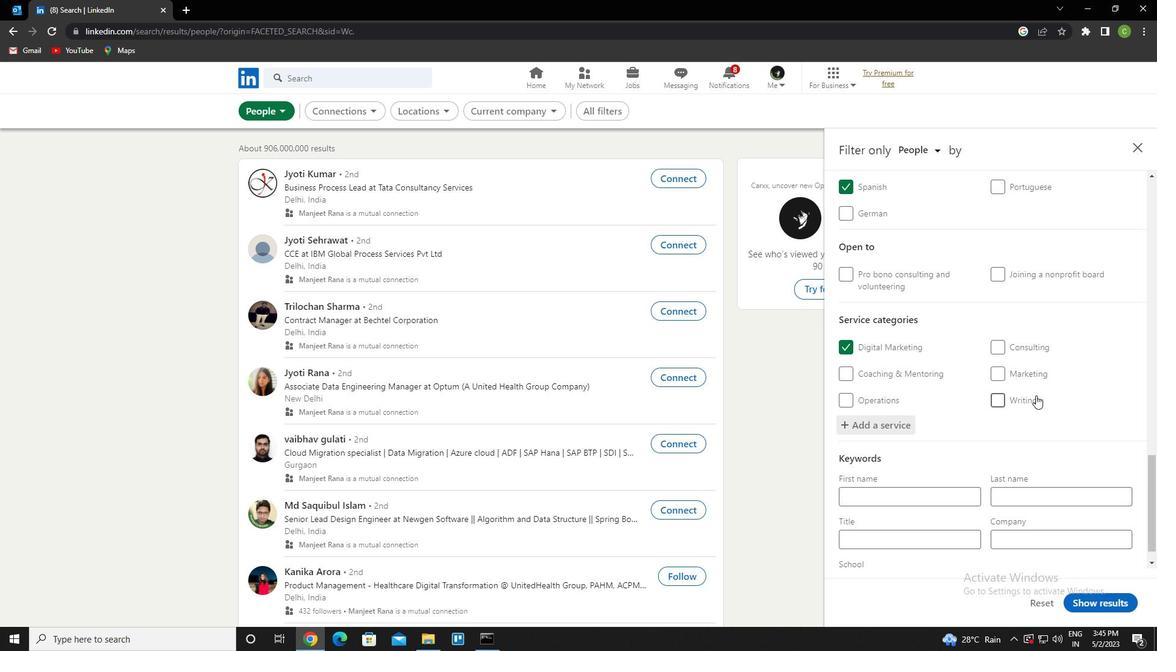 
Action: Mouse scrolled (1036, 394) with delta (0, 0)
Screenshot: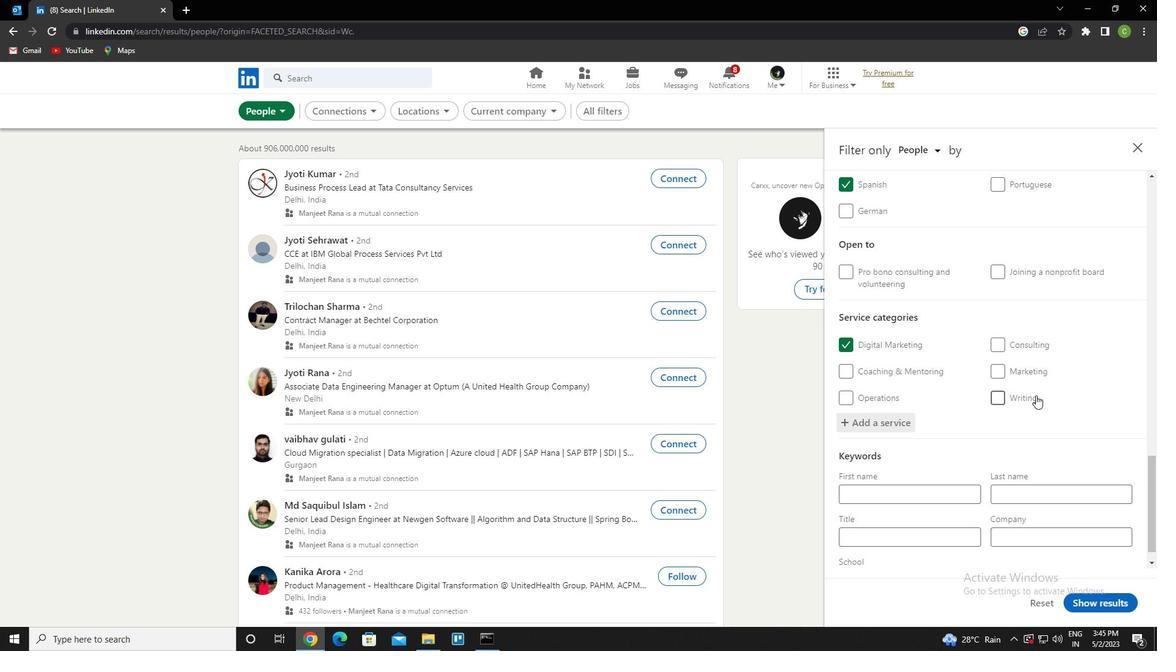 
Action: Mouse moved to (899, 516)
Screenshot: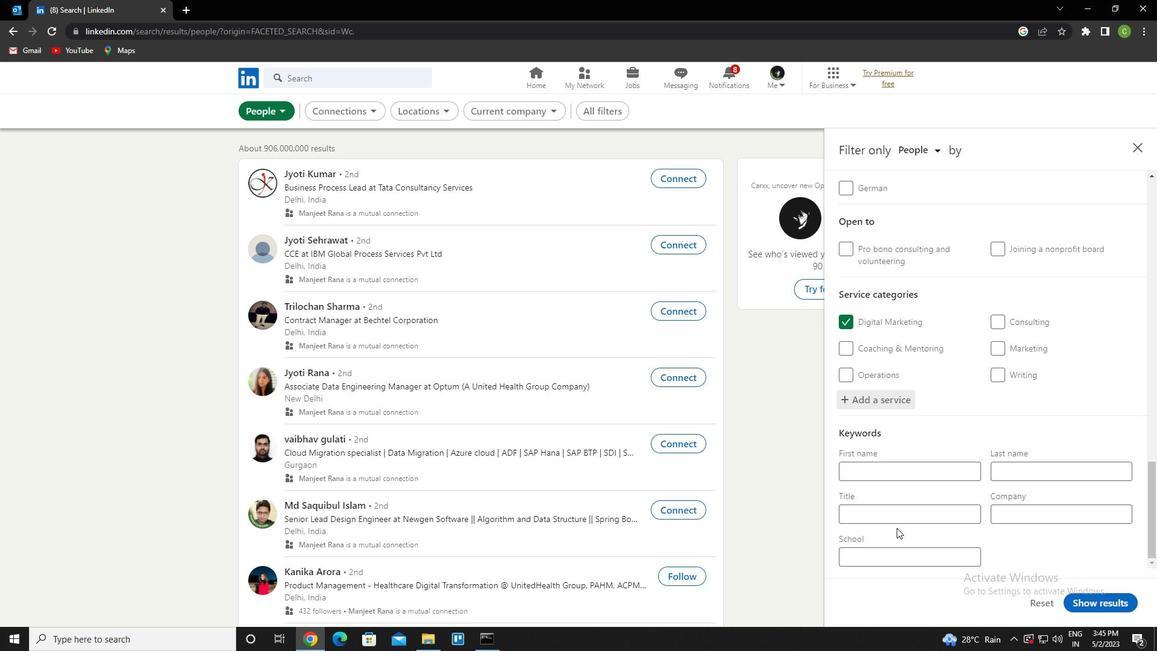 
Action: Mouse pressed left at (899, 516)
Screenshot: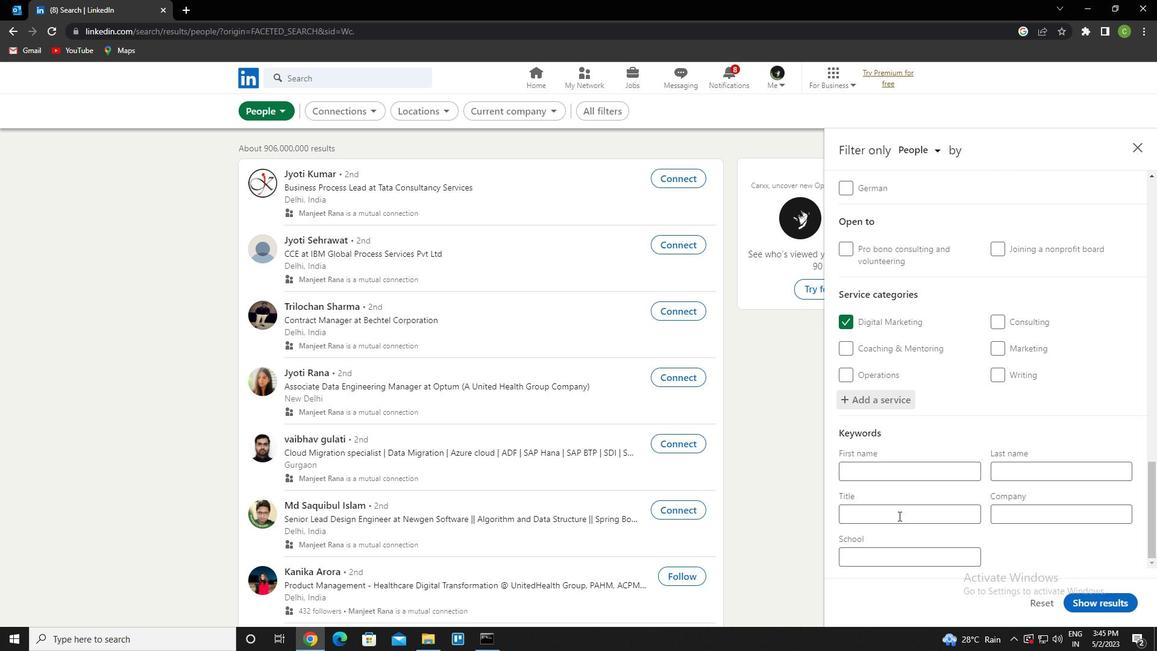 
Action: Key pressed <Key.caps_lock>m<Key.caps_lock>arket<Key.space>researcher
Screenshot: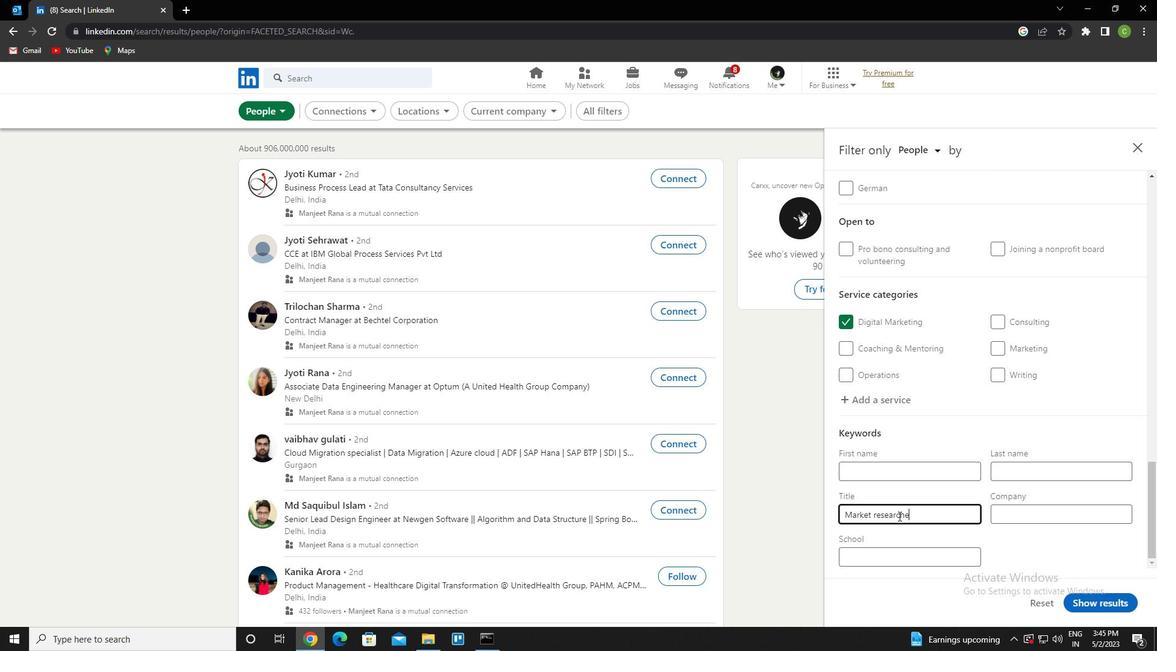 
Action: Mouse moved to (1128, 602)
Screenshot: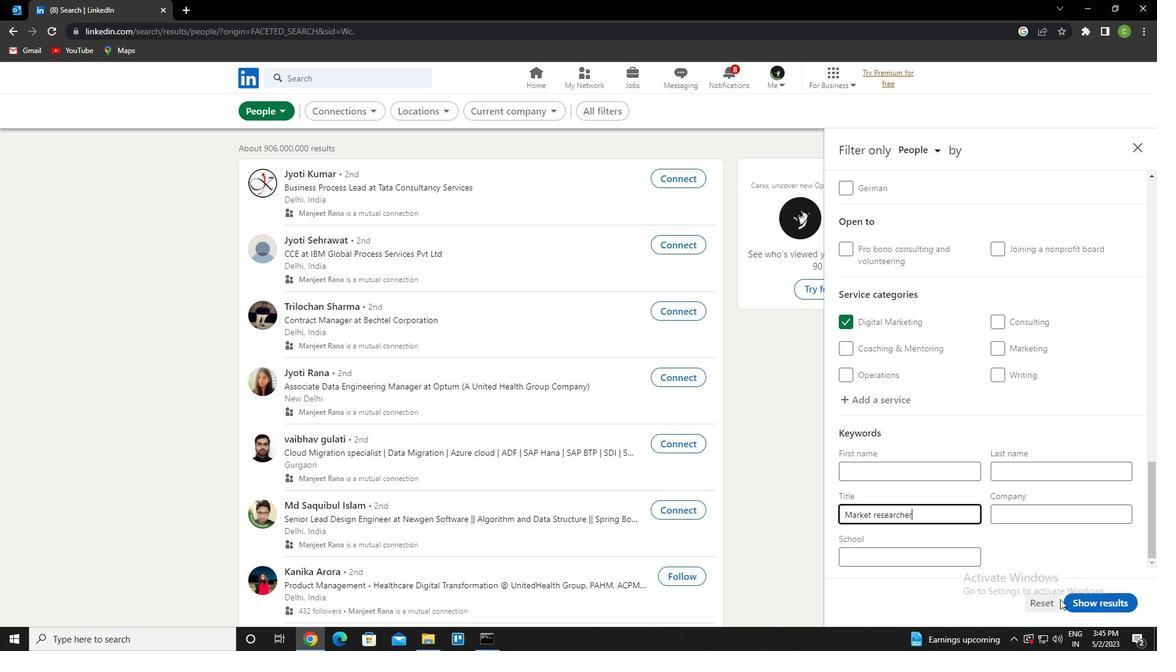 
Action: Mouse pressed left at (1128, 602)
Screenshot: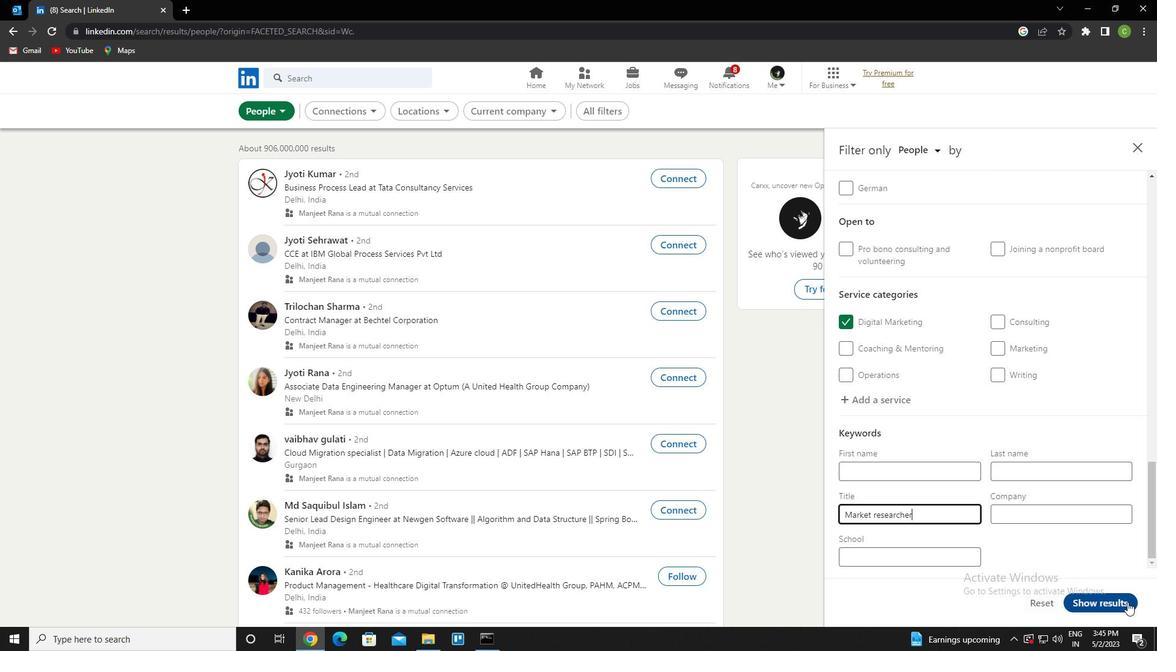 
Action: Mouse moved to (485, 599)
Screenshot: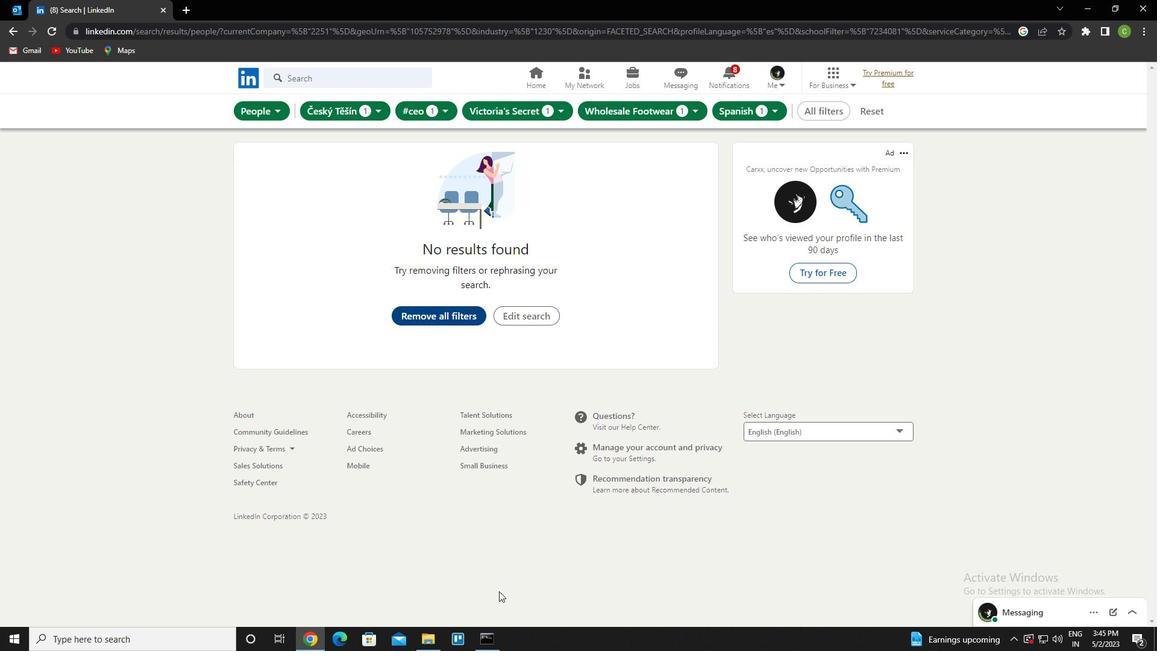 
